 Task: Add an event with the title Second Team Building Retreat: Leadership Training, date '2024/03/17', time 8:00 AM to 10:00 AMand add a description: A lunch and learn session is a unique professional development opportunity where employees gather during their lunch break to learn and engage in educational activities. It combines the convenience of a mealtime with valuable learning experiences, creating a relaxed and interactive environment for knowledge sharing and skill enhancement._x000D_
_x000D_
Select event color  Sage . Add location for the event as: 654 Marais District, Paris, France, logged in from the account softage.7@softage.netand send the event invitation to softage.5@softage.net and softage.1@softage.net. Set a reminder for the event Daily
Action: Mouse moved to (48, 117)
Screenshot: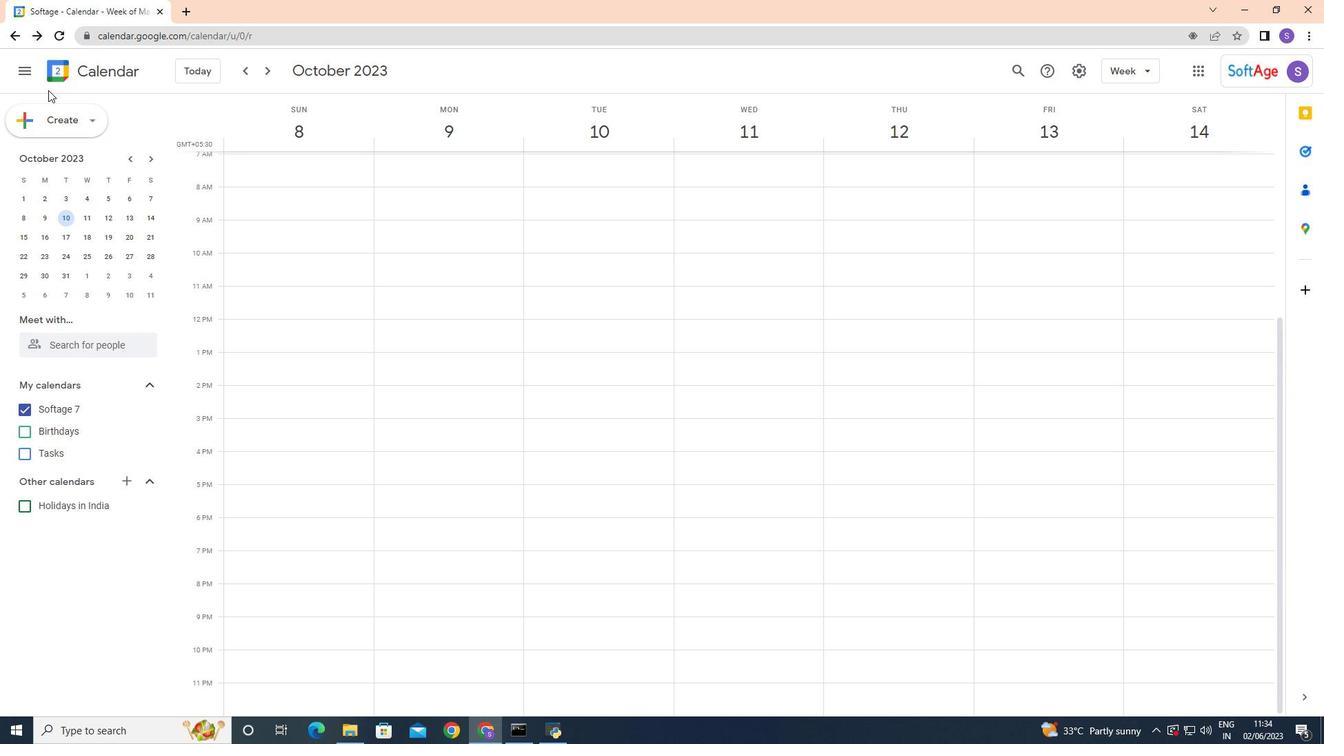 
Action: Mouse pressed left at (48, 117)
Screenshot: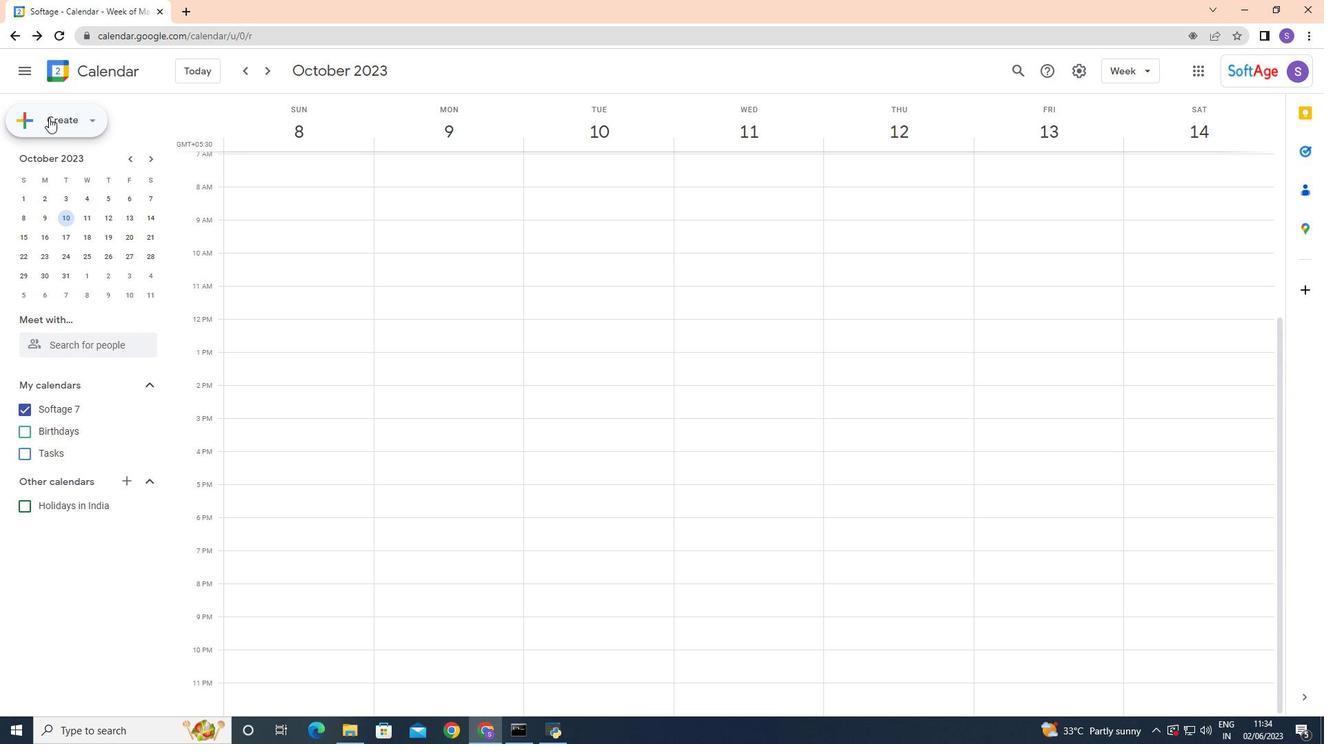 
Action: Mouse moved to (59, 160)
Screenshot: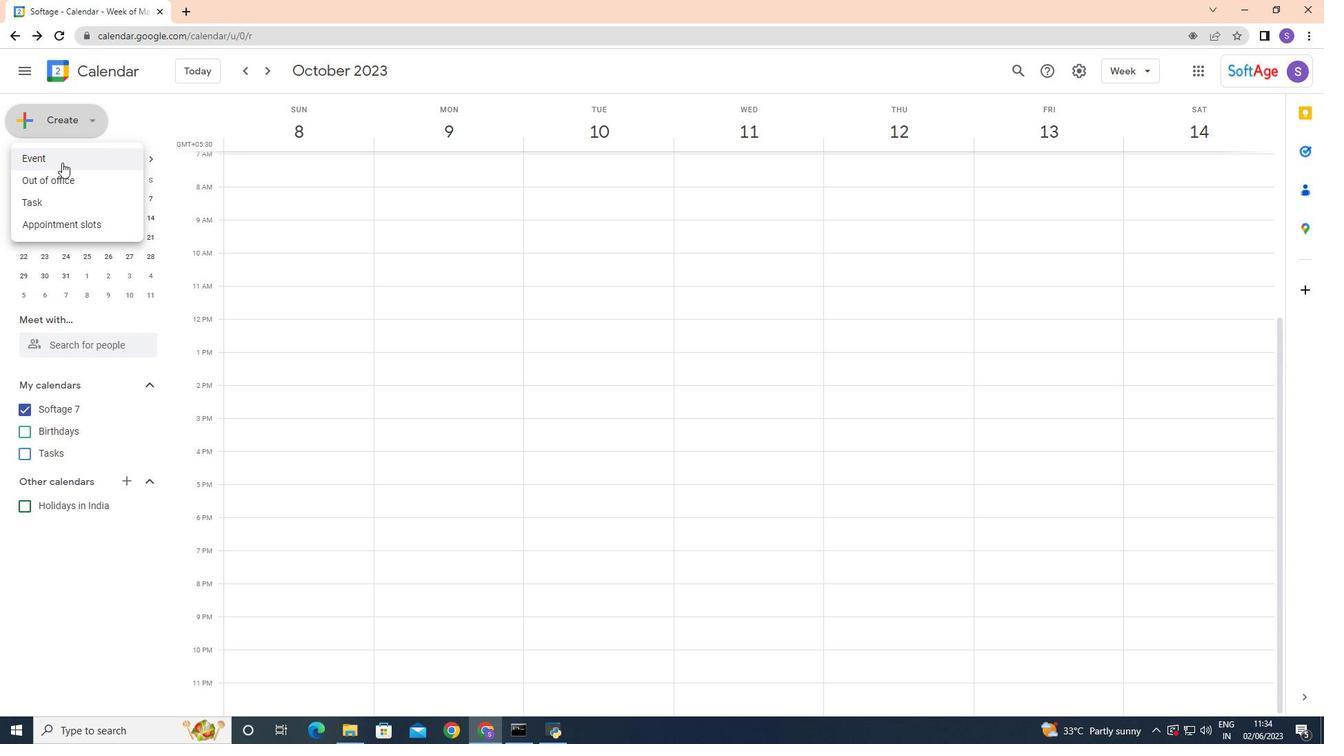 
Action: Mouse pressed left at (59, 160)
Screenshot: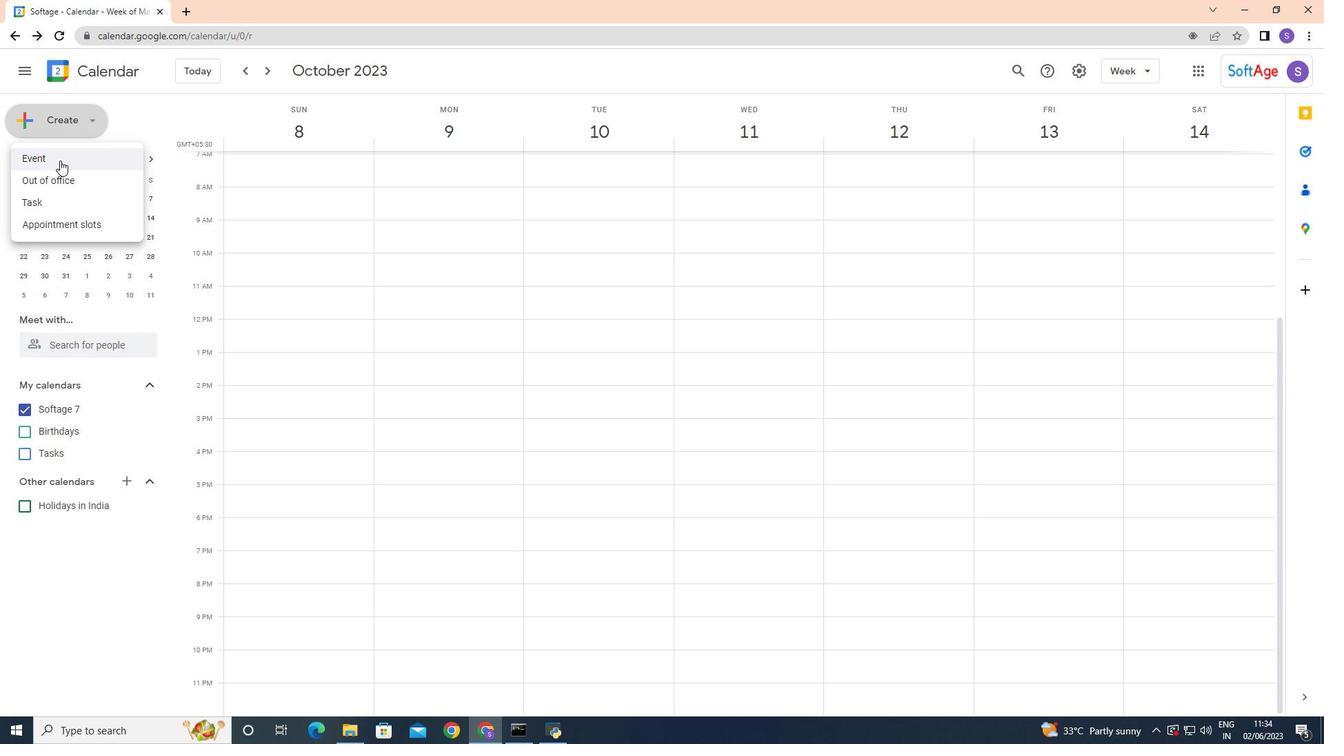 
Action: Mouse moved to (305, 248)
Screenshot: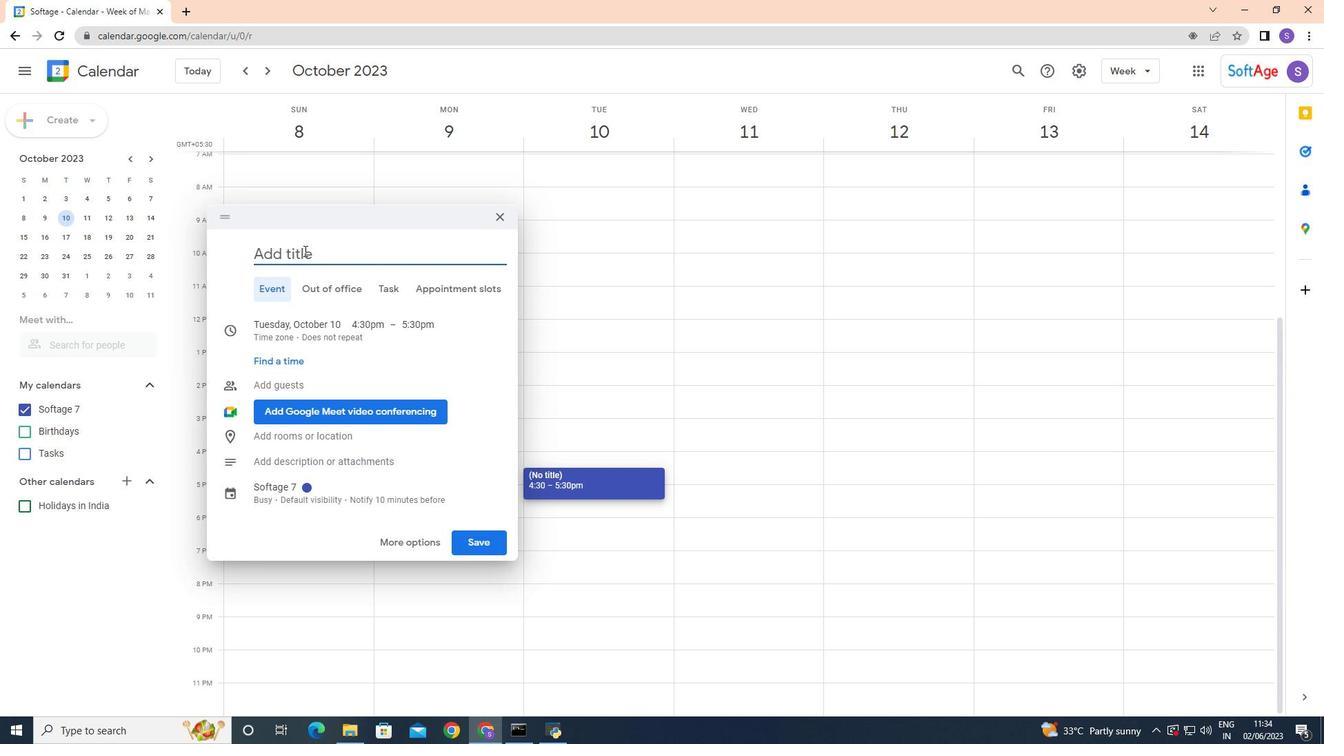 
Action: Mouse pressed left at (305, 248)
Screenshot: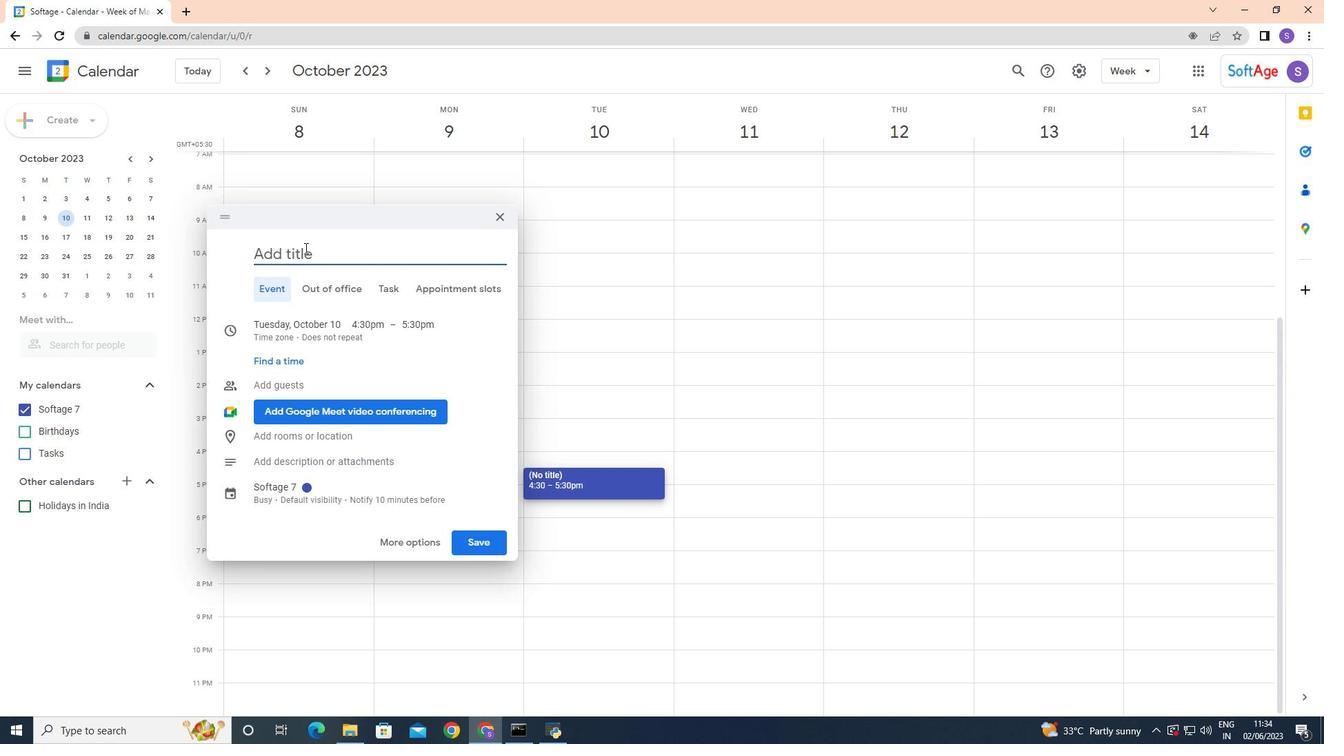 
Action: Key pressed <Key.shift><Key.shift><Key.shift><Key.shift><Key.shift><Key.shift><Key.shift><Key.shift><Key.shift><Key.shift><Key.shift><Key.shift><Key.shift><Key.shift><Key.shift><Key.shift><Key.shift><Key.shift><Key.shift><Key.shift><Key.shift><Key.shift><Key.shift><Key.shift><Key.shift><Key.shift><Key.shift><Key.shift><Key.shift><Key.shift><Key.shift><Key.shift><Key.shift><Key.shift><Key.shift><Key.shift><Key.shift><Key.shift><Key.shift><Key.shift><Key.shift><Key.shift><Key.shift><Key.shift><Key.shift><Key.shift><Key.shift><Key.shift><Key.shift><Key.shift><Key.shift>Second<Key.space><Key.shift><Key.shift><Key.shift><Key.shift><Key.shift>Team<Key.space><Key.shift>Building<Key.space><Key.shift>Retreat<Key.shift_r>:<Key.space><Key.shift>Leadership<Key.space><Key.shift><Key.shift>Training
Screenshot: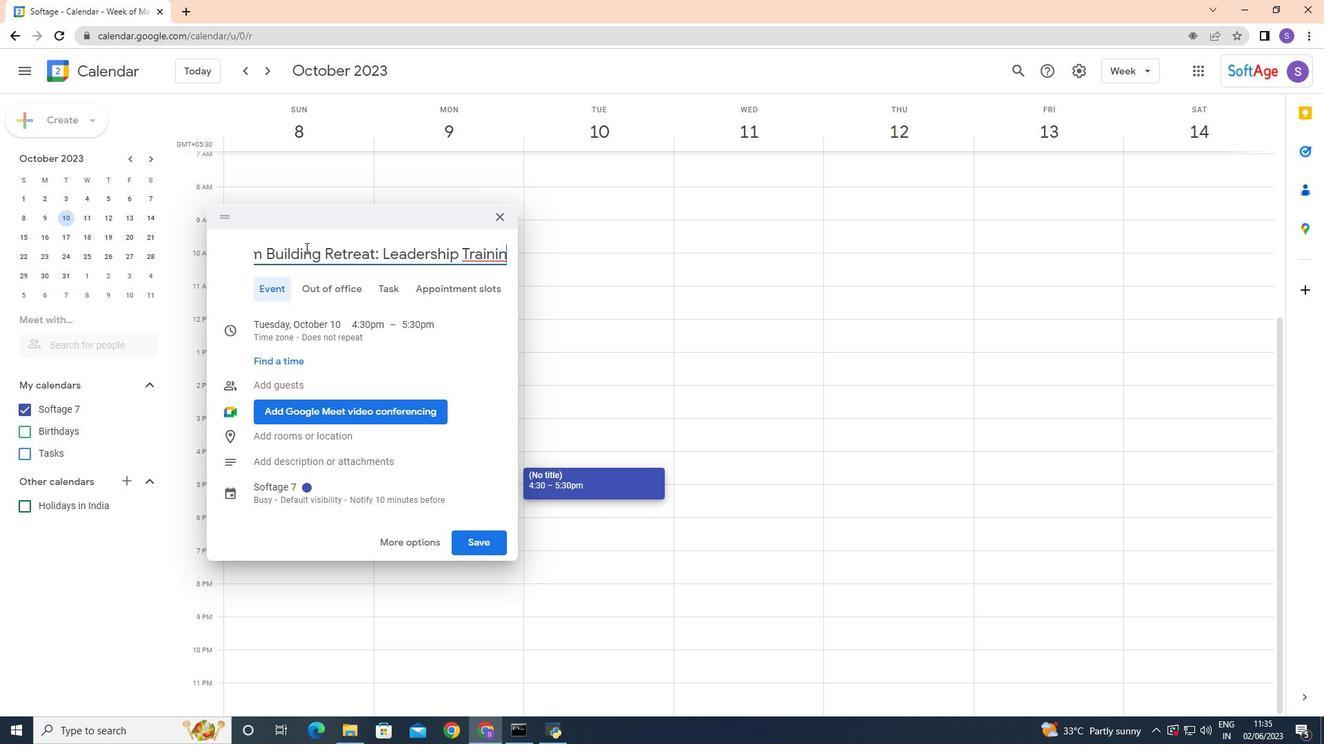 
Action: Mouse moved to (462, 376)
Screenshot: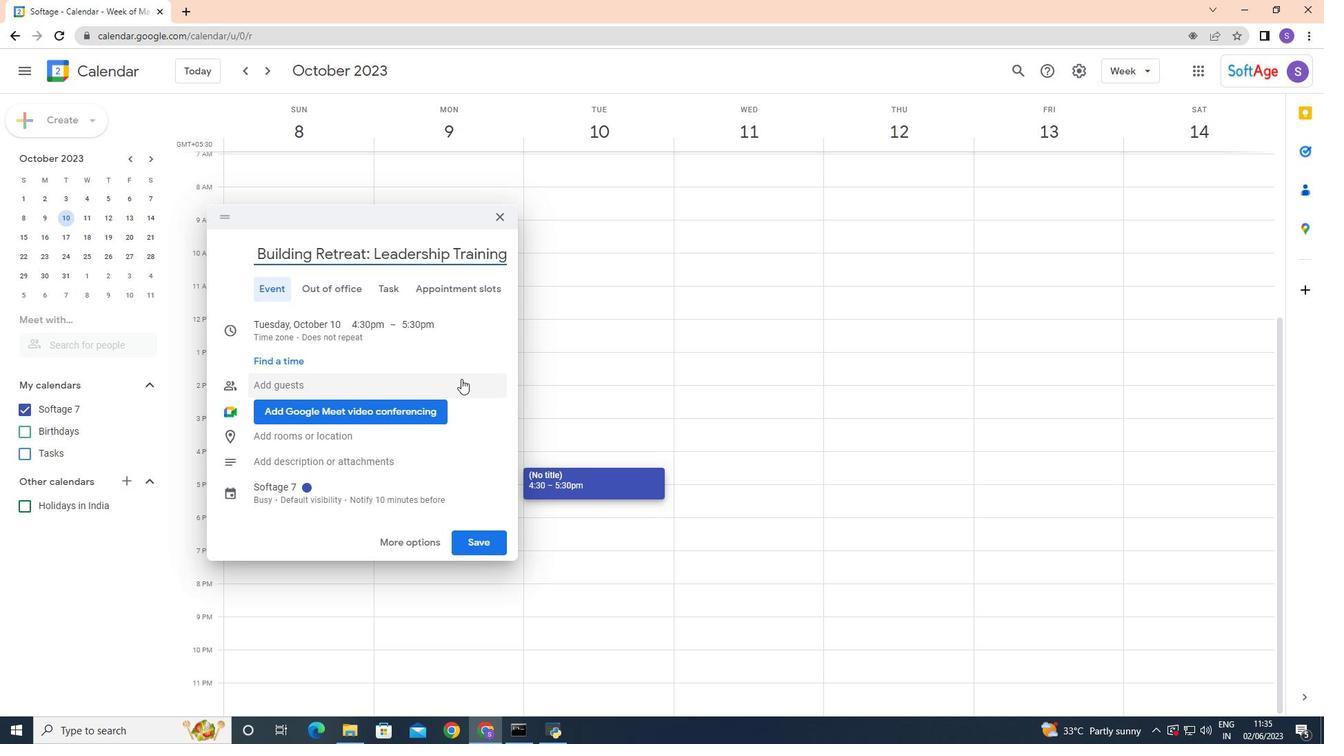 
Action: Mouse pressed left at (462, 376)
Screenshot: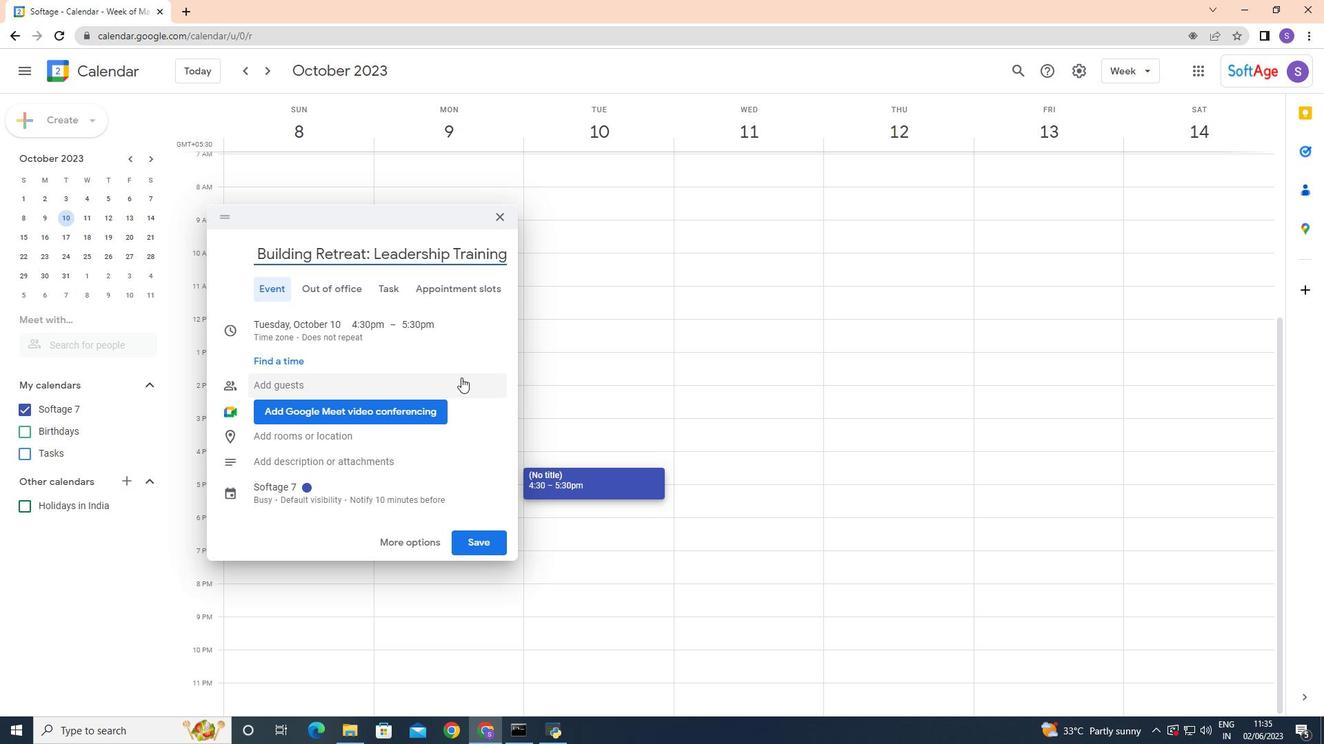 
Action: Mouse moved to (269, 324)
Screenshot: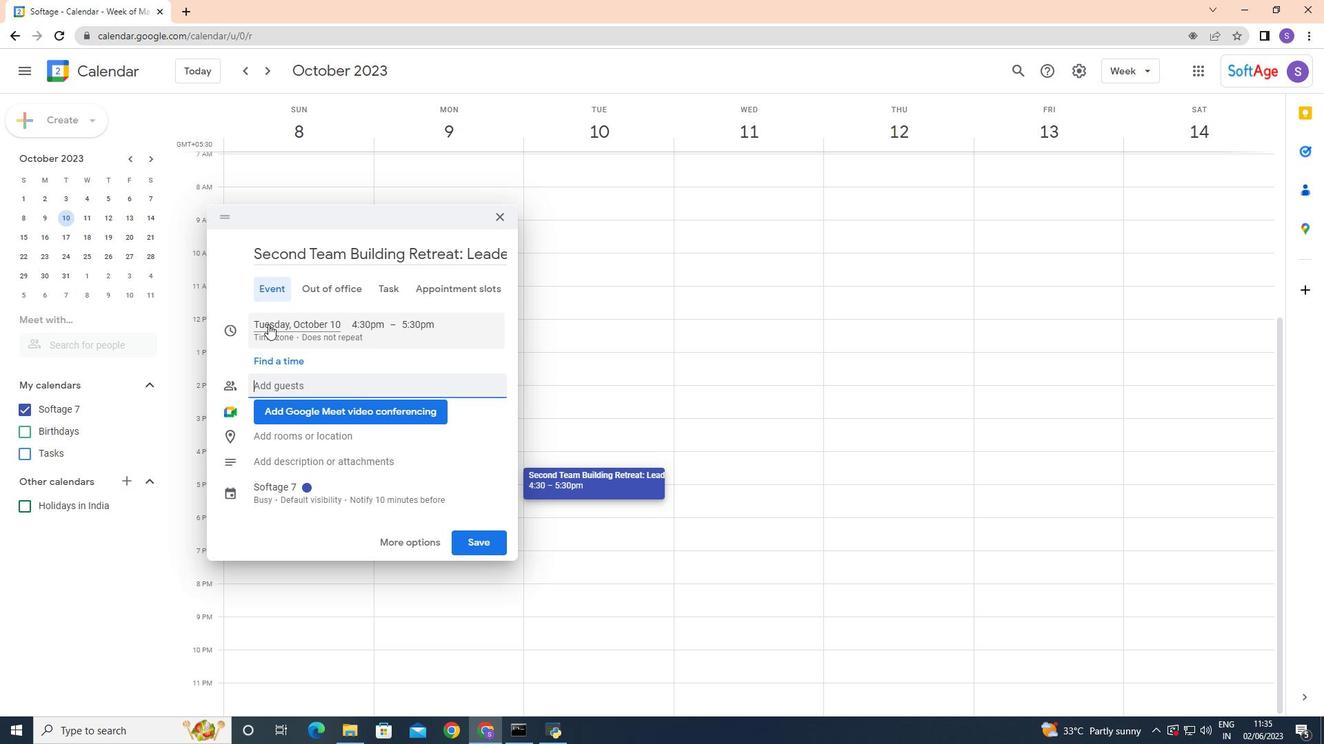 
Action: Mouse pressed left at (269, 324)
Screenshot: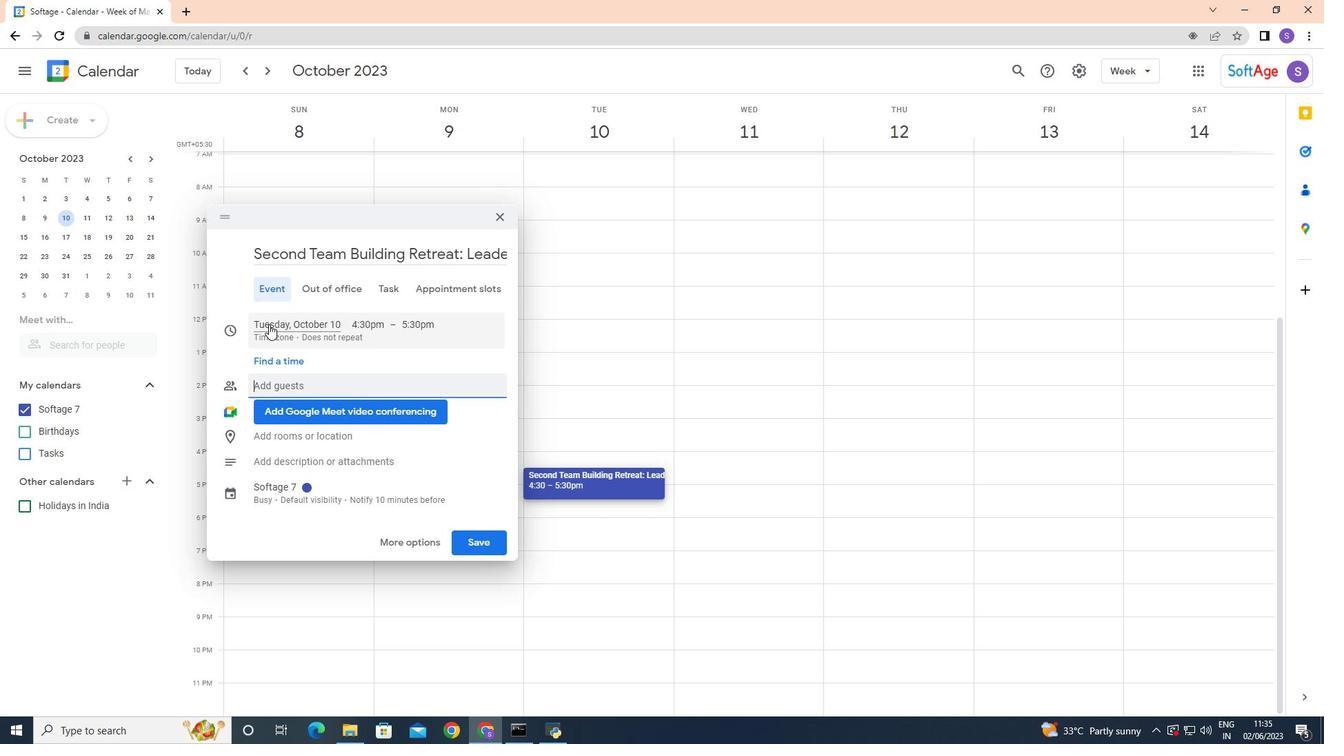 
Action: Mouse moved to (429, 355)
Screenshot: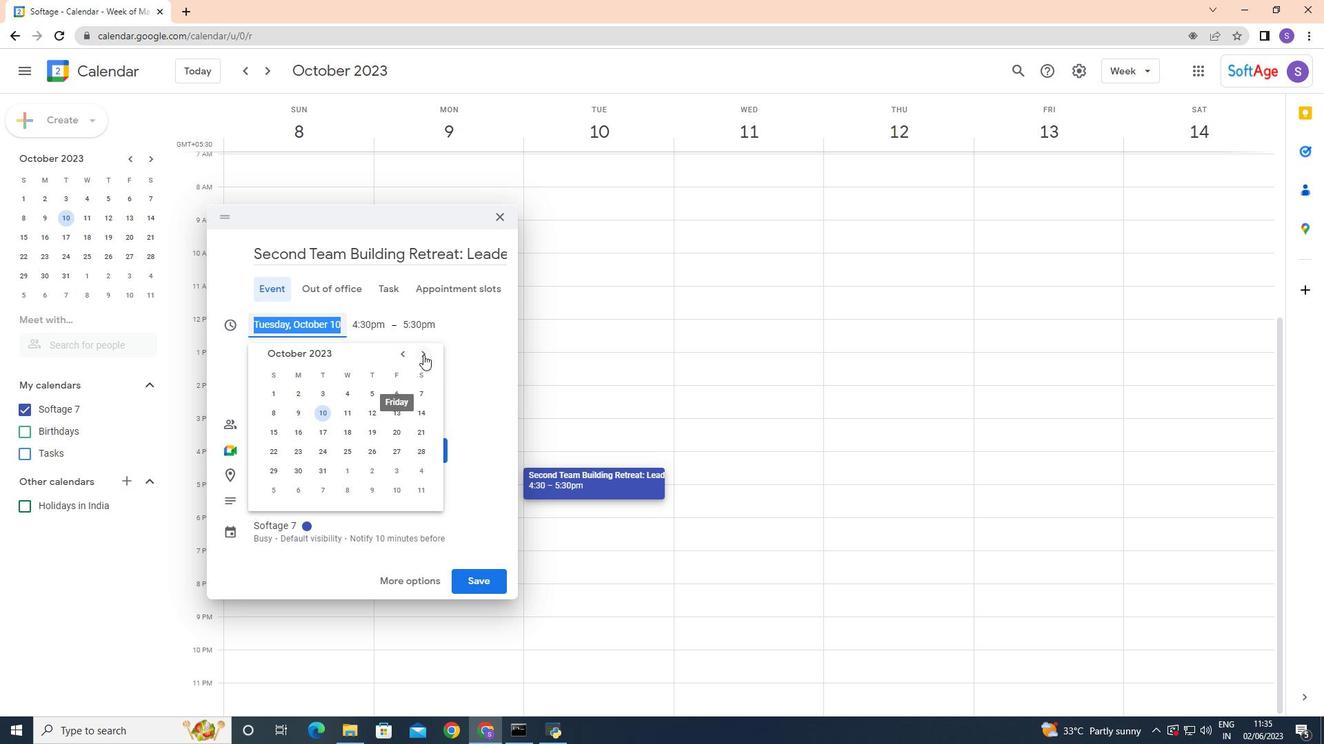 
Action: Mouse pressed left at (429, 355)
Screenshot: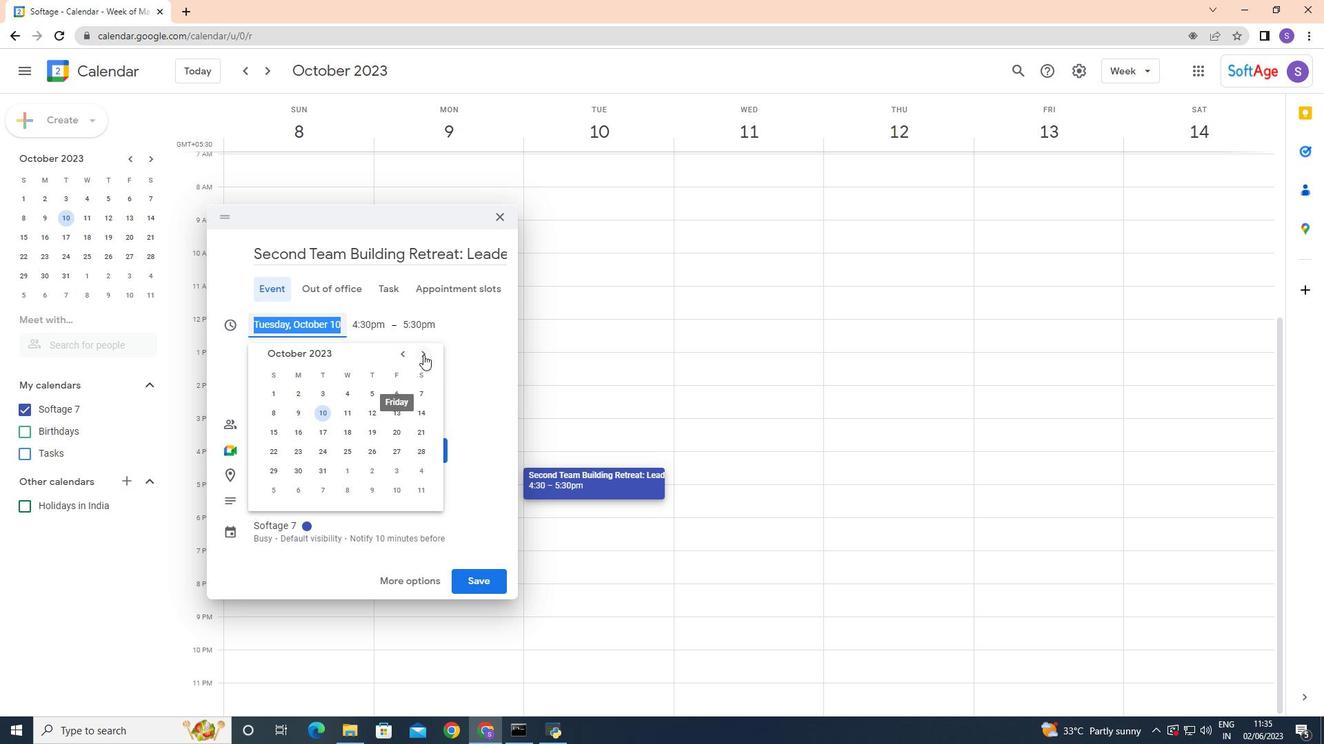 
Action: Mouse pressed left at (429, 355)
Screenshot: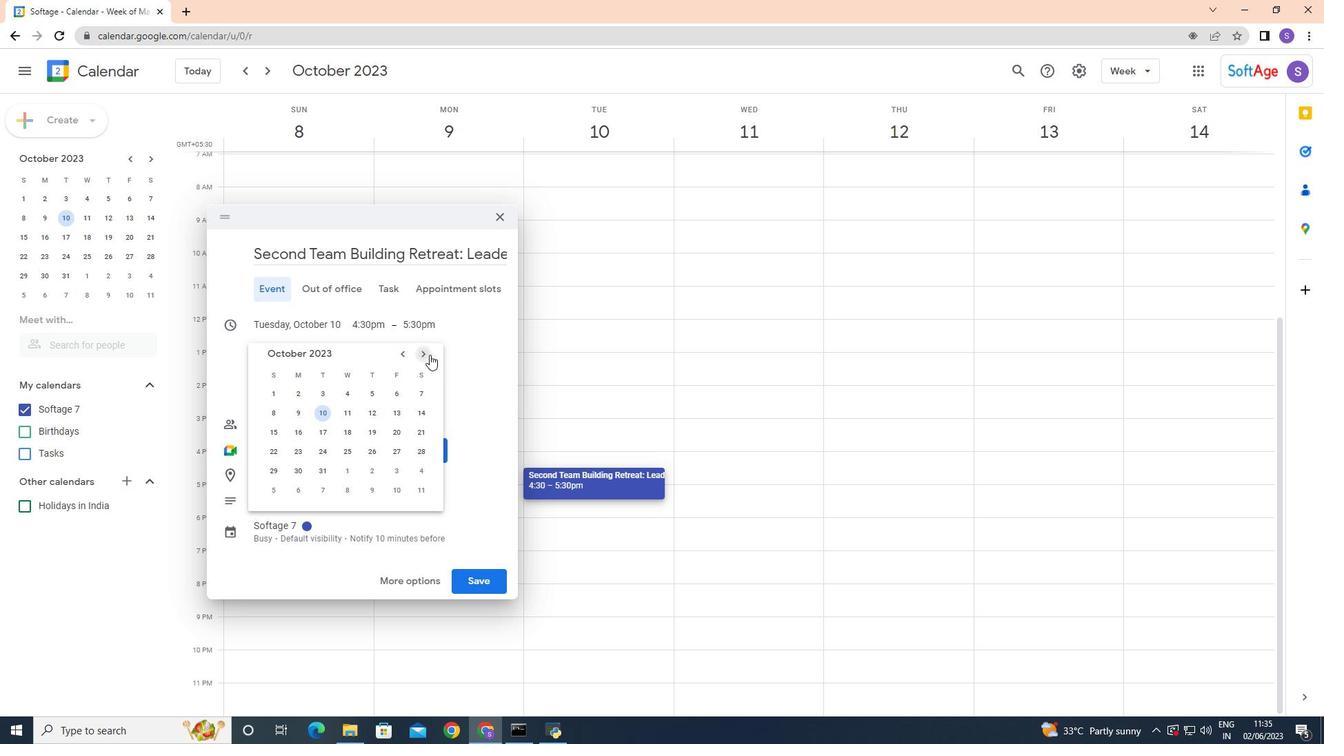 
Action: Mouse pressed left at (429, 355)
Screenshot: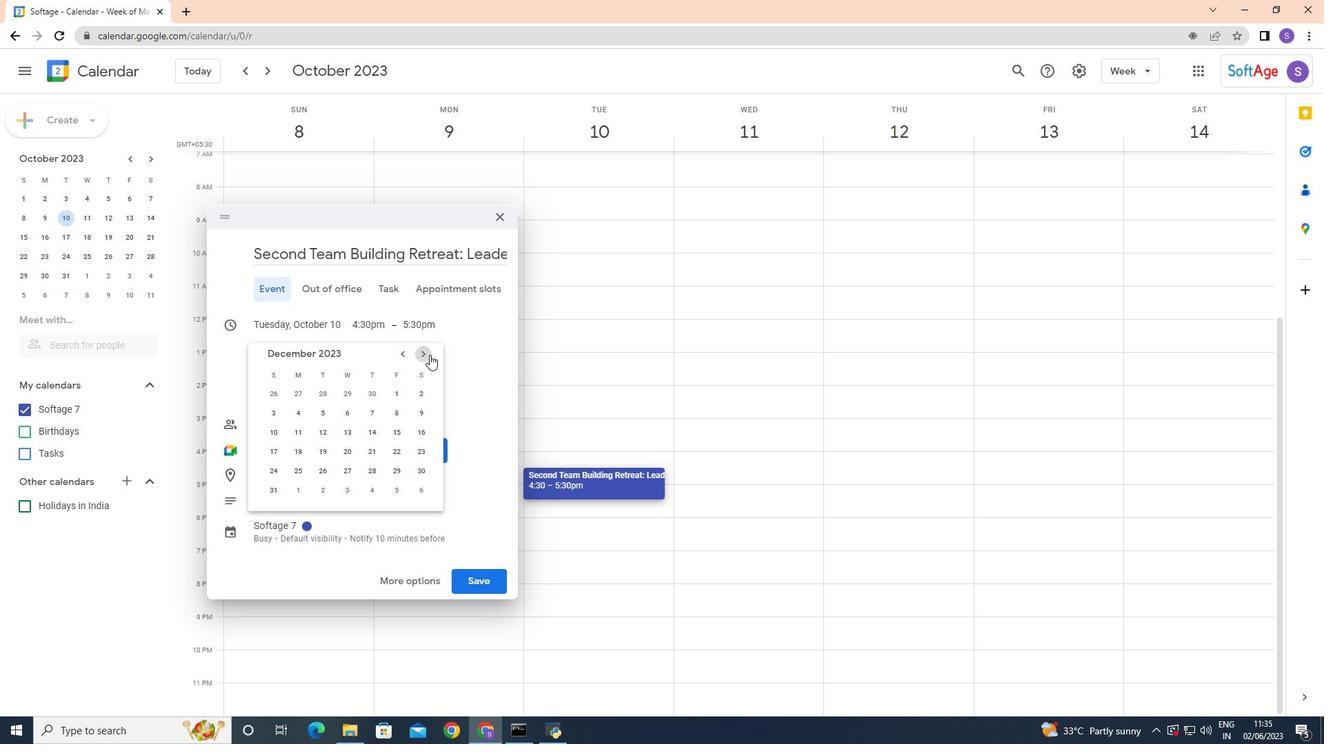 
Action: Mouse pressed left at (429, 355)
Screenshot: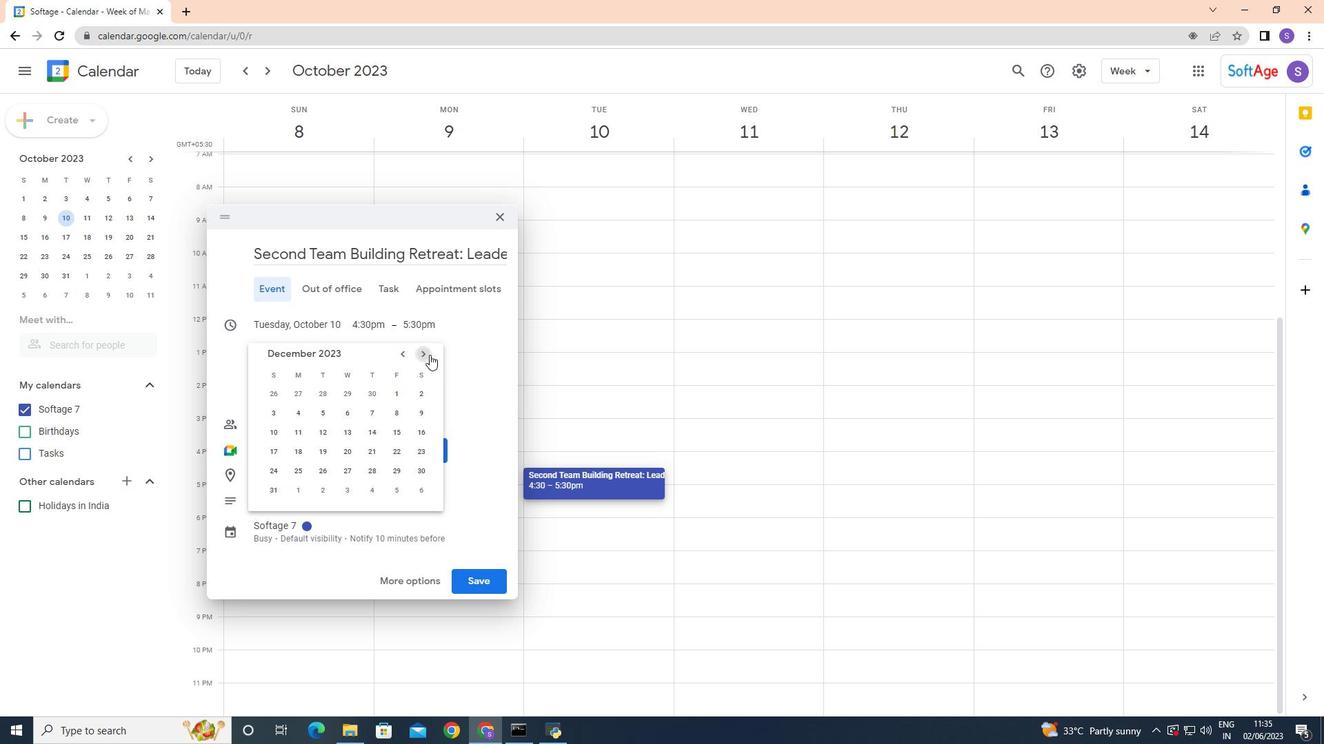 
Action: Mouse pressed left at (429, 355)
Screenshot: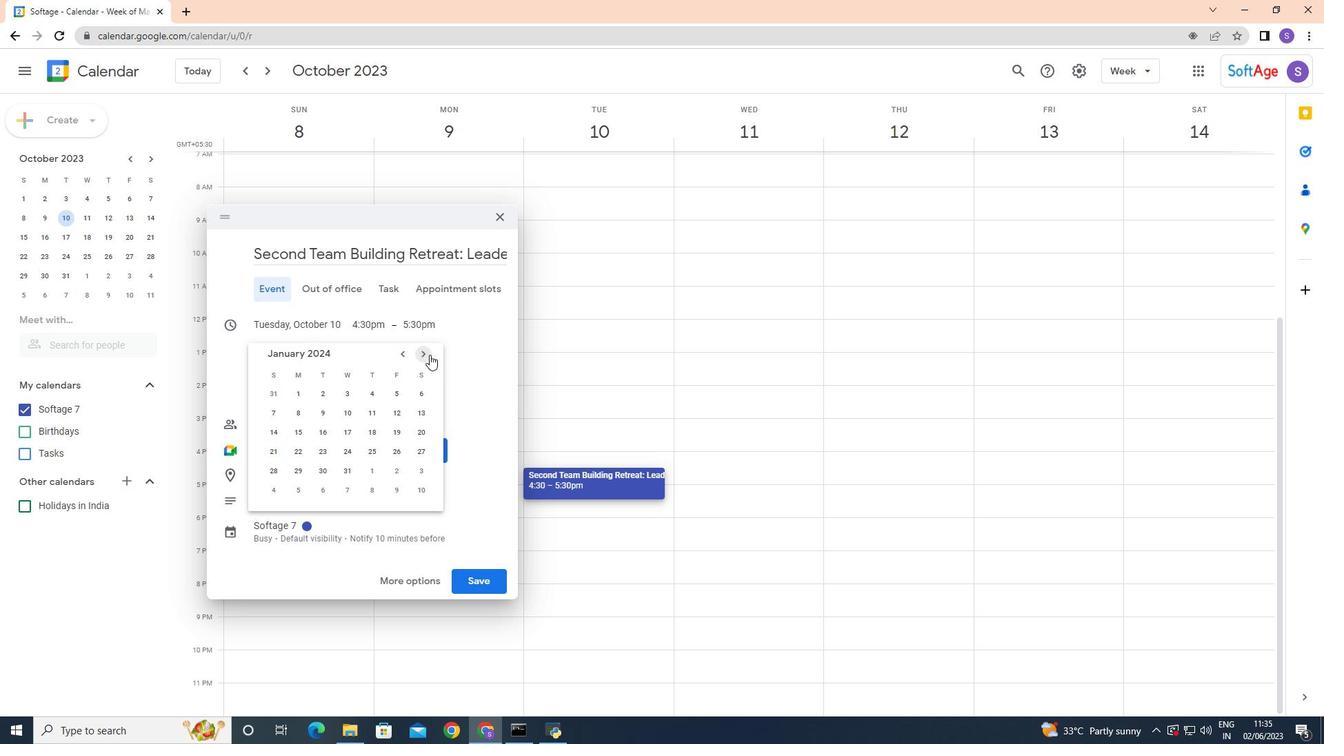 
Action: Mouse moved to (275, 454)
Screenshot: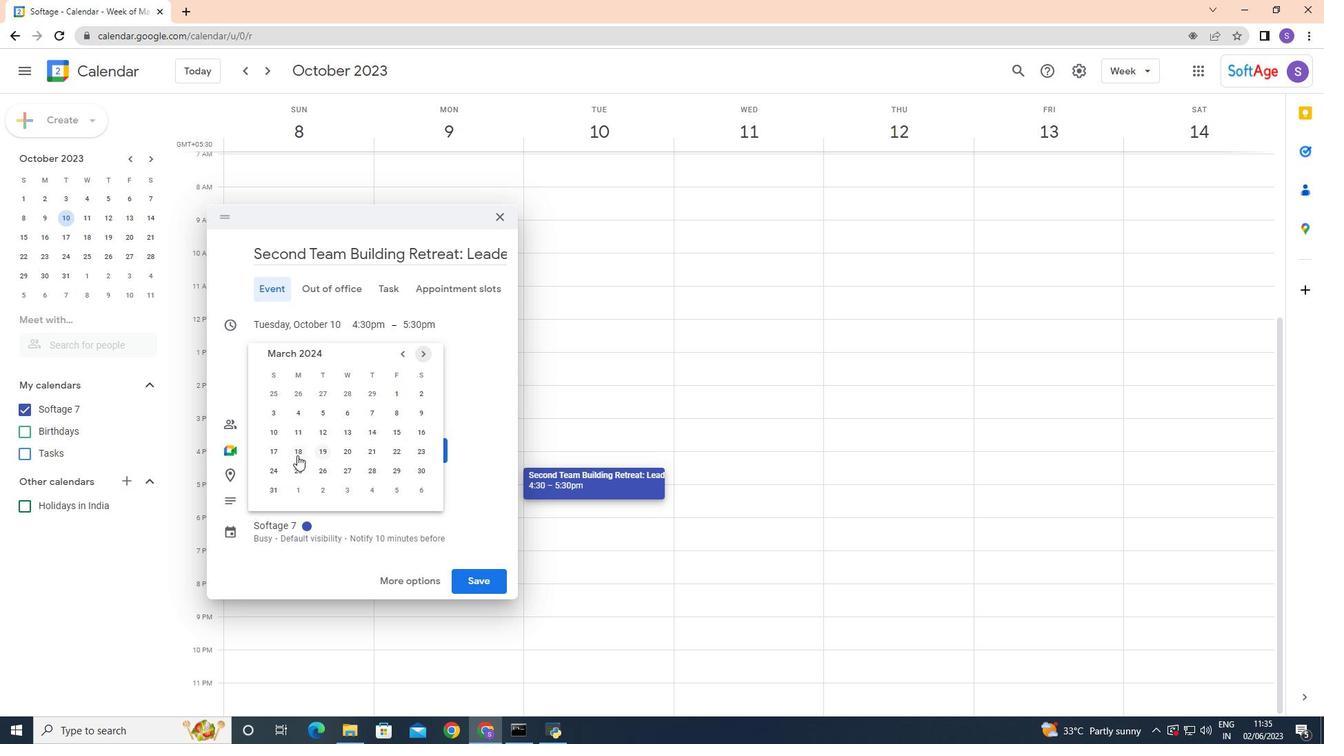 
Action: Mouse pressed left at (275, 454)
Screenshot: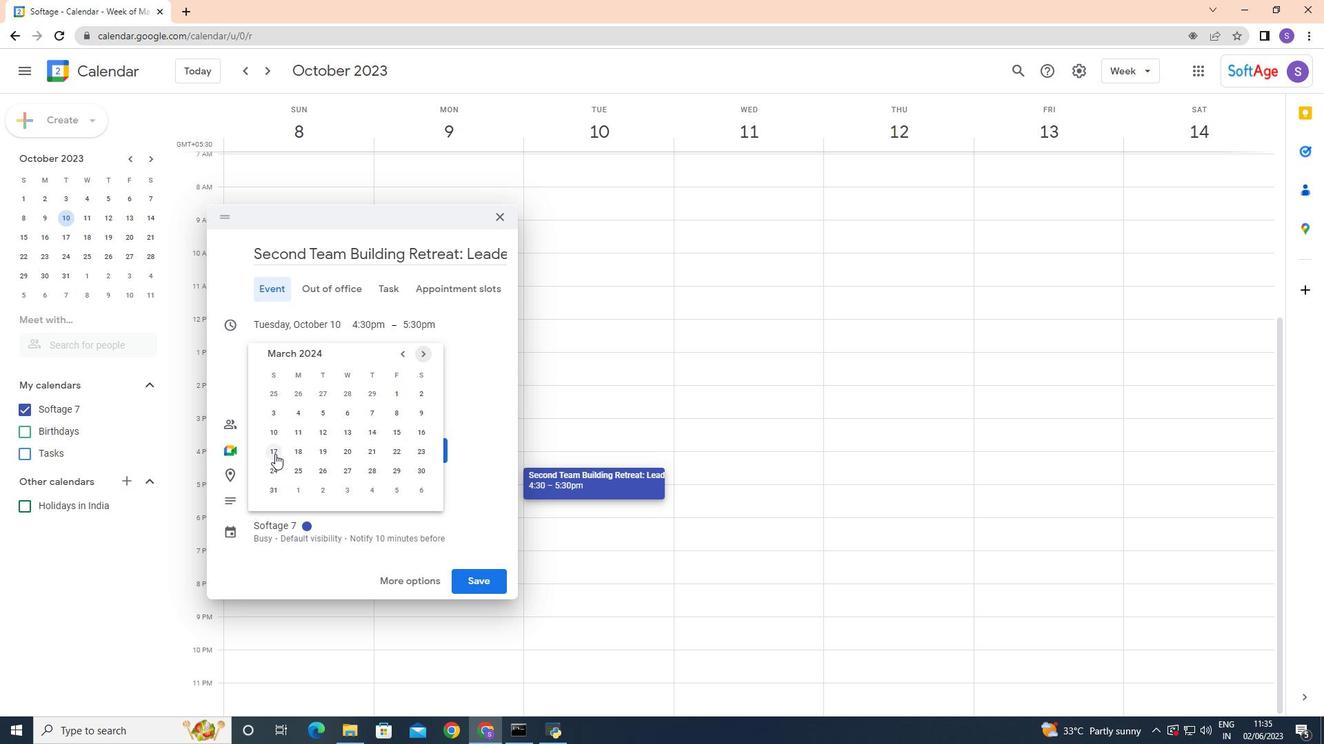 
Action: Mouse moved to (544, 324)
Screenshot: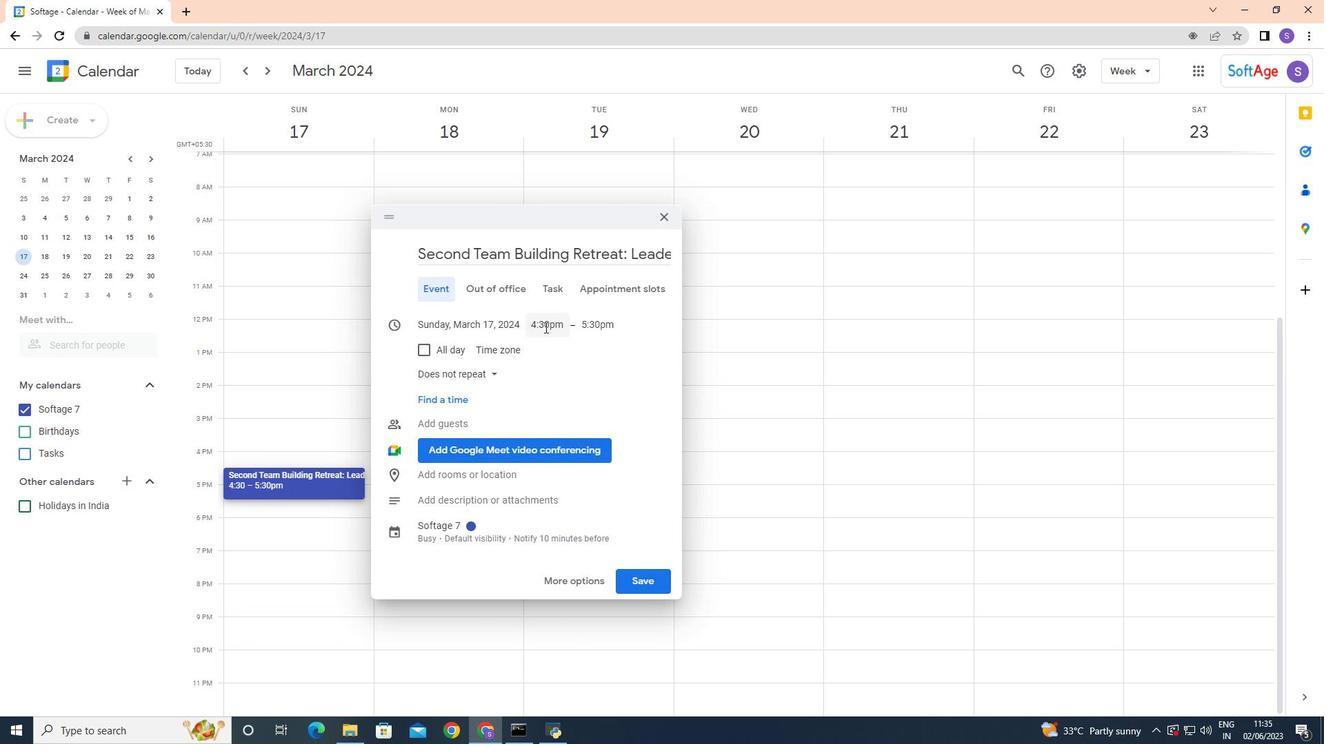 
Action: Mouse pressed left at (544, 324)
Screenshot: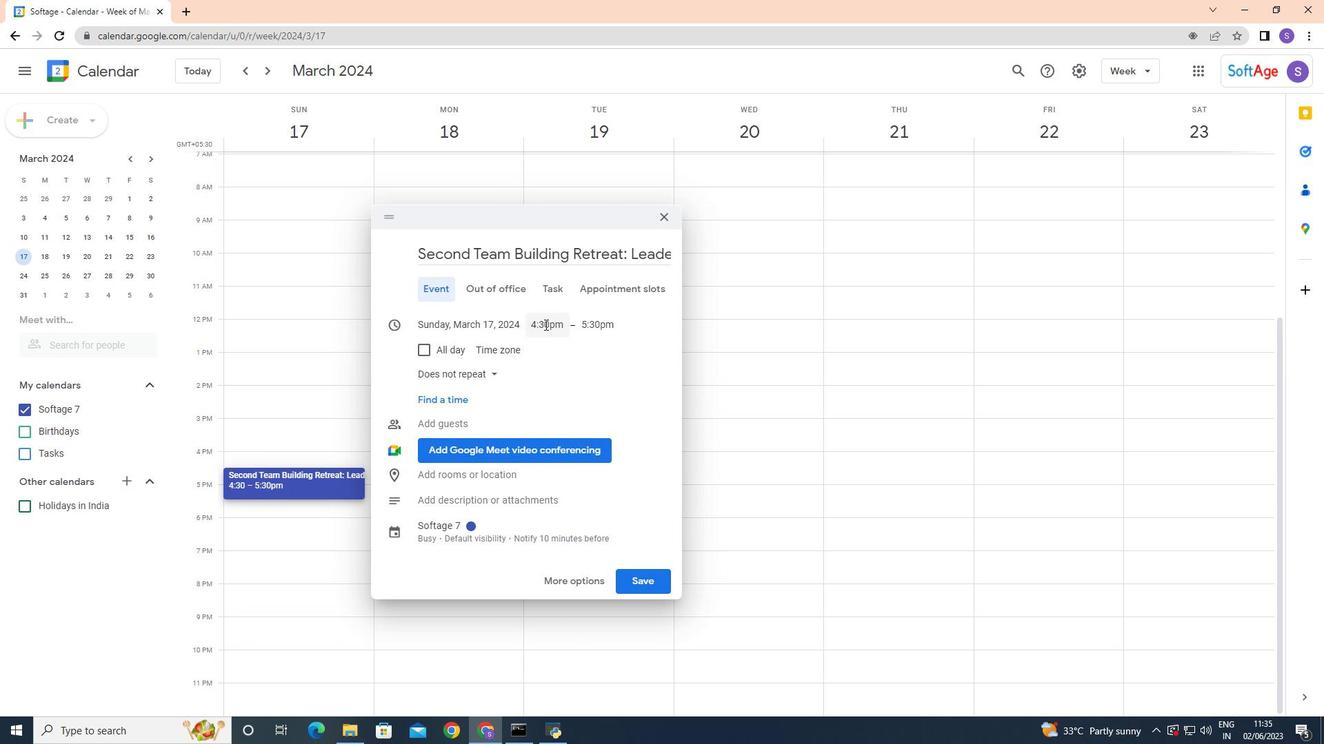 
Action: Mouse moved to (550, 442)
Screenshot: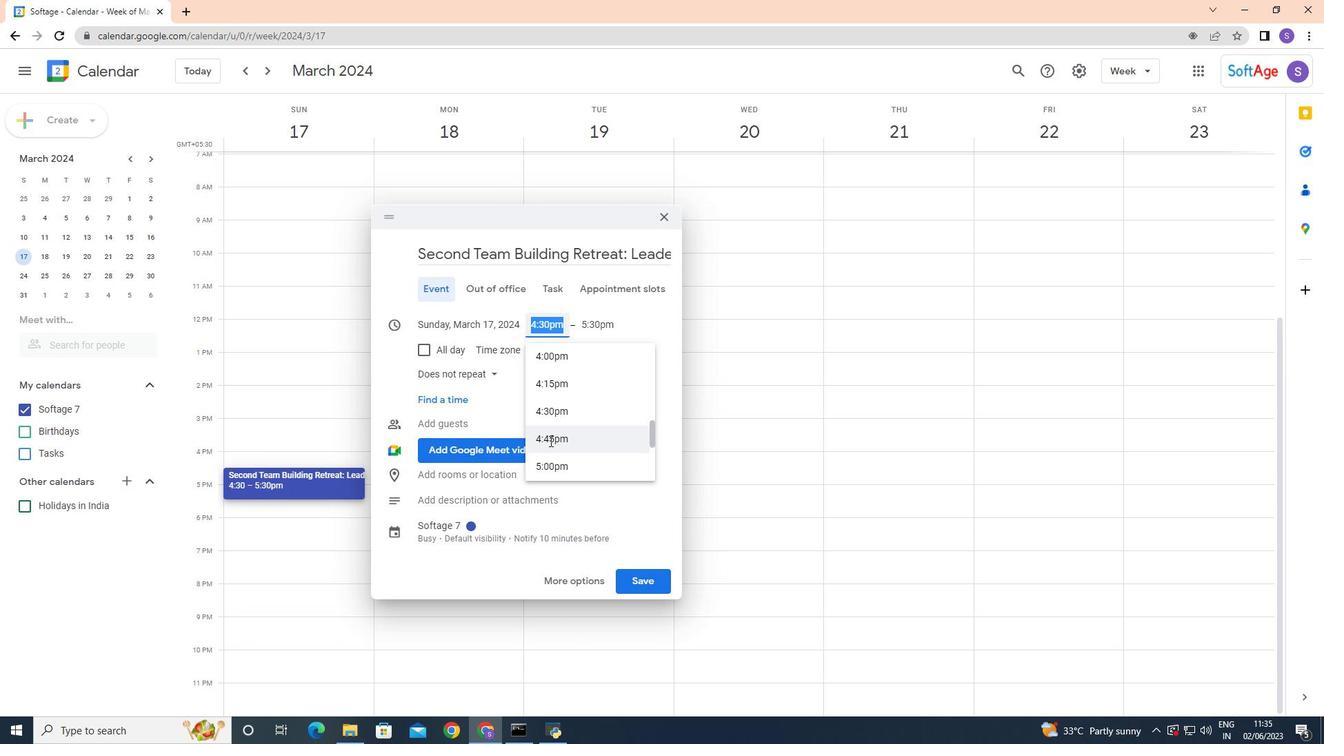
Action: Mouse scrolled (550, 442) with delta (0, 0)
Screenshot: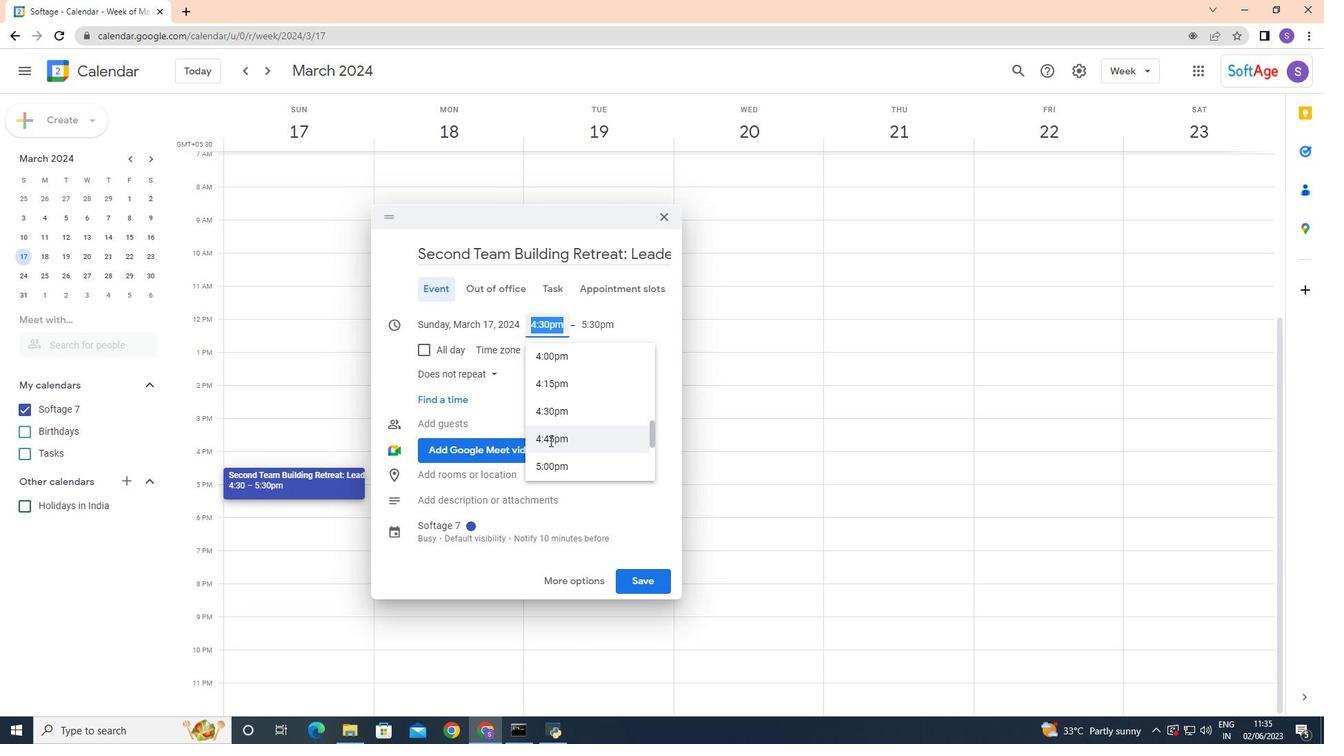 
Action: Mouse scrolled (550, 442) with delta (0, 0)
Screenshot: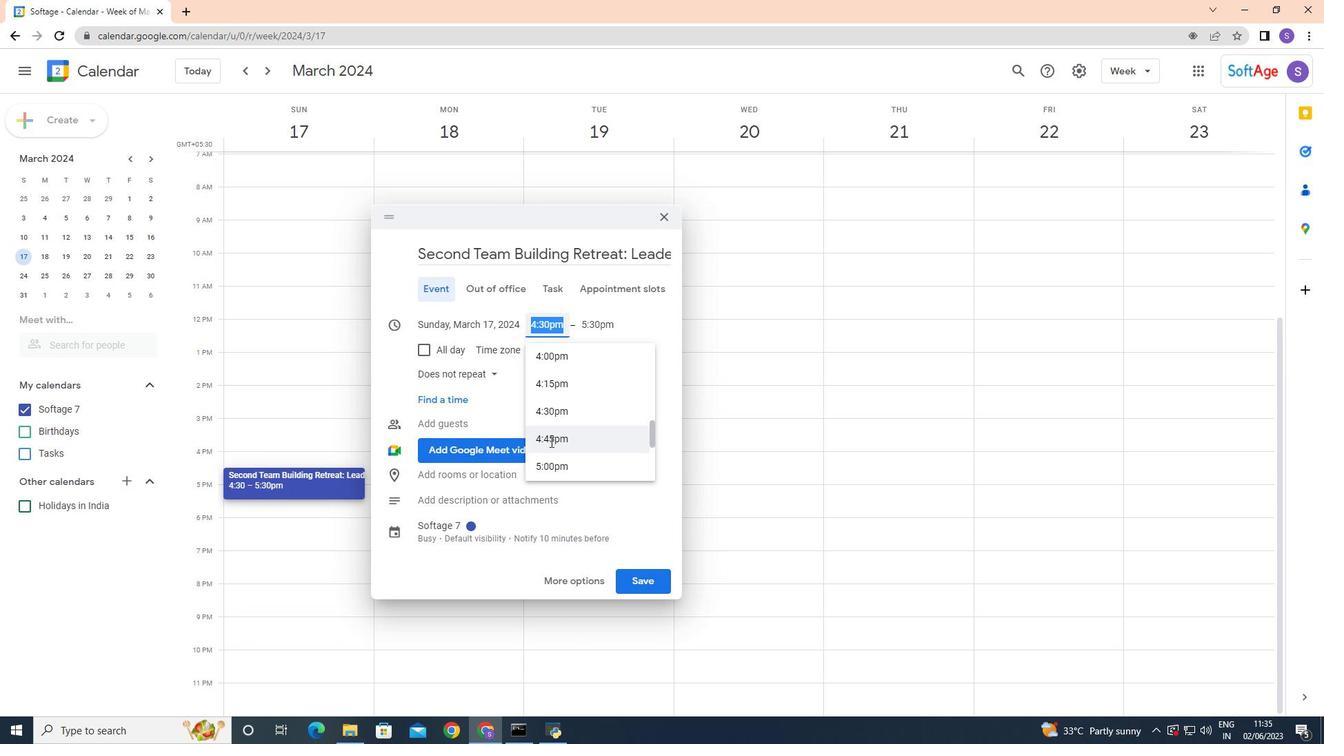 
Action: Mouse moved to (553, 442)
Screenshot: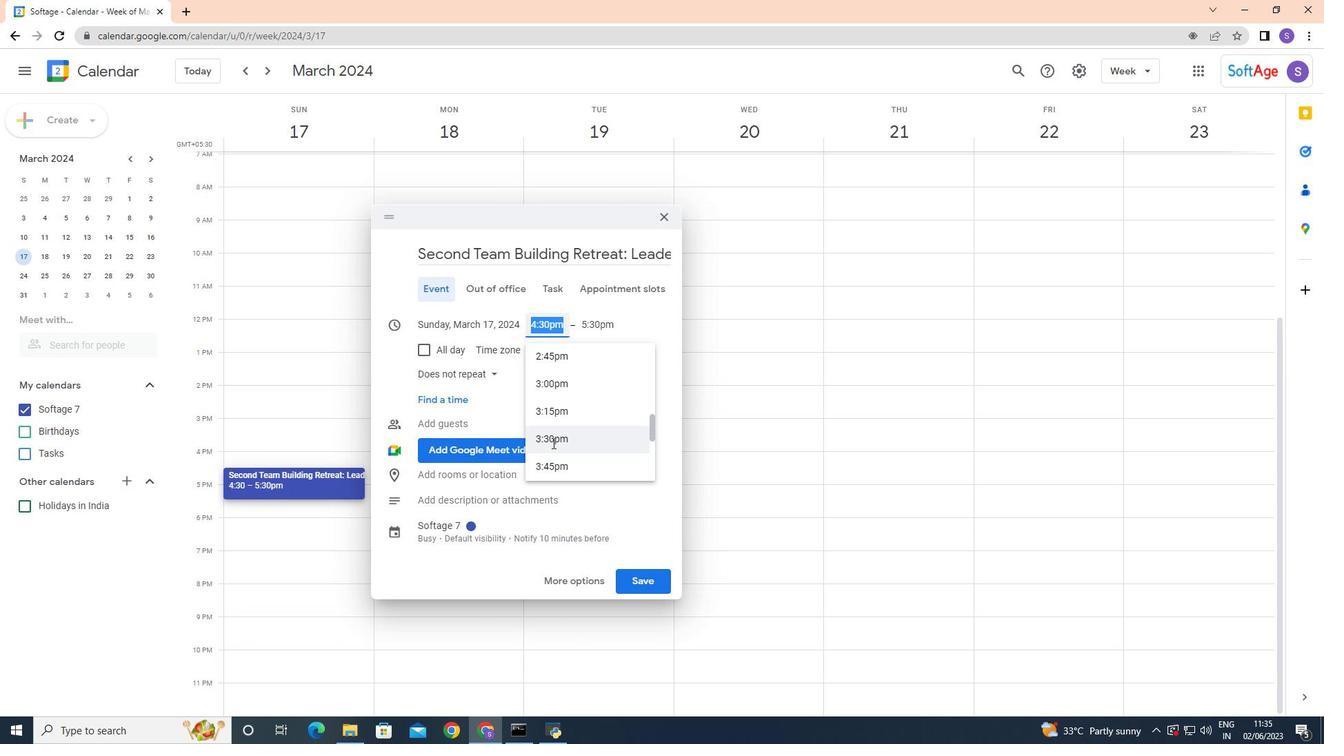 
Action: Mouse scrolled (553, 442) with delta (0, 0)
Screenshot: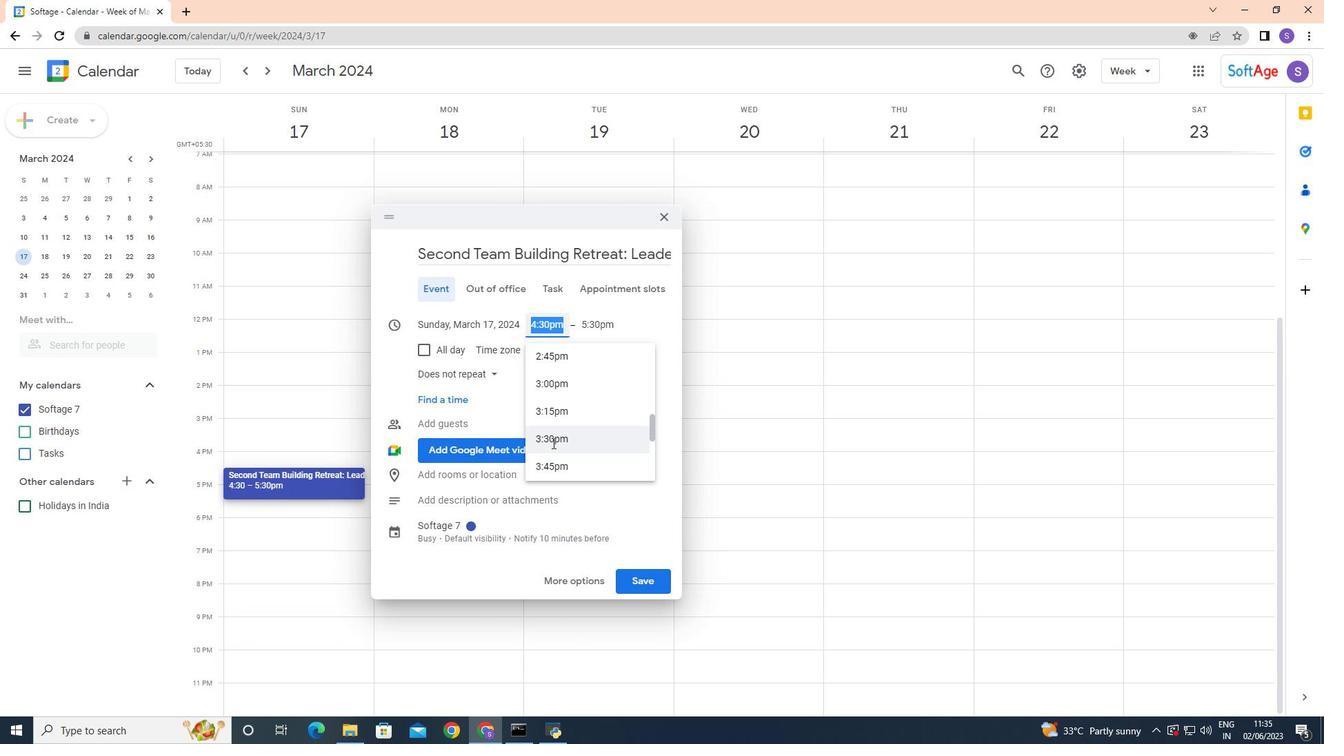
Action: Mouse scrolled (553, 442) with delta (0, 0)
Screenshot: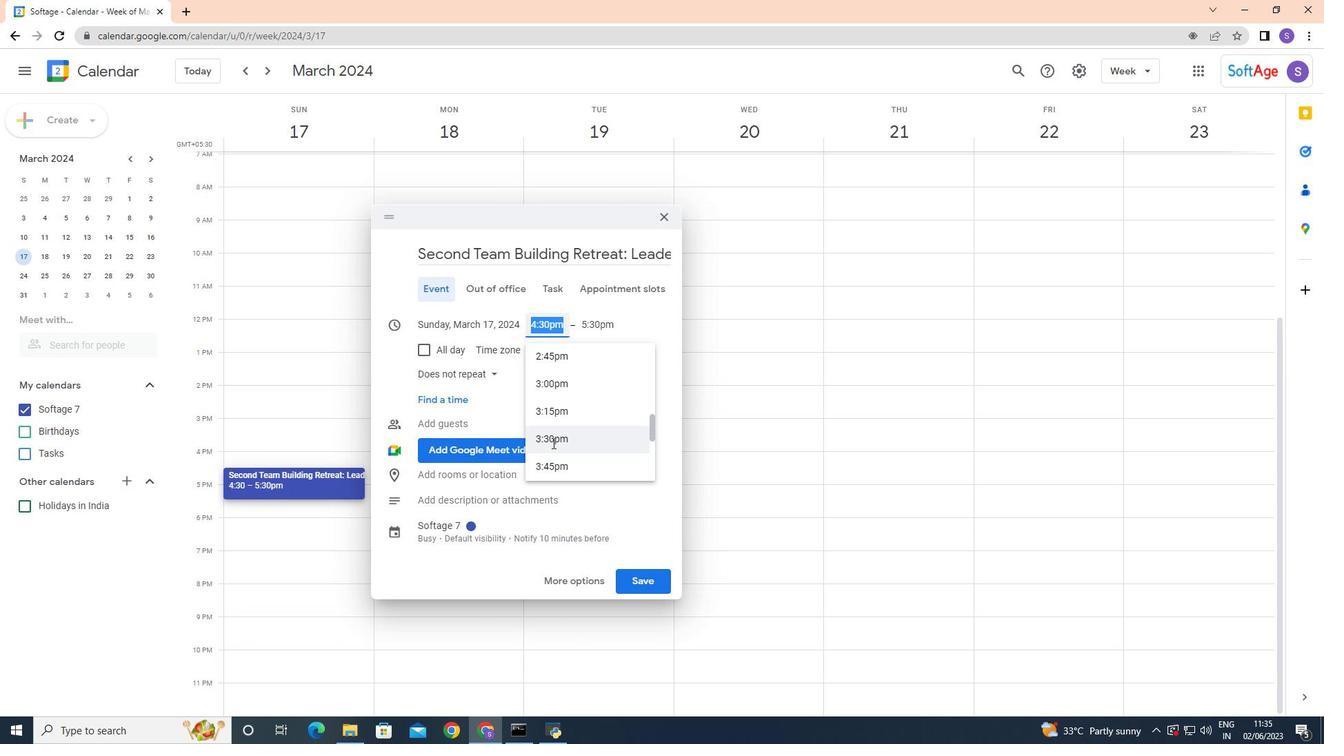 
Action: Mouse scrolled (553, 442) with delta (0, 0)
Screenshot: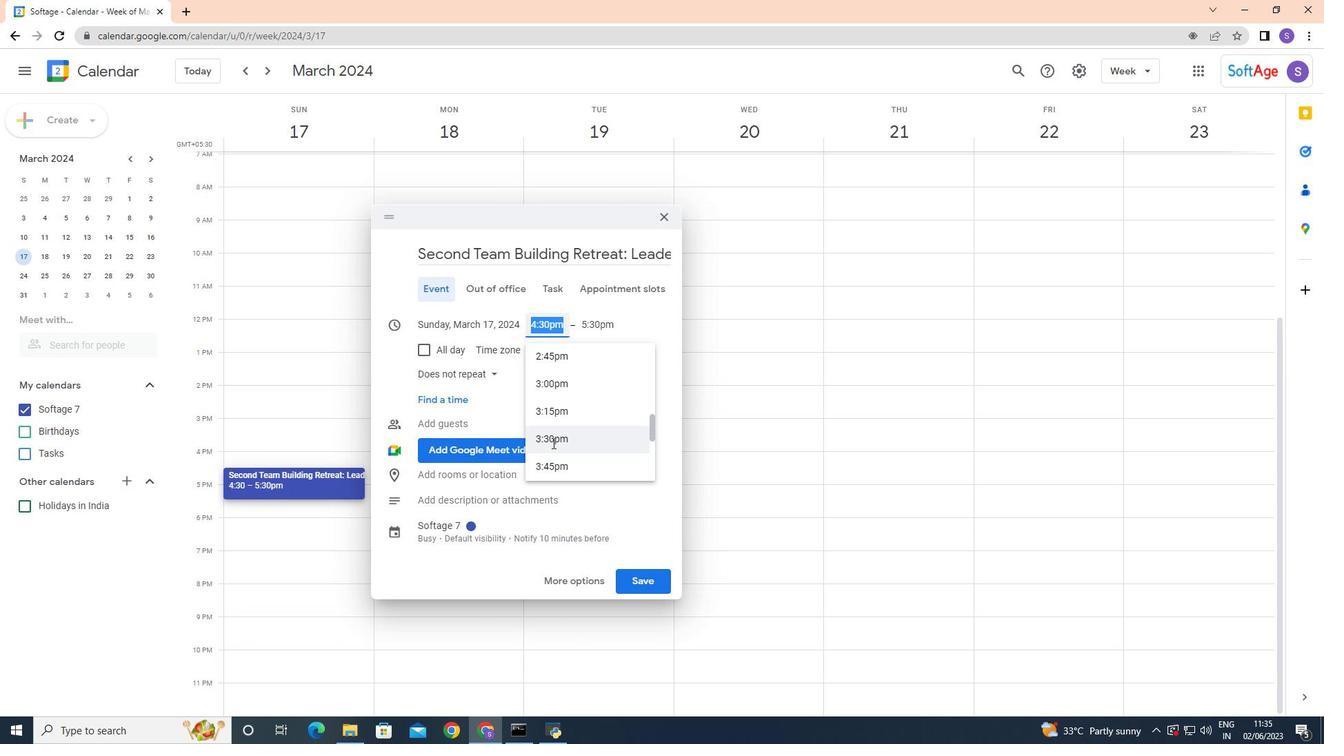 
Action: Mouse scrolled (553, 442) with delta (0, 0)
Screenshot: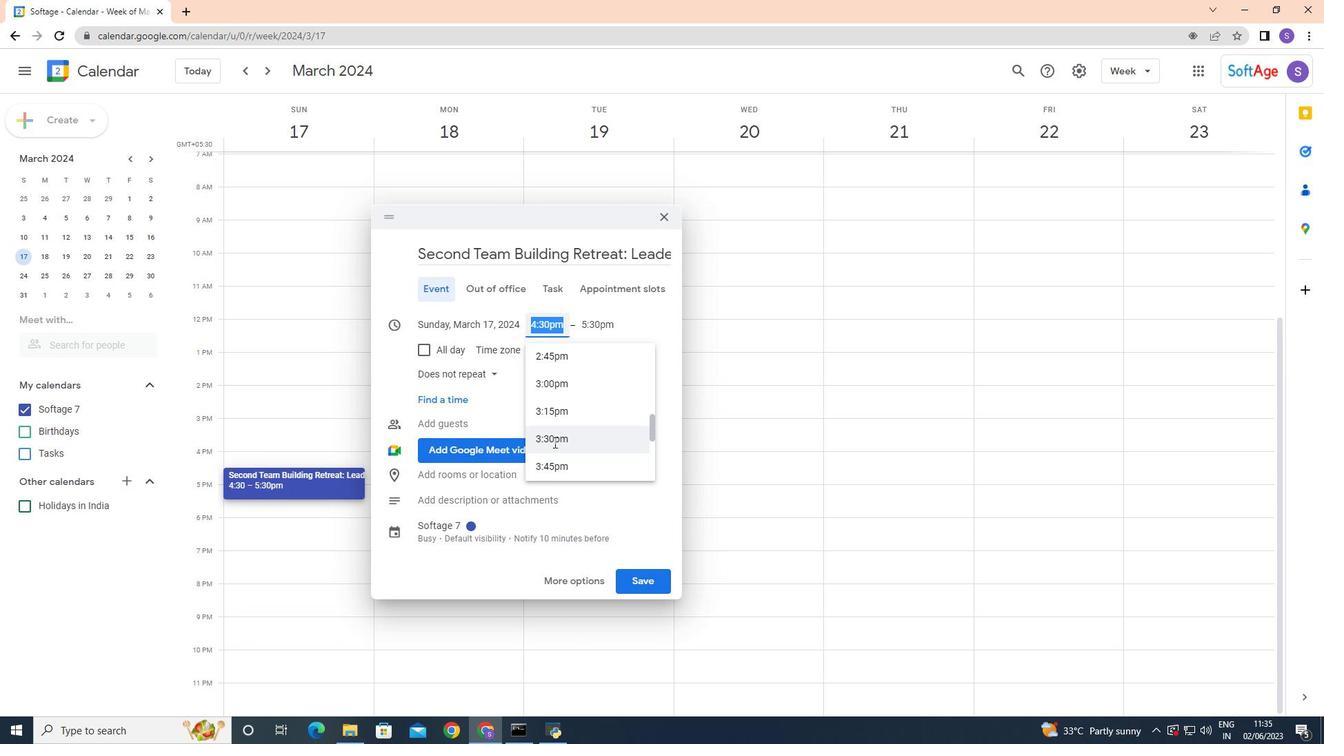
Action: Mouse moved to (554, 442)
Screenshot: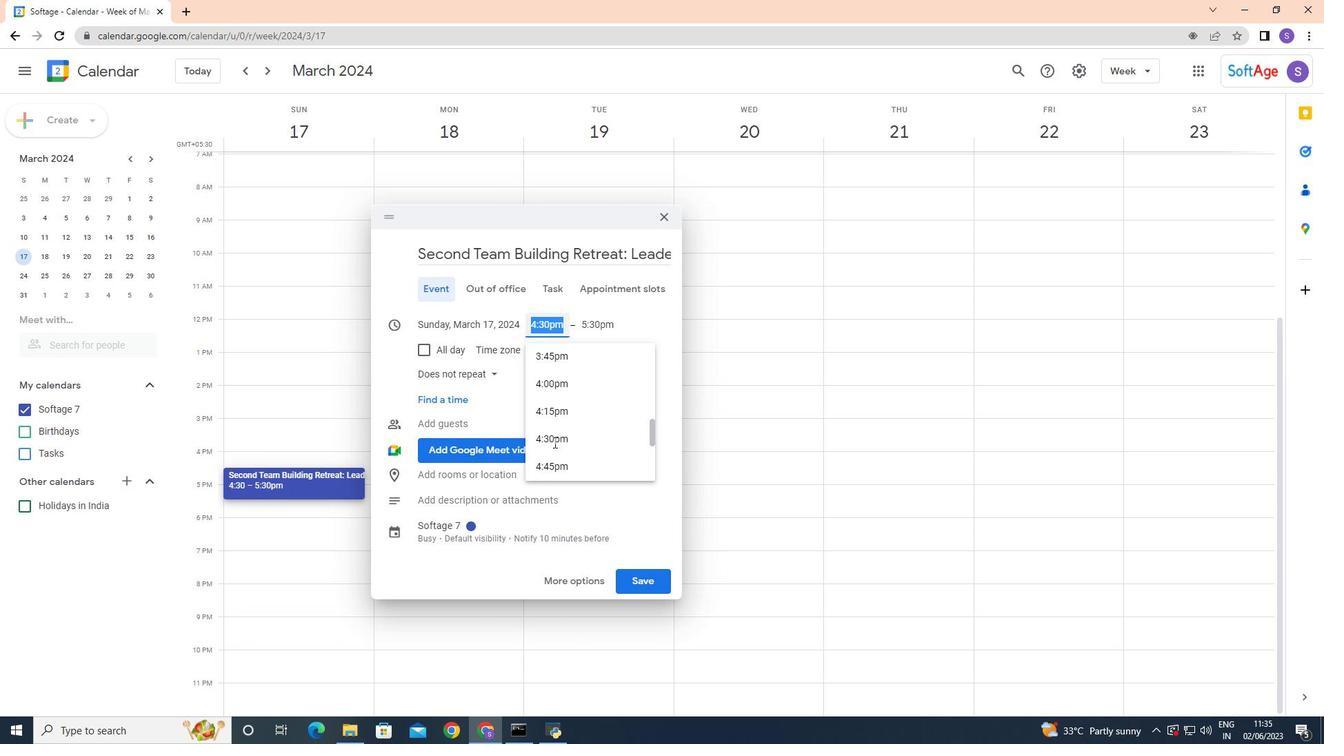 
Action: Mouse scrolled (554, 442) with delta (0, 0)
Screenshot: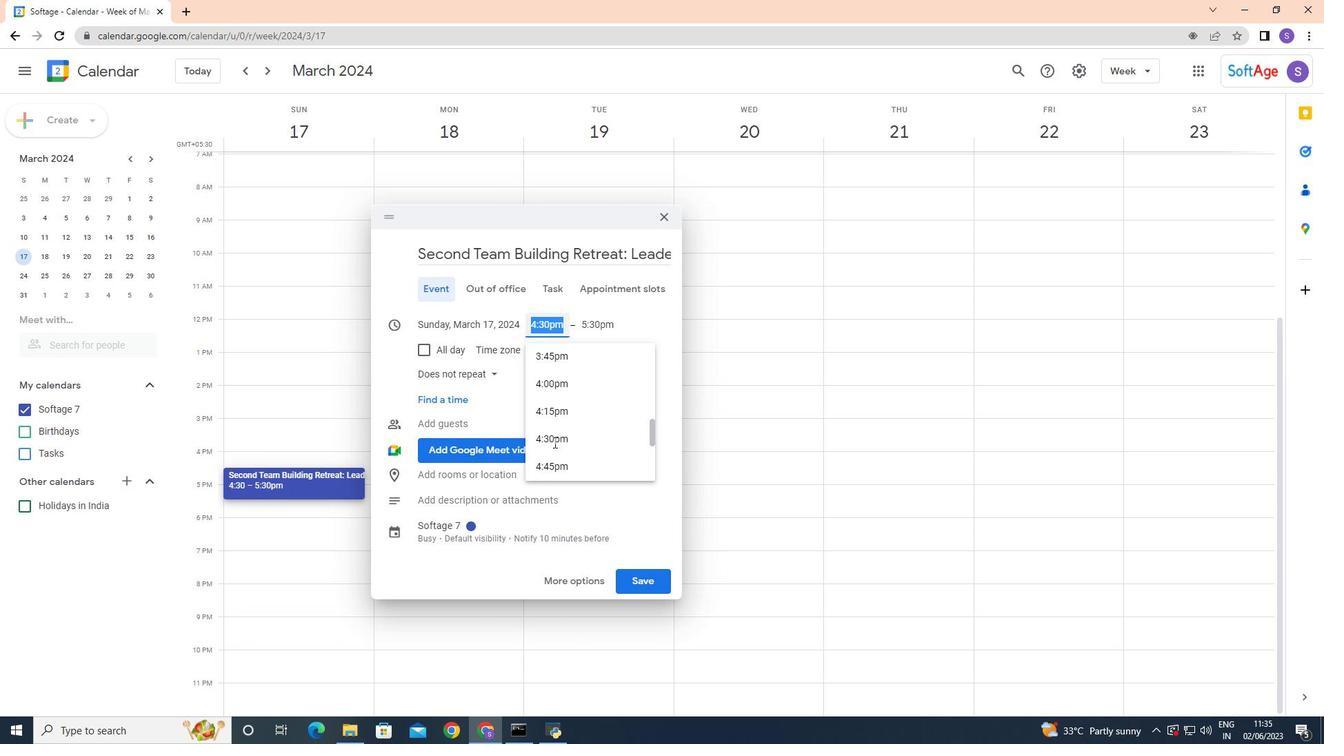 
Action: Mouse scrolled (554, 442) with delta (0, 0)
Screenshot: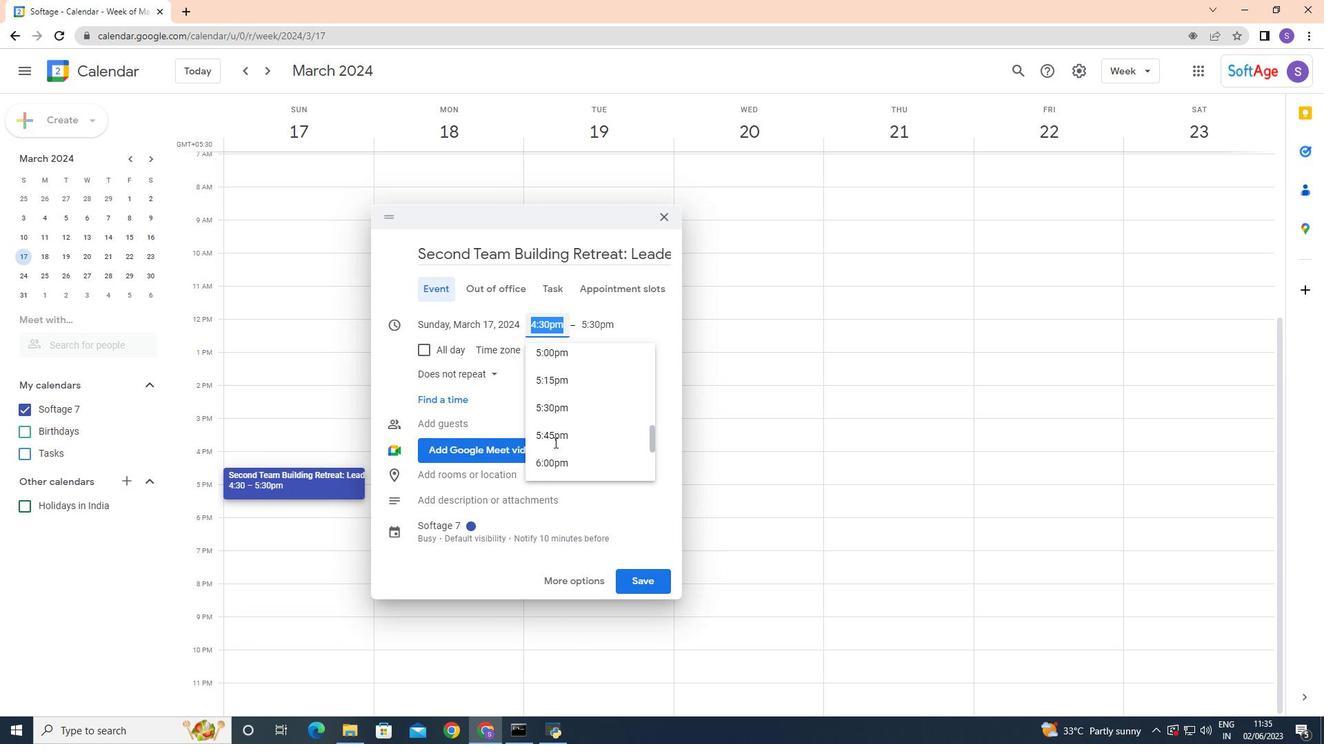 
Action: Mouse scrolled (554, 442) with delta (0, 0)
Screenshot: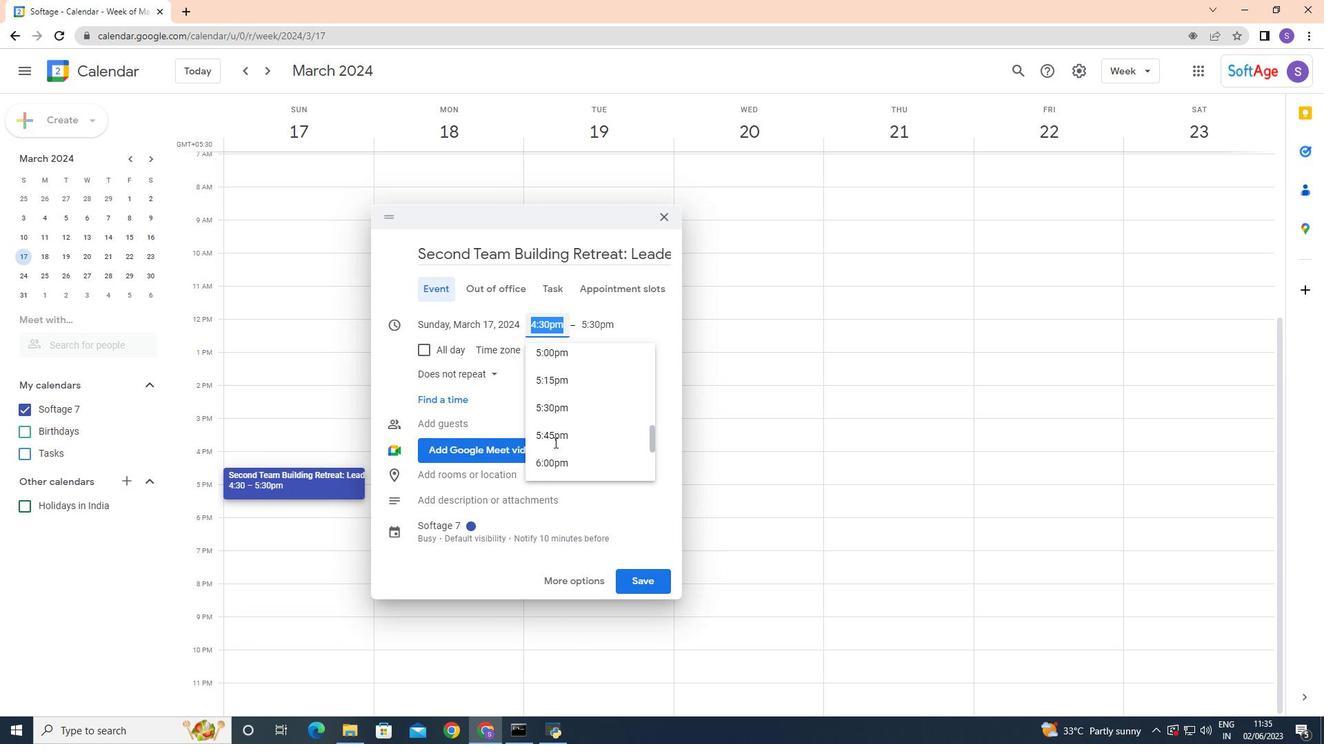 
Action: Mouse moved to (569, 434)
Screenshot: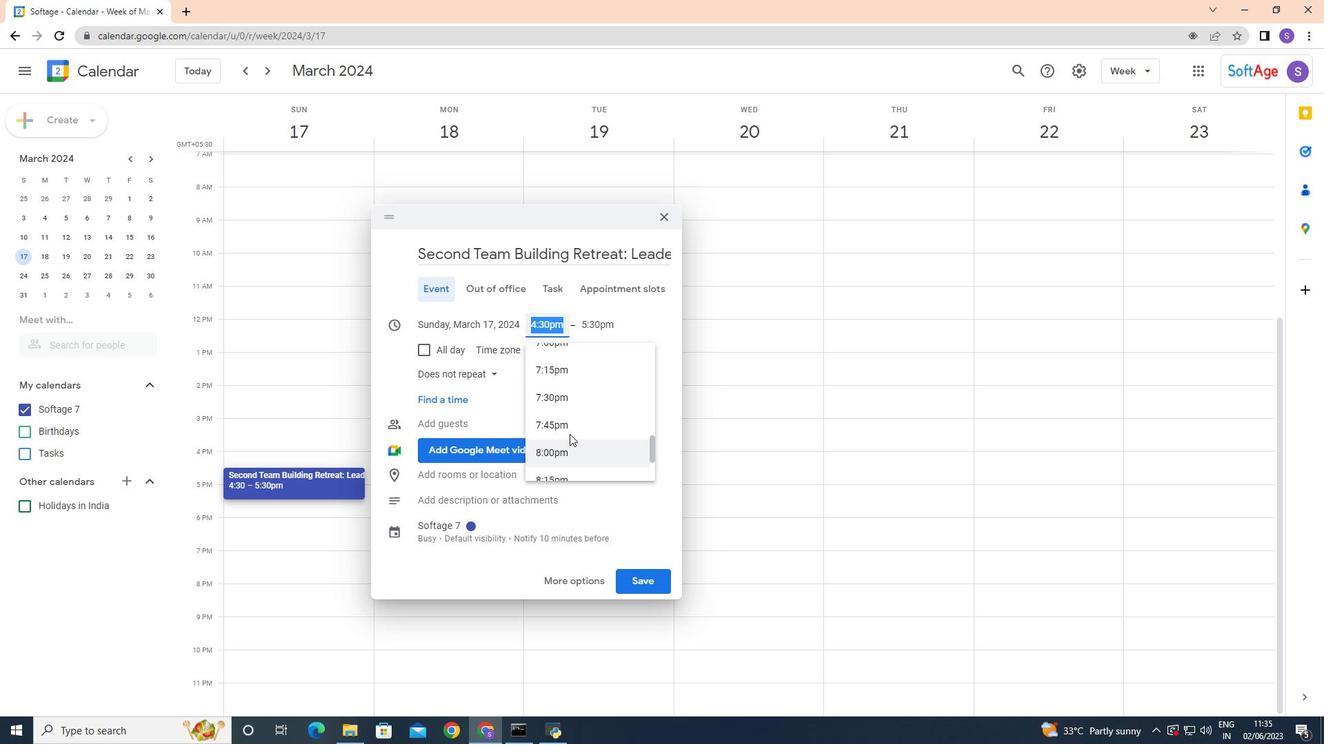 
Action: Mouse scrolled (569, 435) with delta (0, 0)
Screenshot: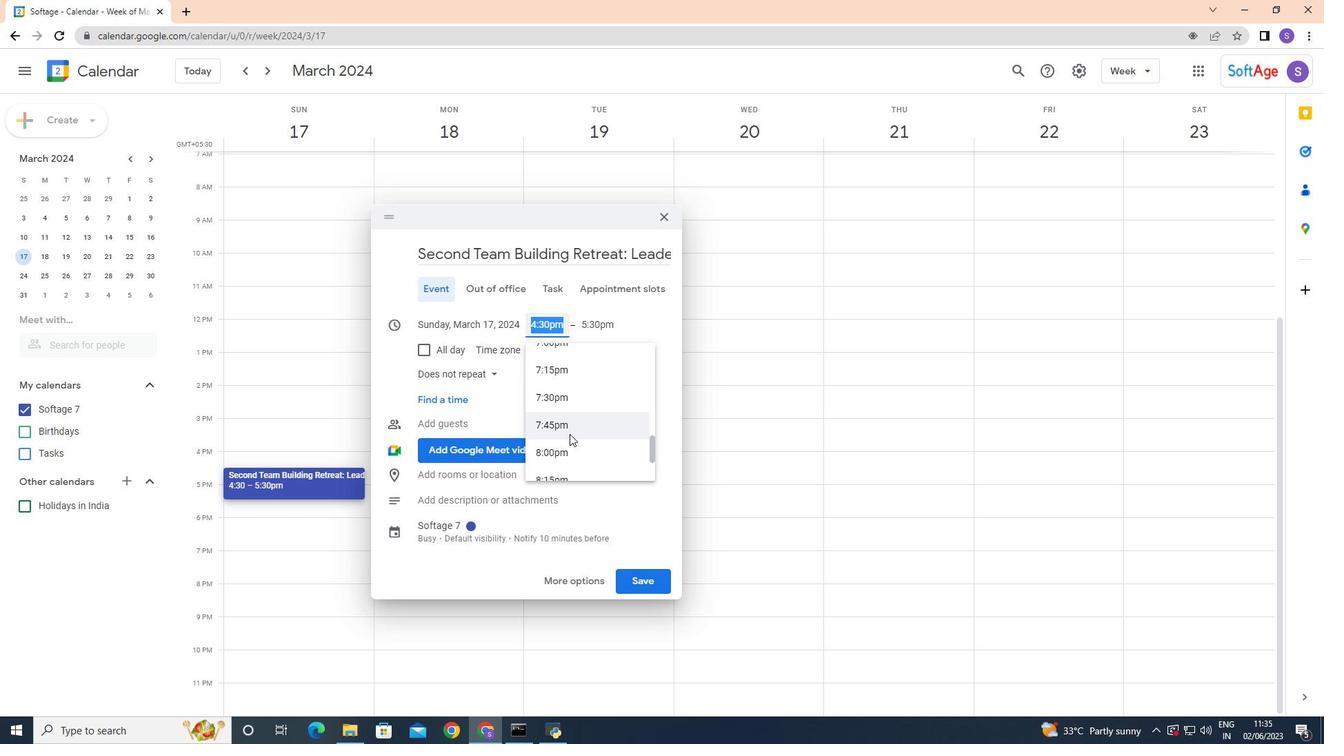 
Action: Mouse scrolled (569, 435) with delta (0, 0)
Screenshot: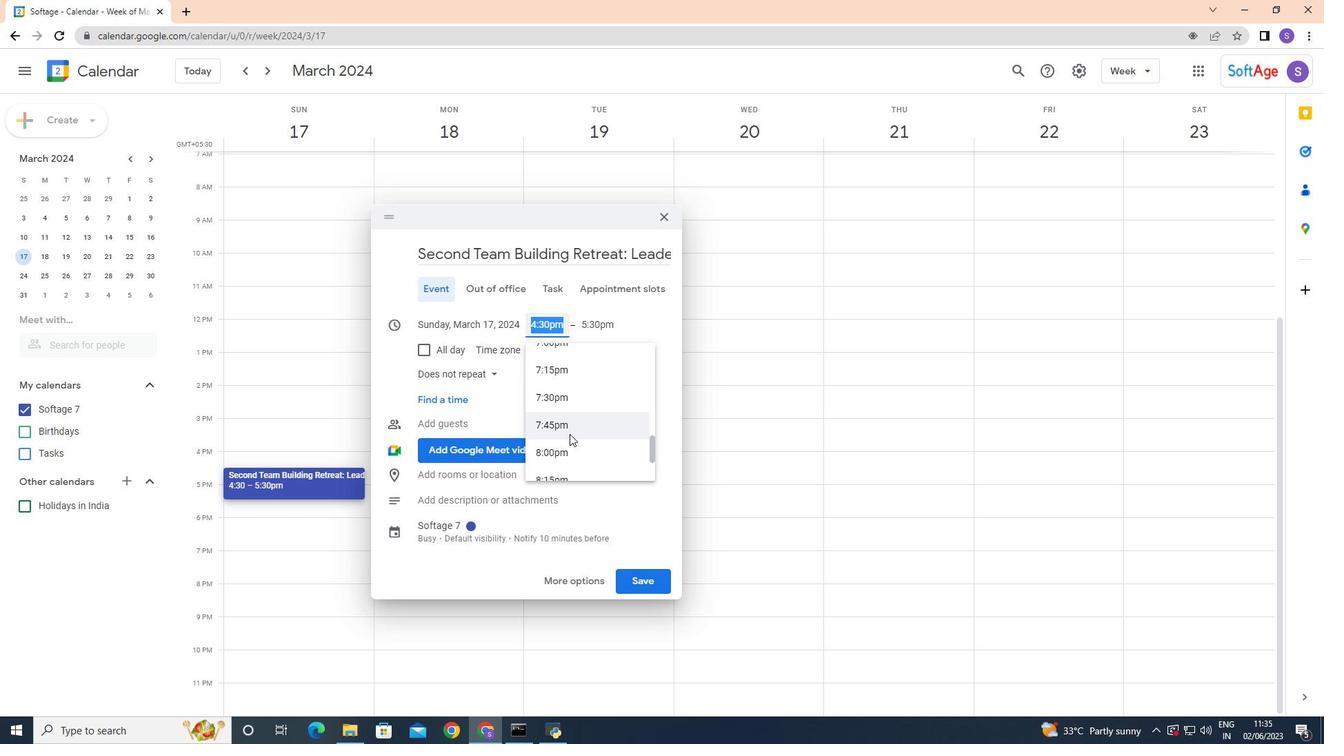 
Action: Mouse scrolled (569, 435) with delta (0, 0)
Screenshot: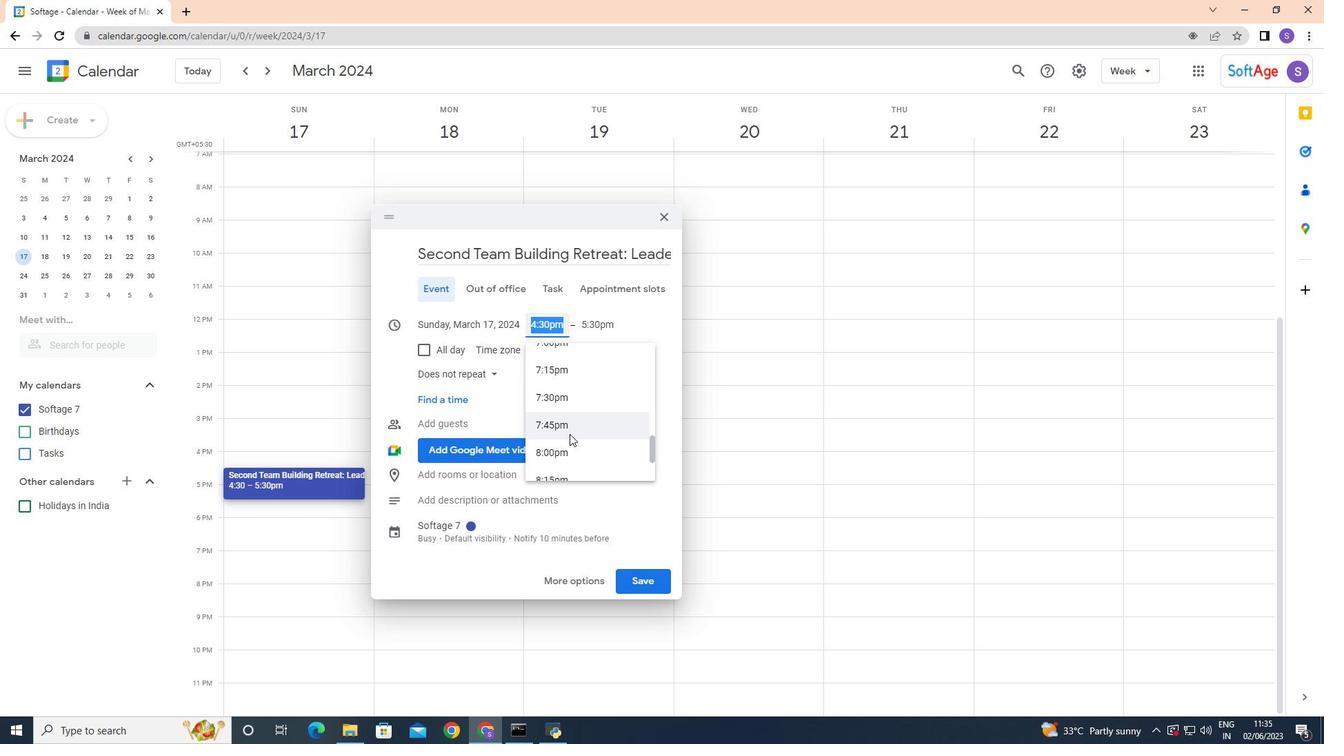 
Action: Mouse scrolled (569, 435) with delta (0, 0)
Screenshot: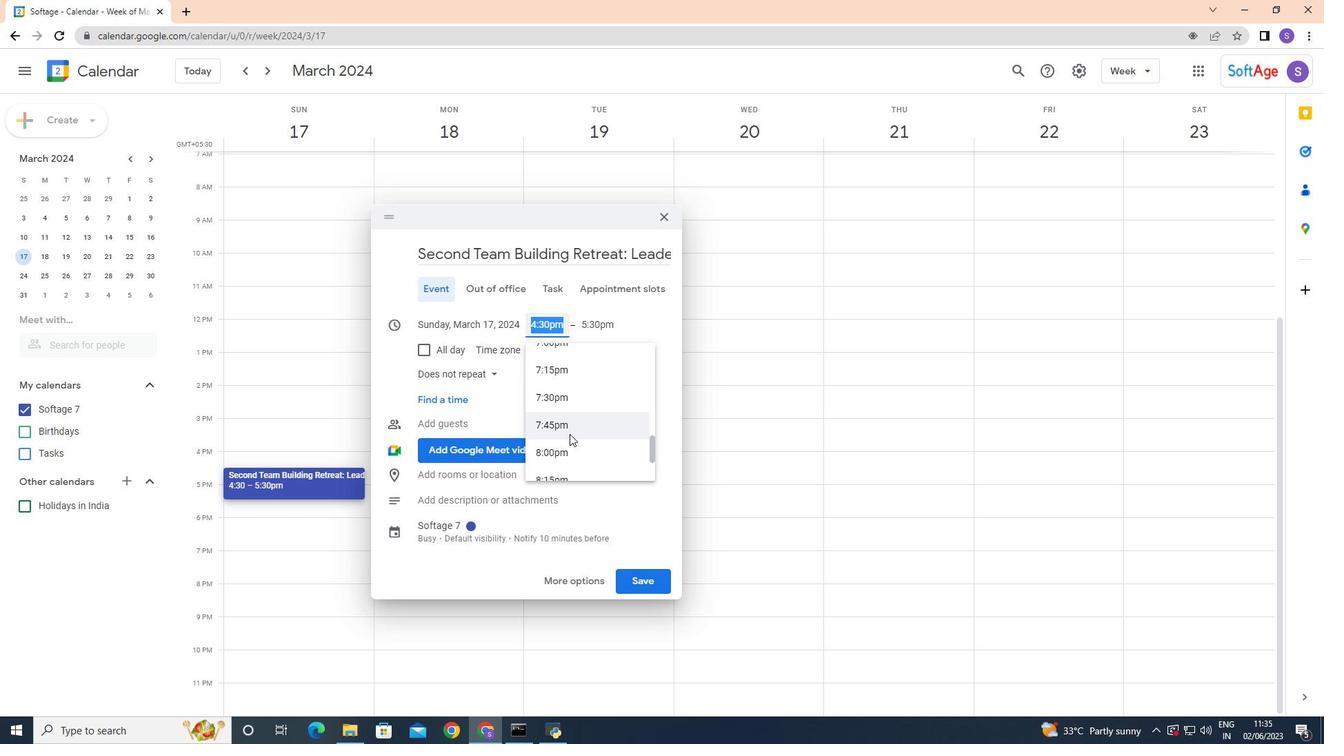 
Action: Mouse moved to (573, 440)
Screenshot: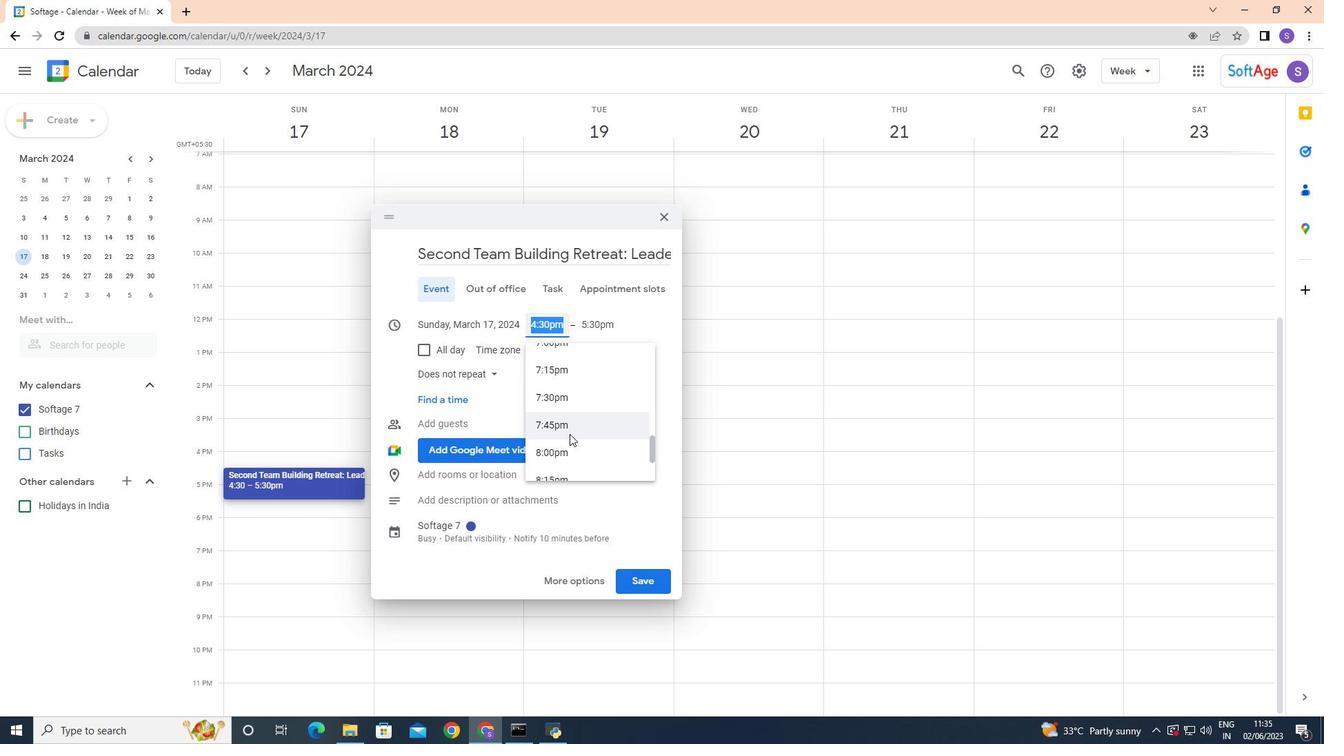 
Action: Mouse scrolled (573, 441) with delta (0, 0)
Screenshot: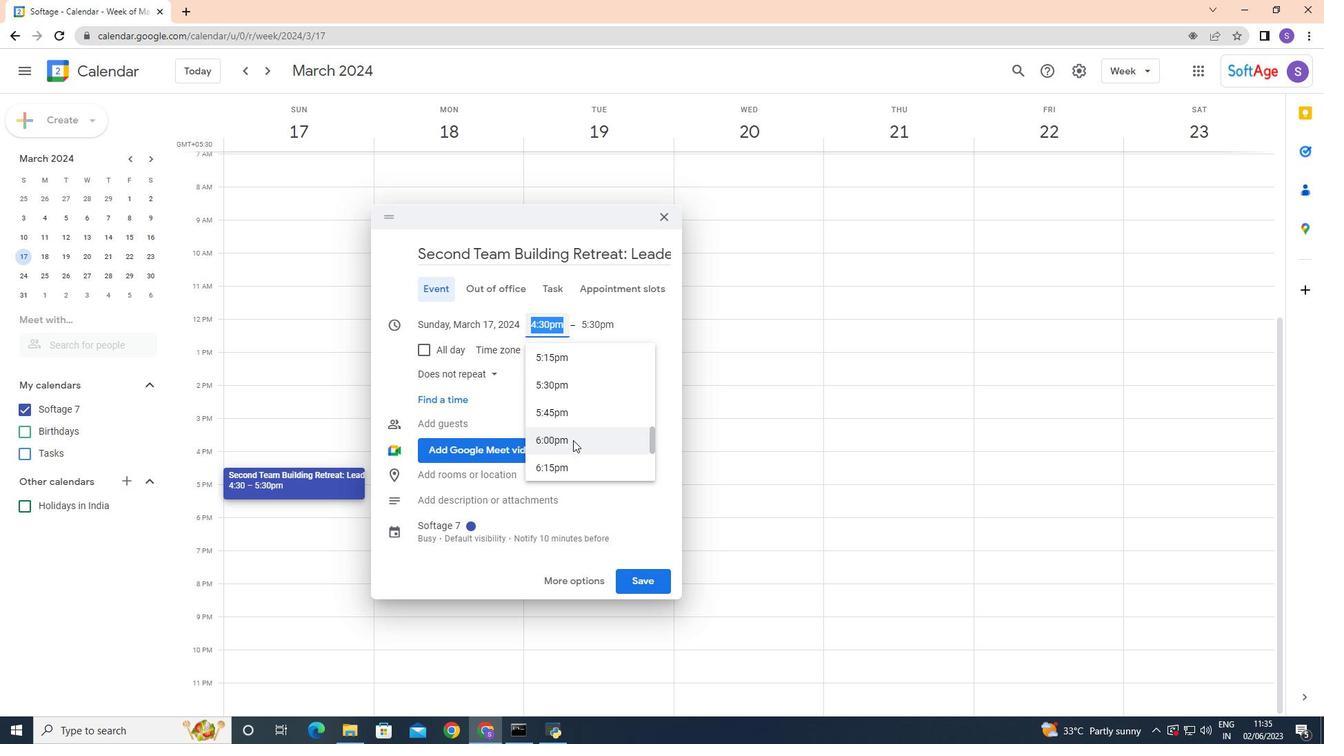 
Action: Mouse moved to (573, 440)
Screenshot: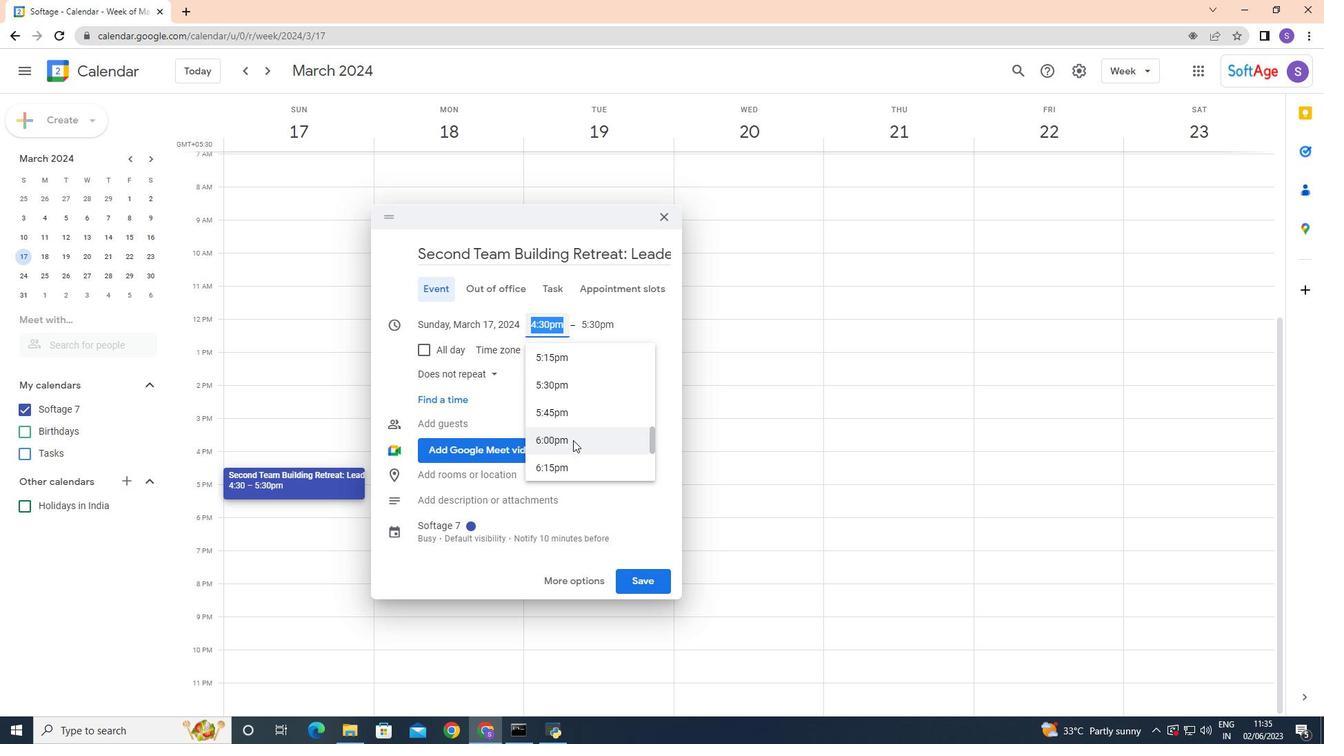 
Action: Mouse scrolled (573, 441) with delta (0, 0)
Screenshot: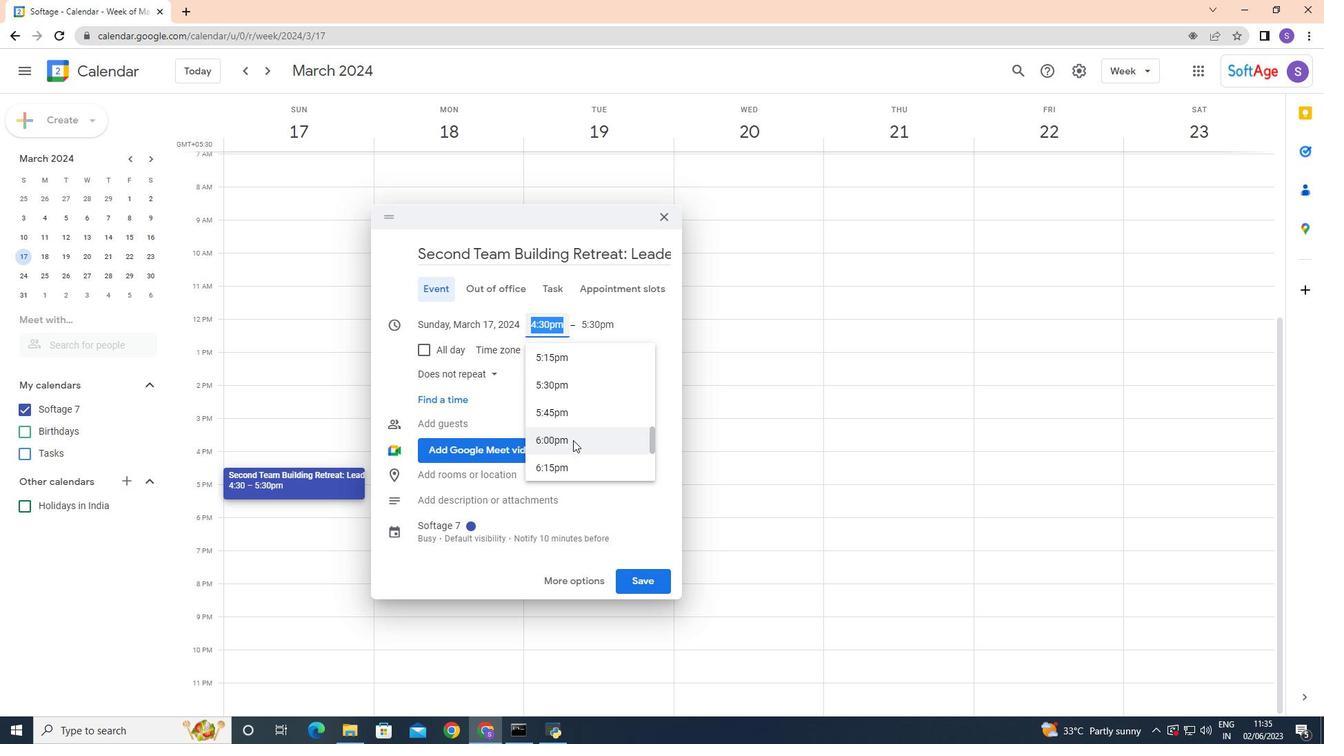 
Action: Mouse scrolled (573, 441) with delta (0, 0)
Screenshot: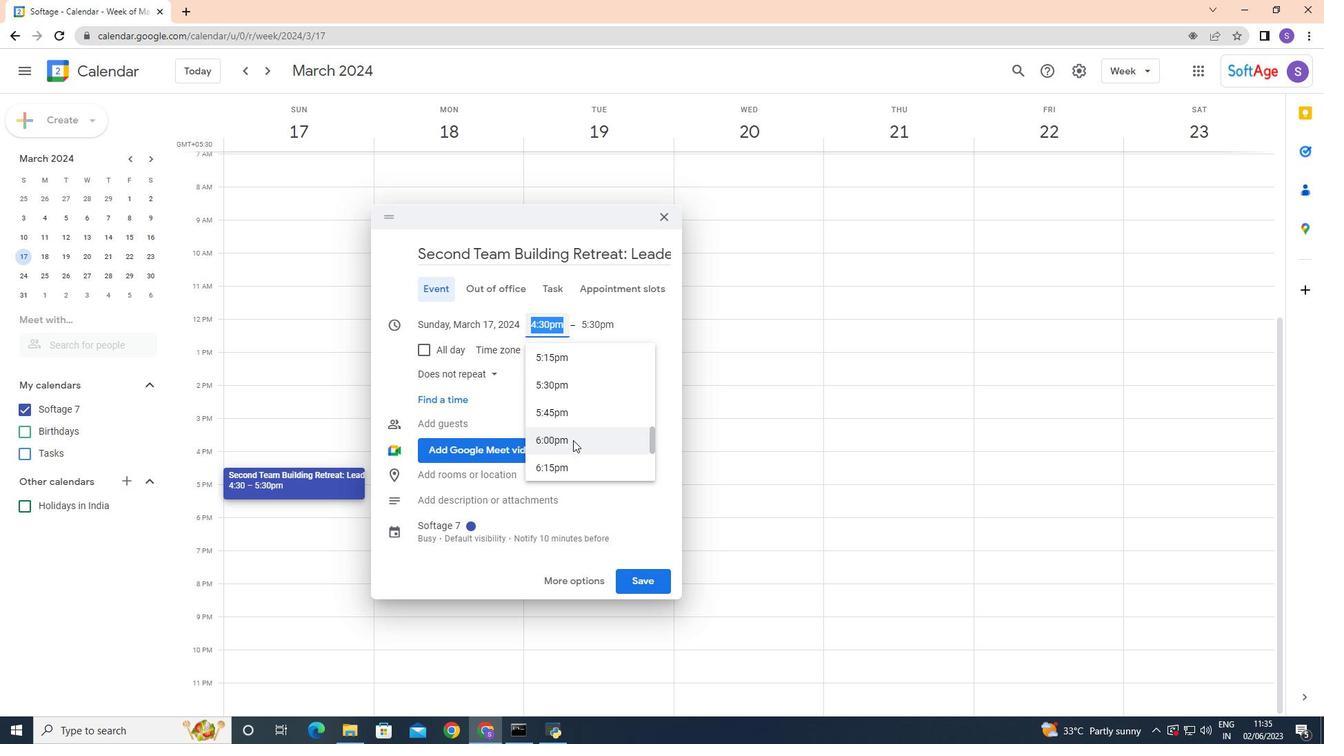 
Action: Mouse scrolled (573, 441) with delta (0, 0)
Screenshot: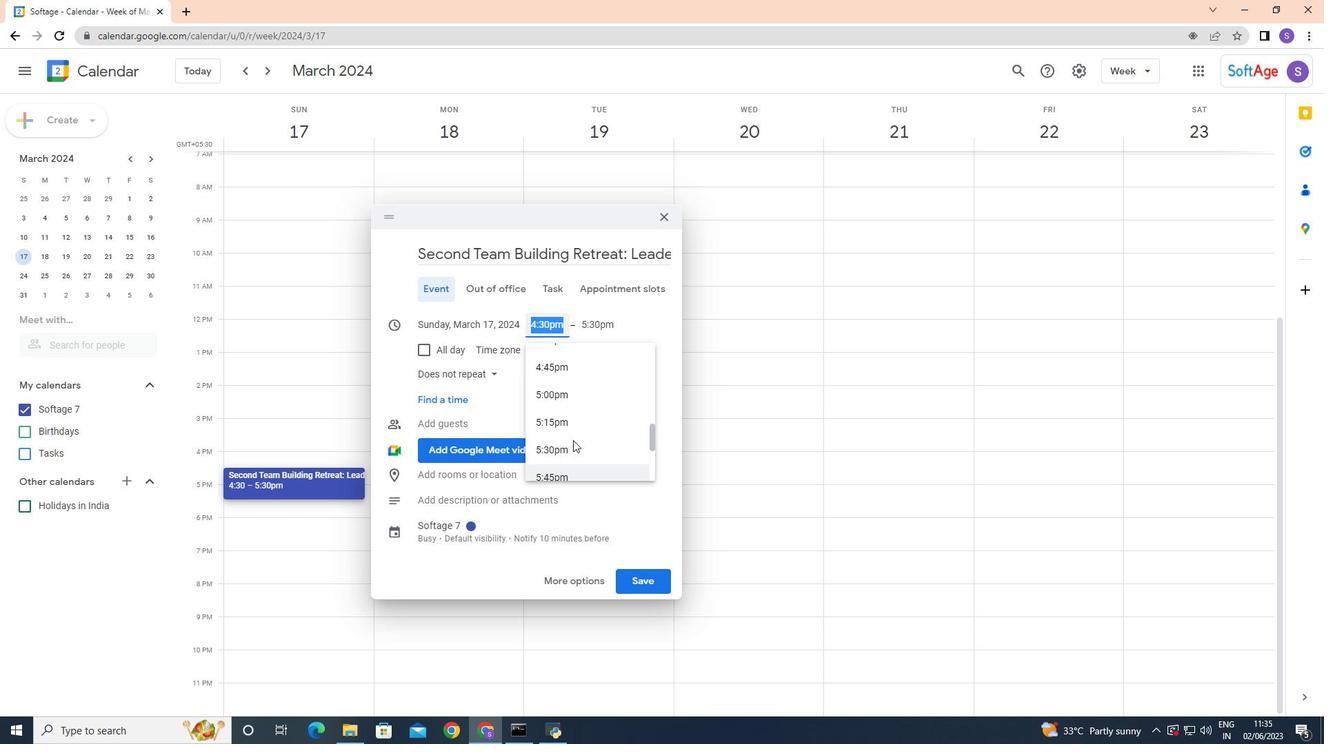
Action: Mouse moved to (574, 439)
Screenshot: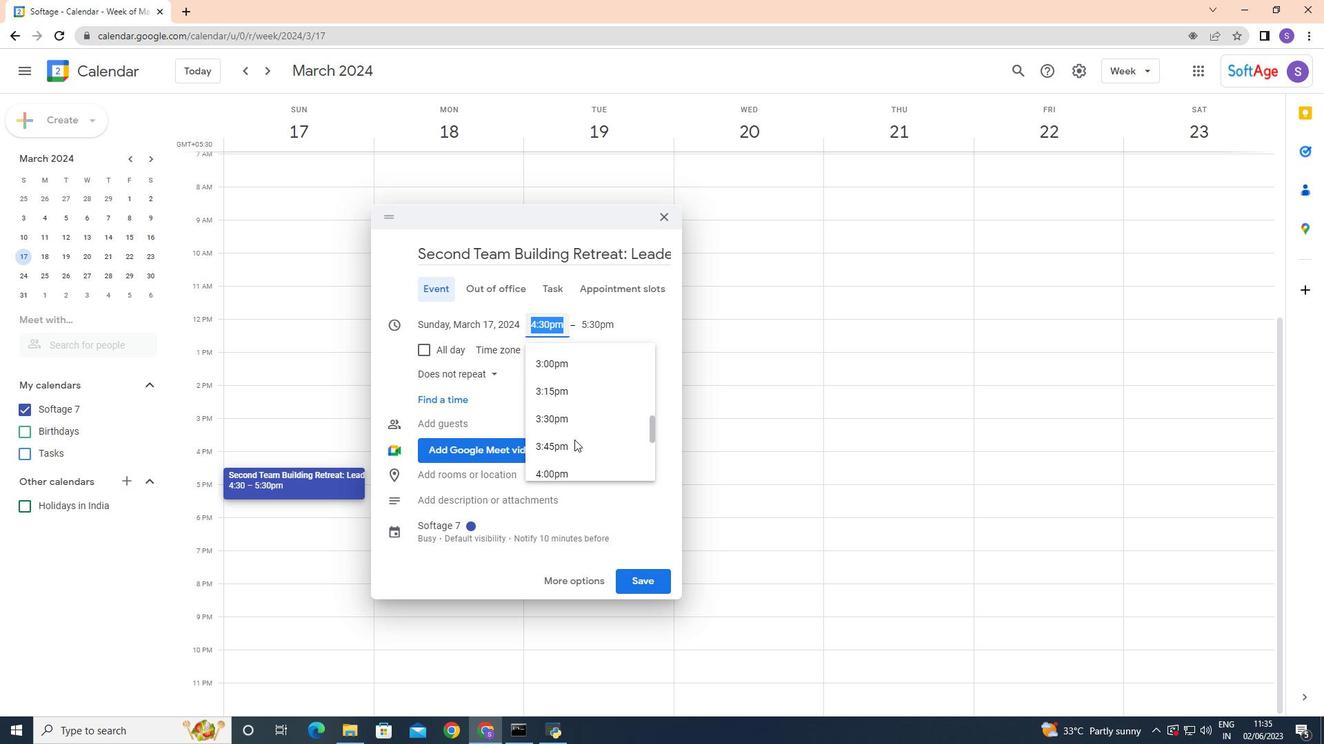 
Action: Mouse scrolled (574, 439) with delta (0, 0)
Screenshot: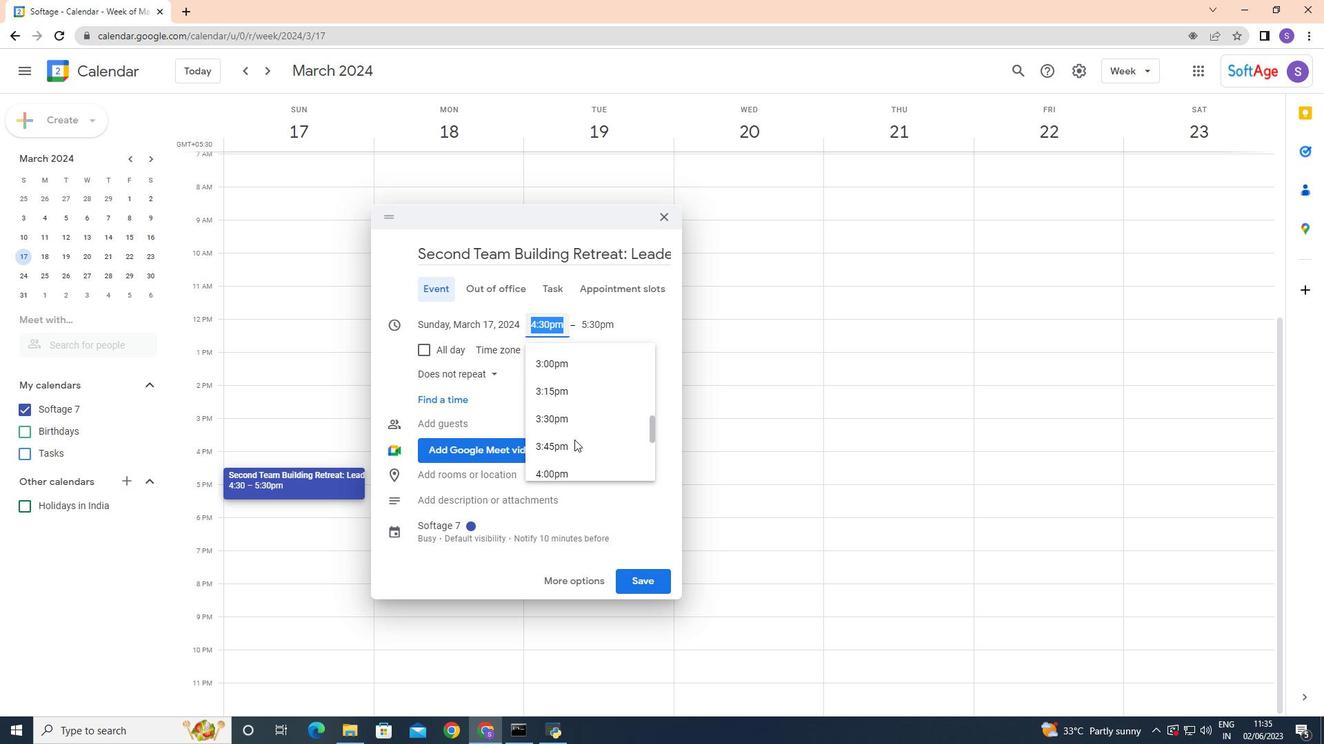 
Action: Mouse moved to (574, 439)
Screenshot: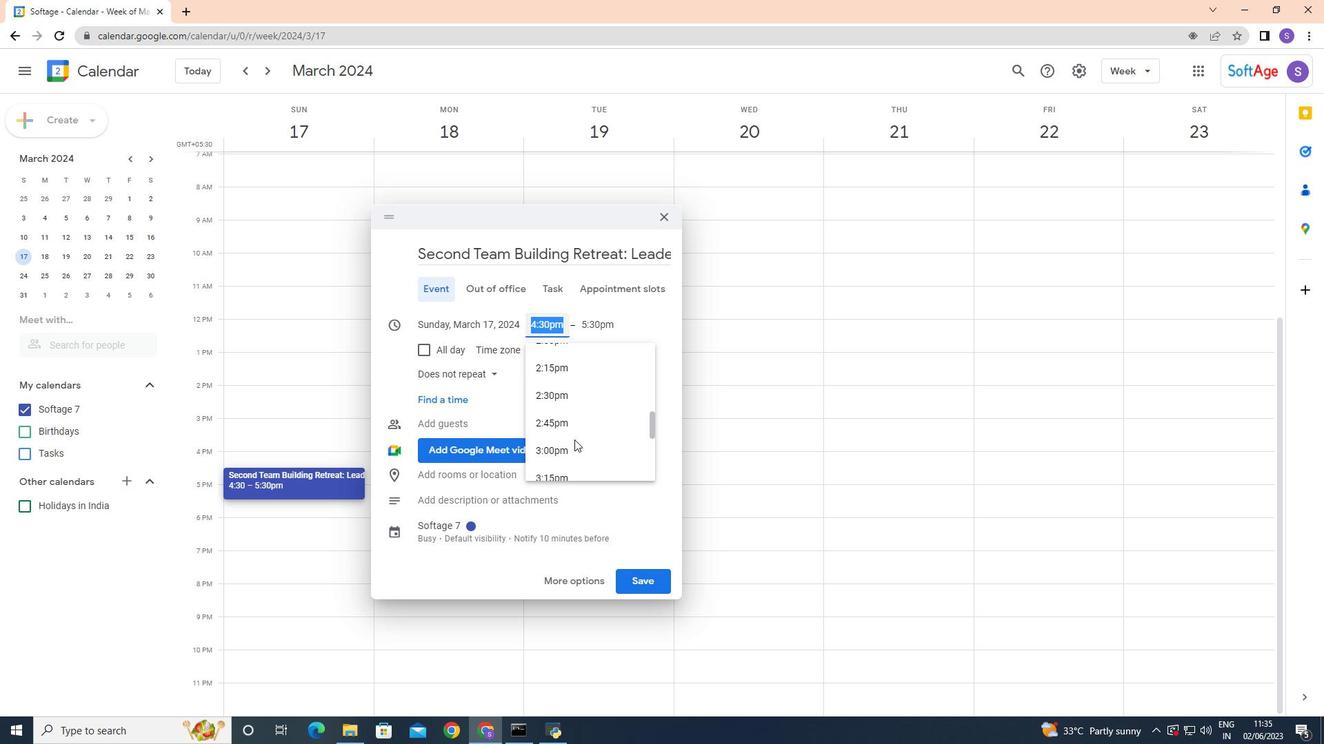 
Action: Mouse scrolled (574, 439) with delta (0, 0)
Screenshot: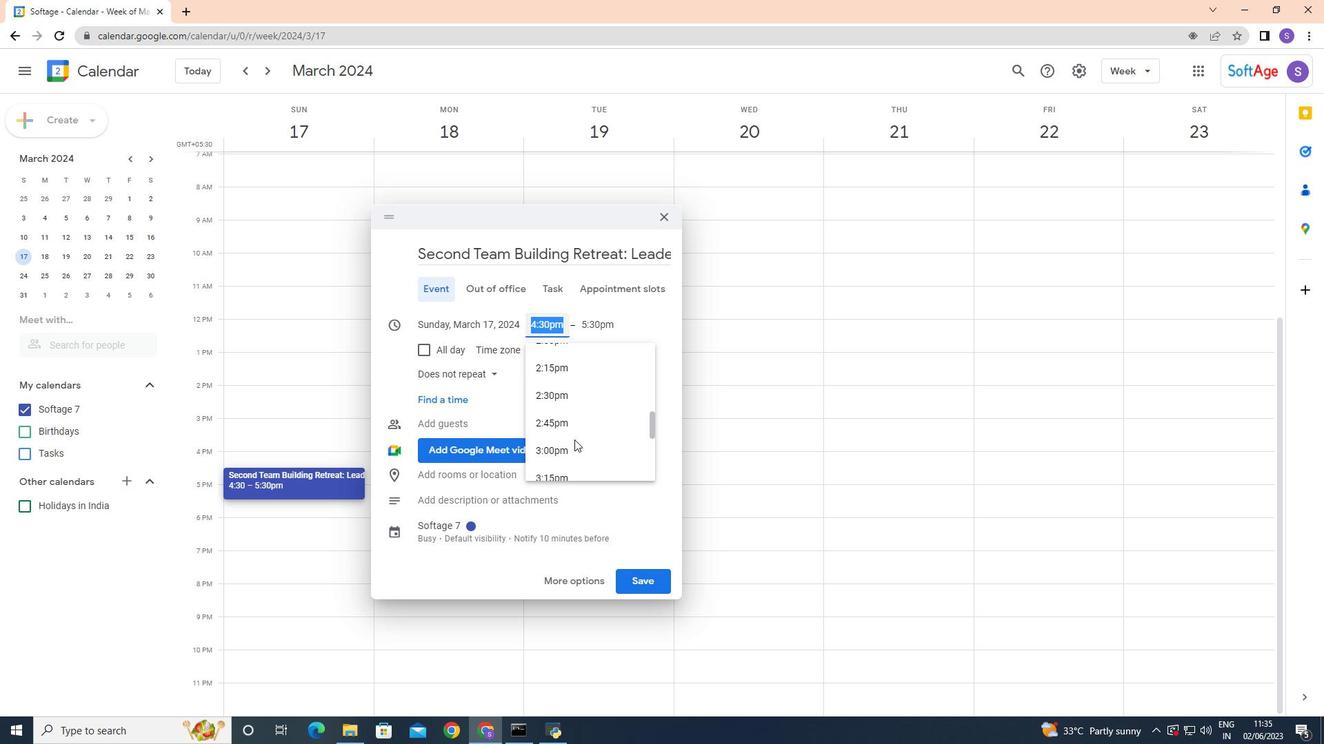 
Action: Mouse scrolled (574, 439) with delta (0, 0)
Screenshot: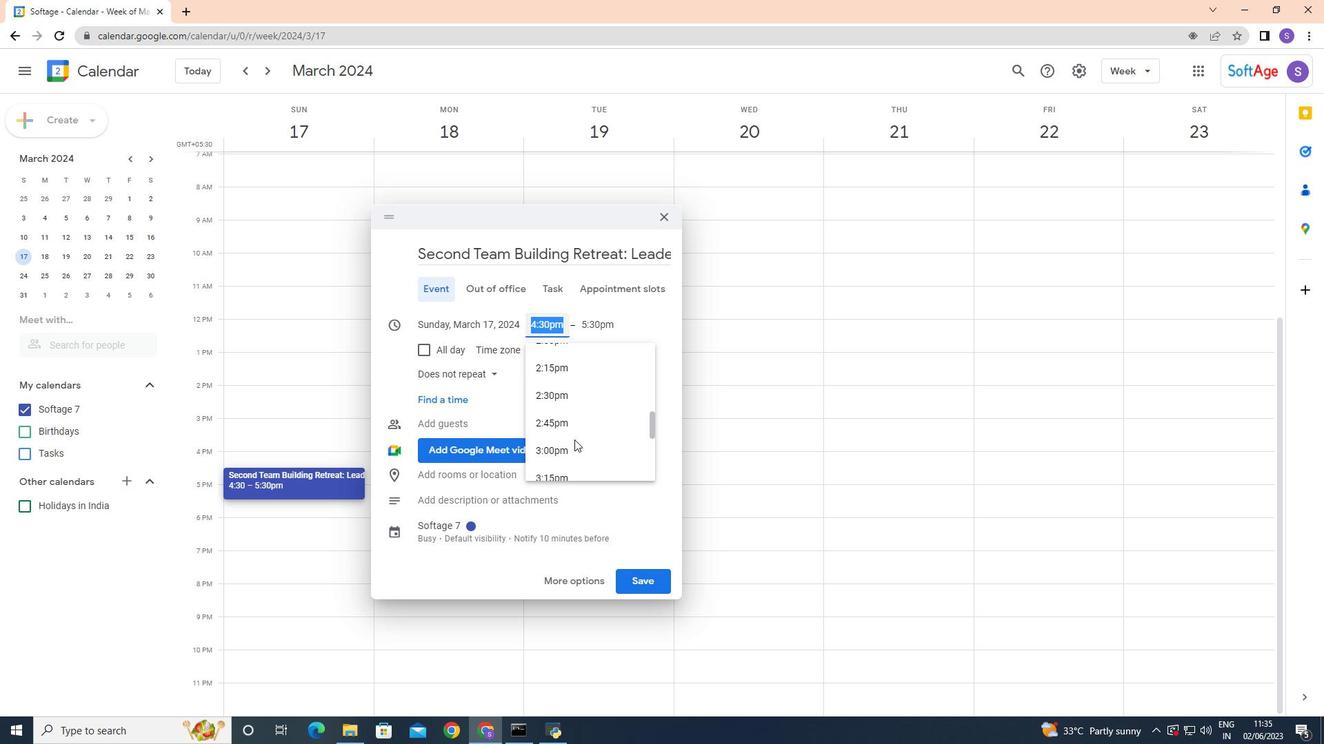 
Action: Mouse moved to (575, 439)
Screenshot: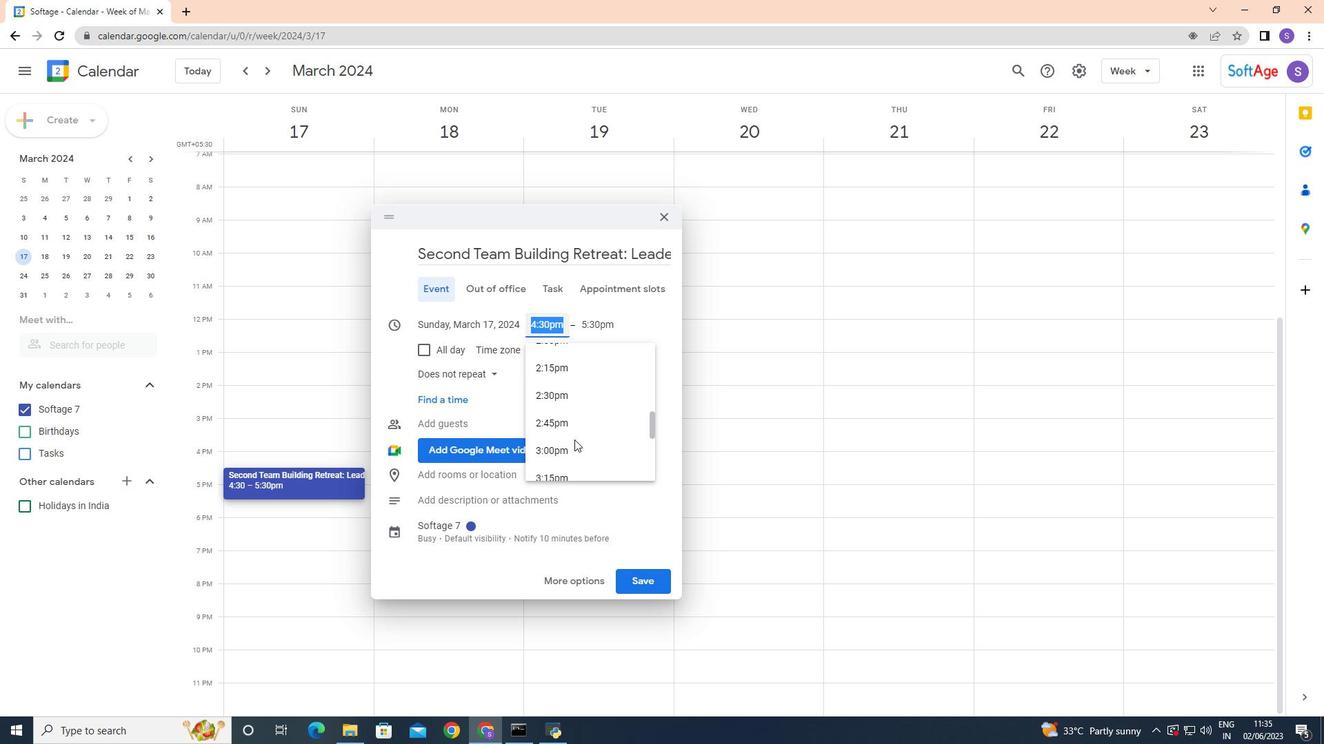 
Action: Mouse scrolled (575, 439) with delta (0, 0)
Screenshot: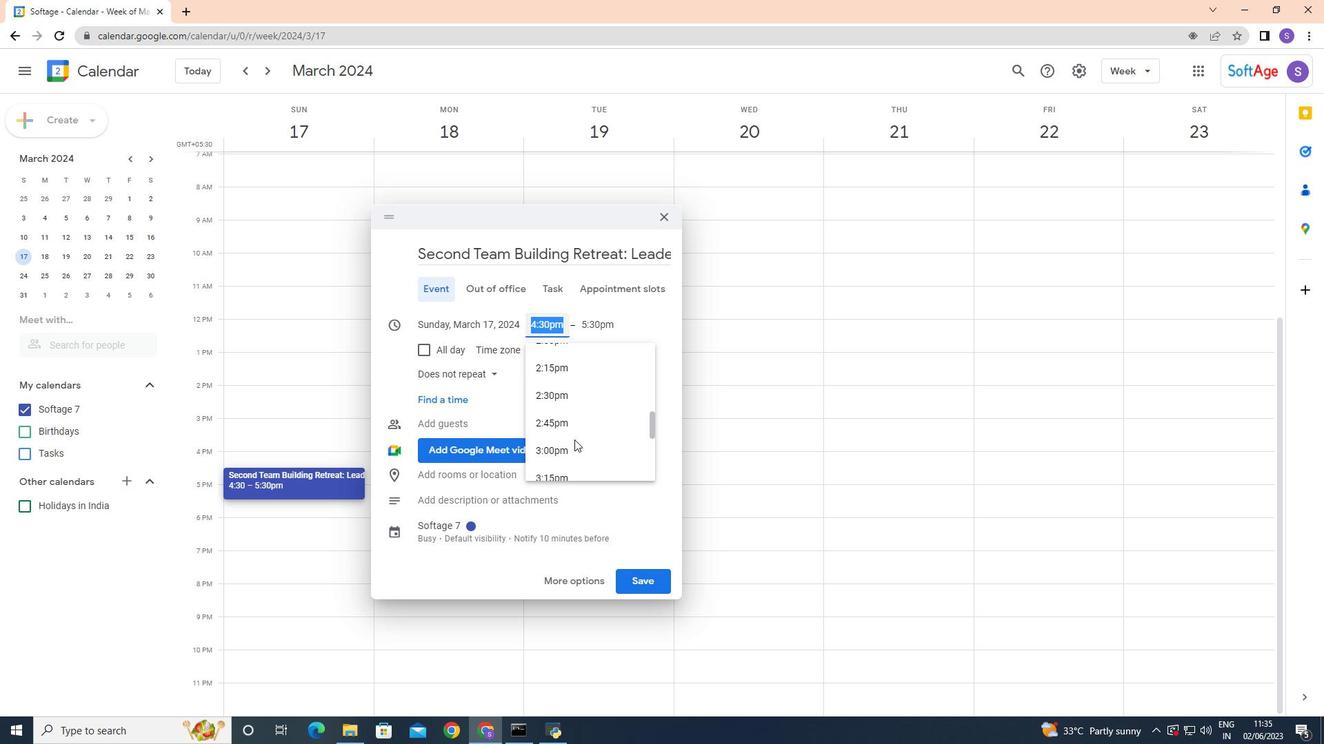 
Action: Mouse moved to (577, 435)
Screenshot: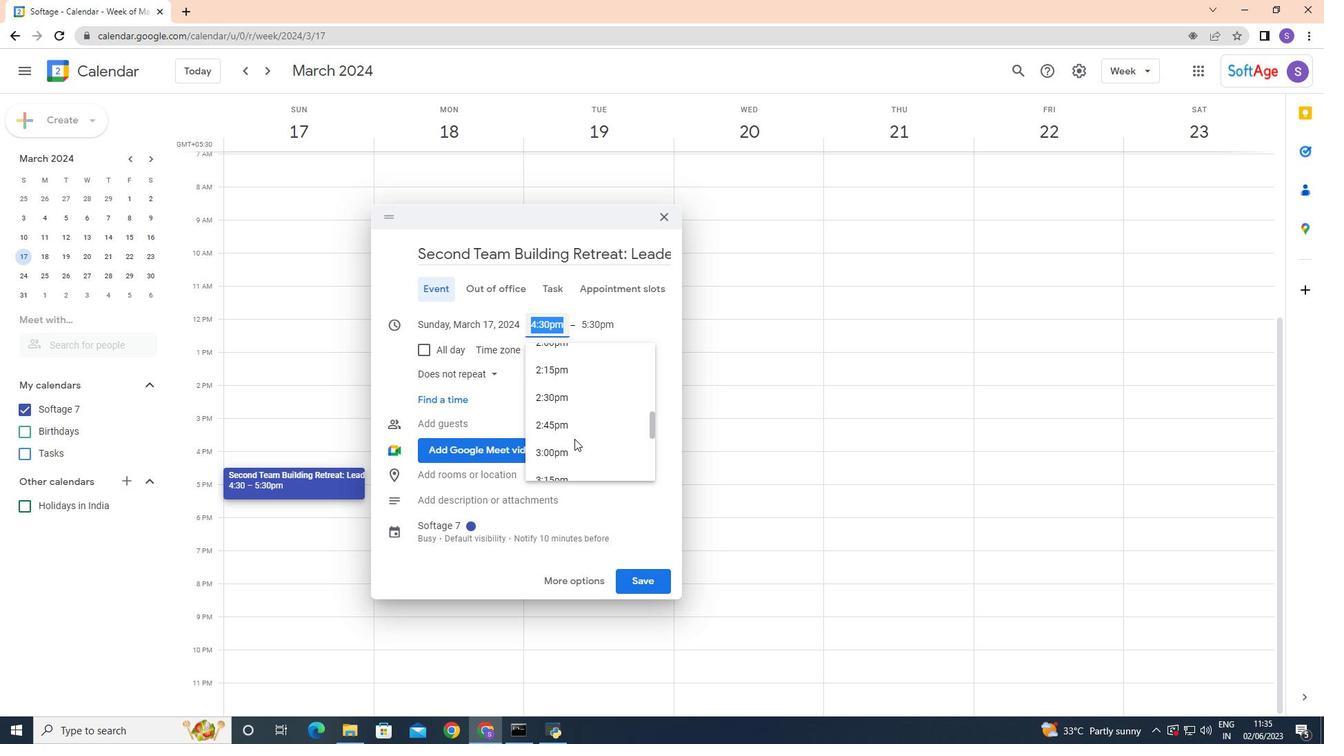 
Action: Mouse scrolled (577, 435) with delta (0, 0)
Screenshot: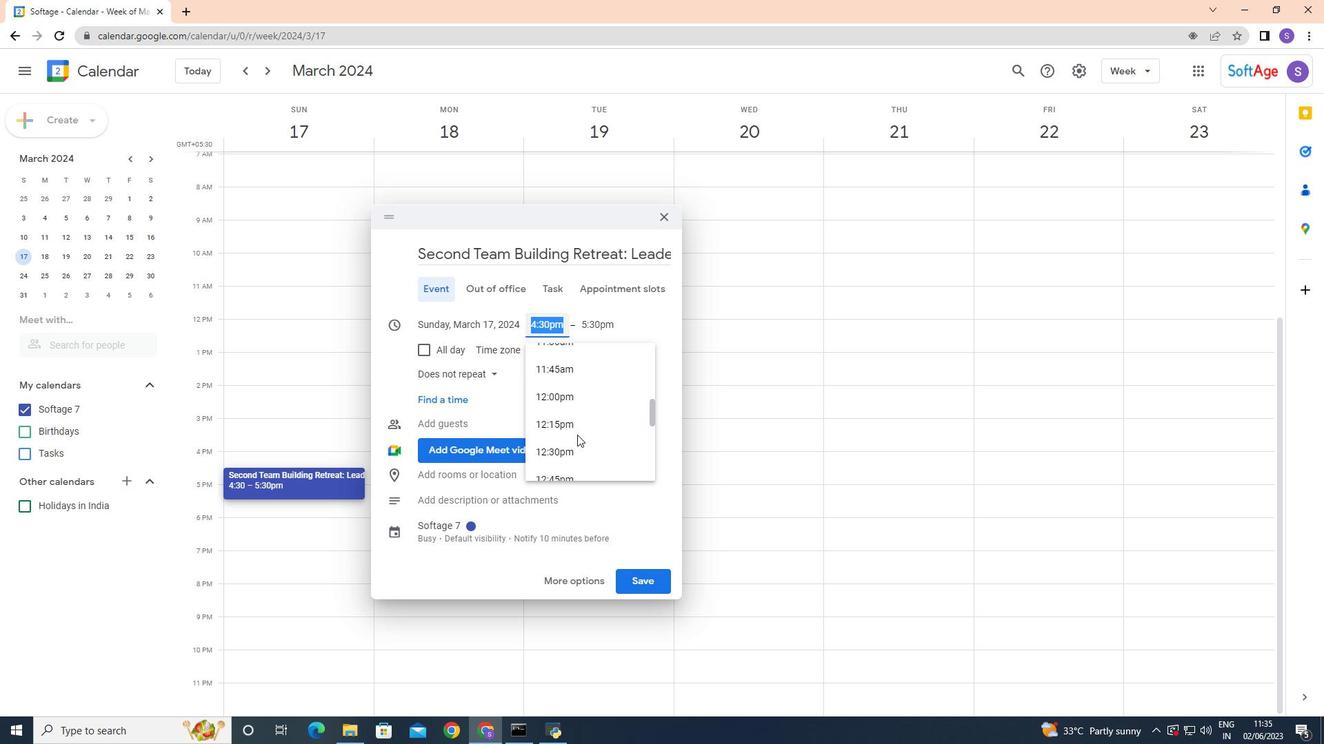 
Action: Mouse scrolled (577, 435) with delta (0, 0)
Screenshot: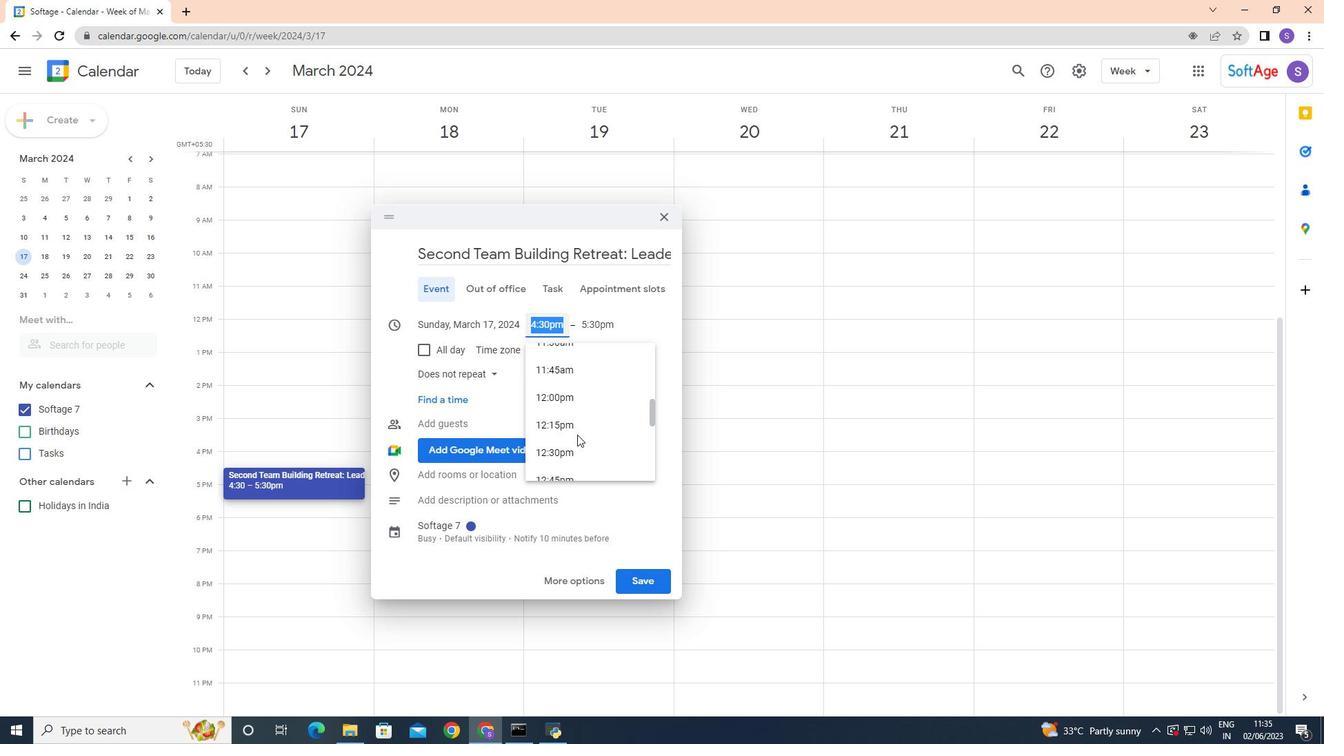 
Action: Mouse scrolled (577, 435) with delta (0, 0)
Screenshot: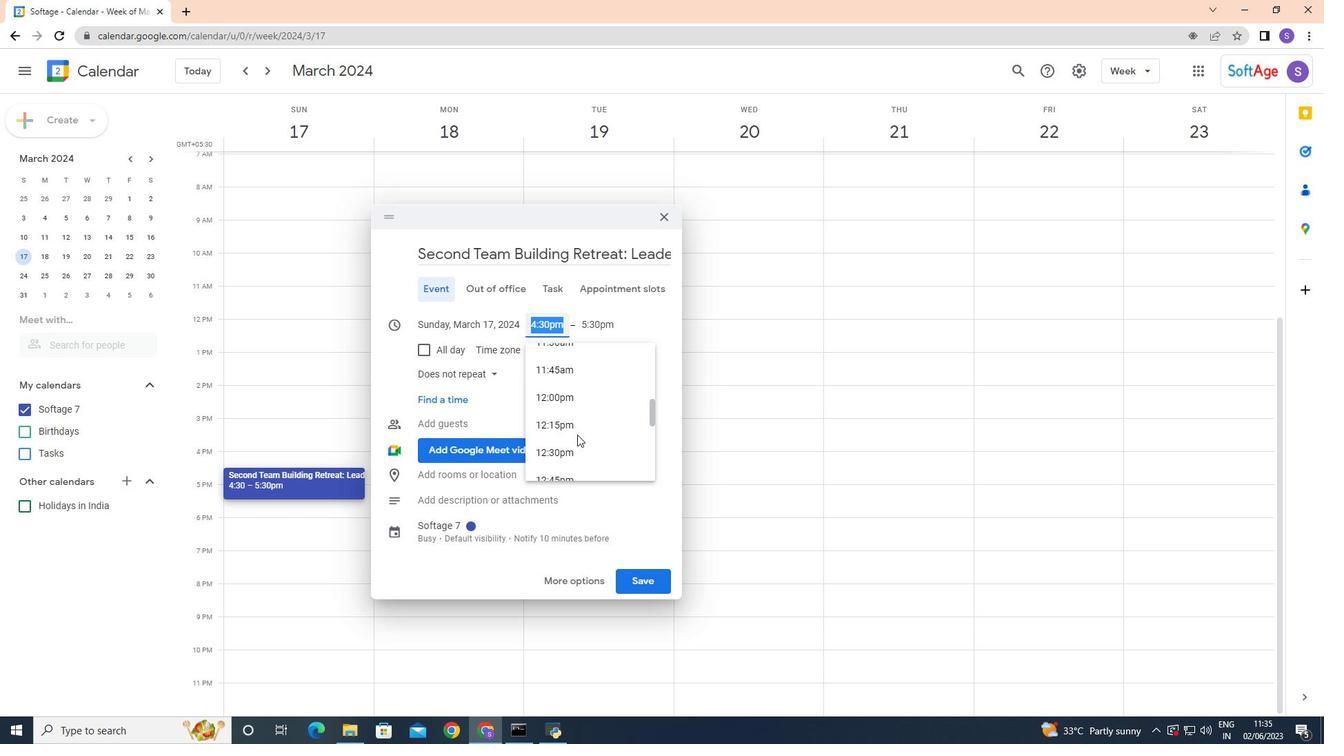 
Action: Mouse scrolled (577, 435) with delta (0, 0)
Screenshot: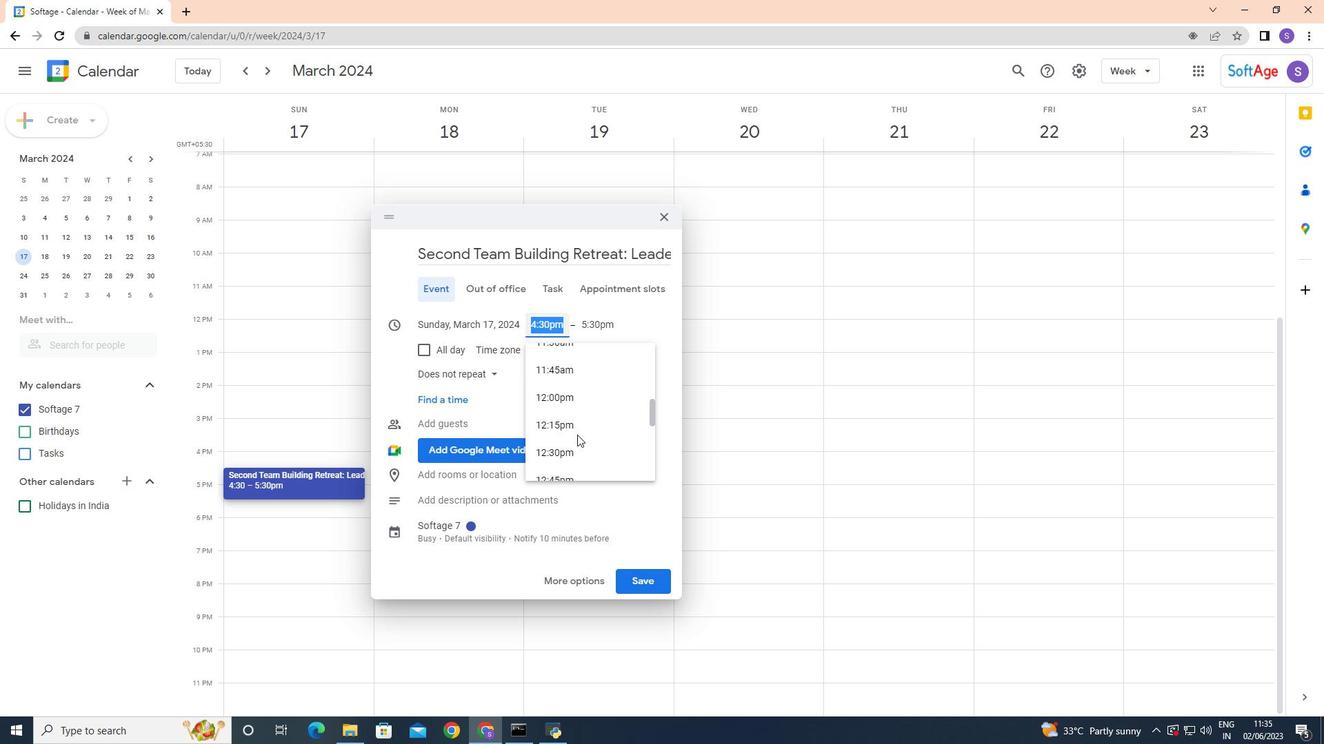 
Action: Mouse scrolled (577, 435) with delta (0, 0)
Screenshot: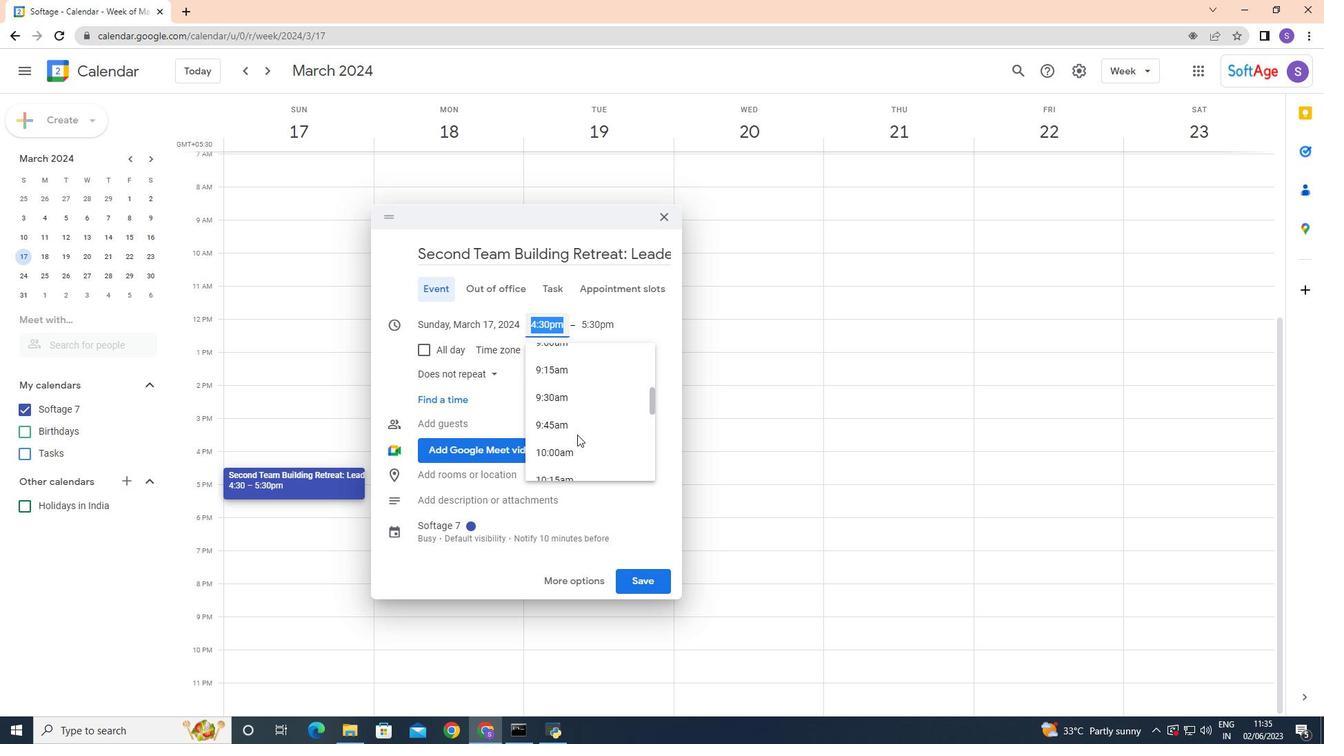 
Action: Mouse scrolled (577, 435) with delta (0, 0)
Screenshot: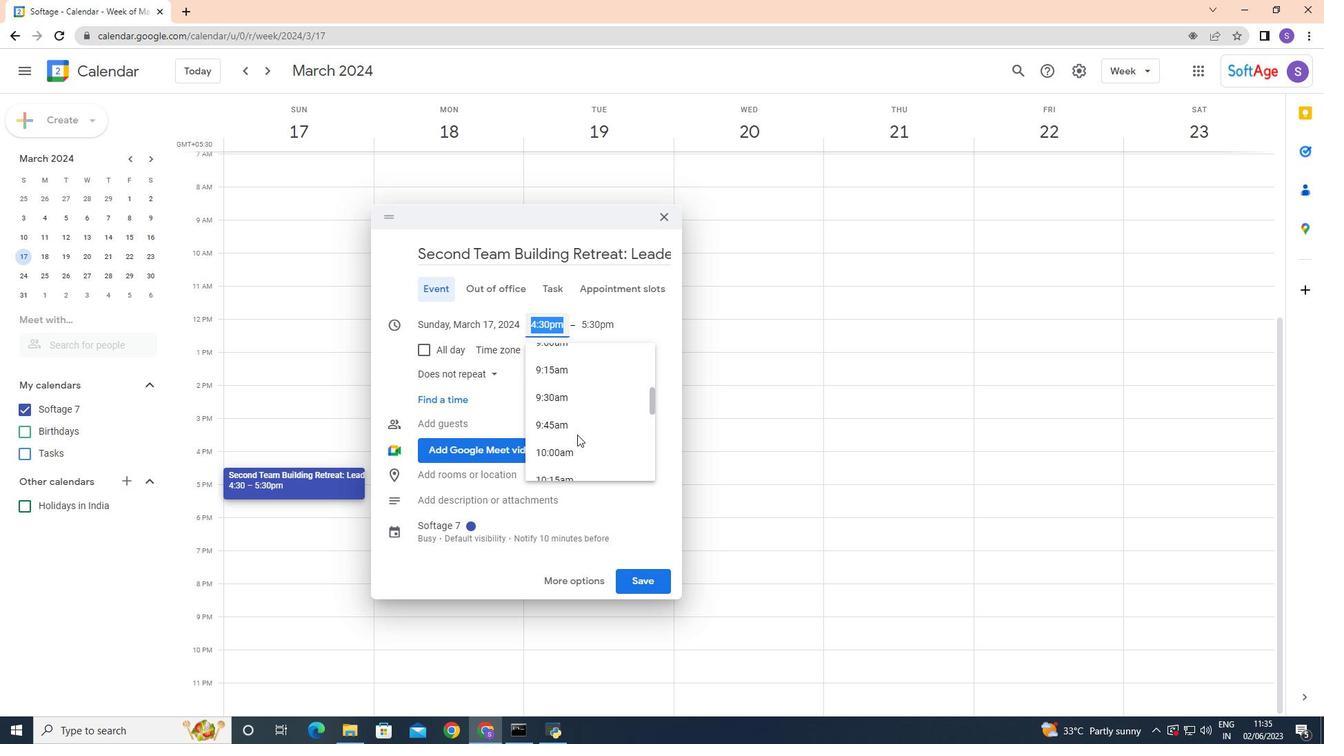 
Action: Mouse scrolled (577, 435) with delta (0, 0)
Screenshot: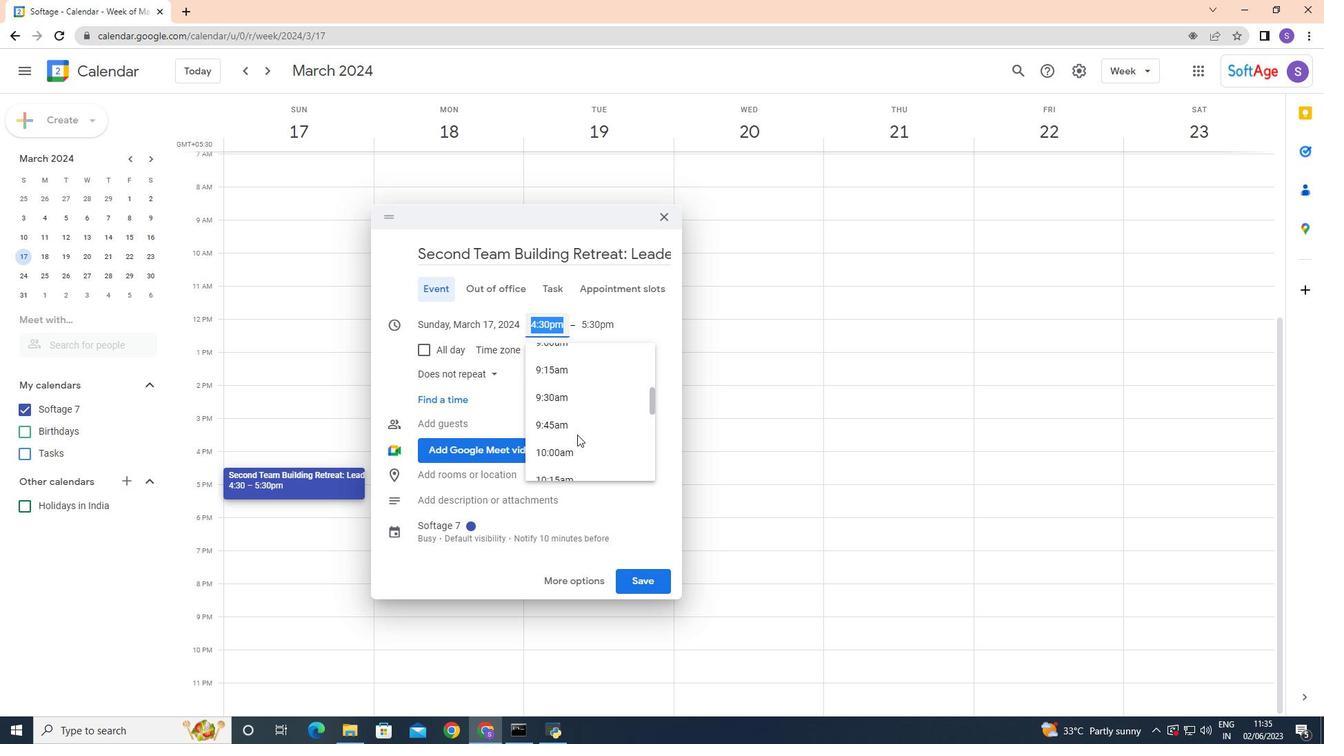 
Action: Mouse moved to (556, 443)
Screenshot: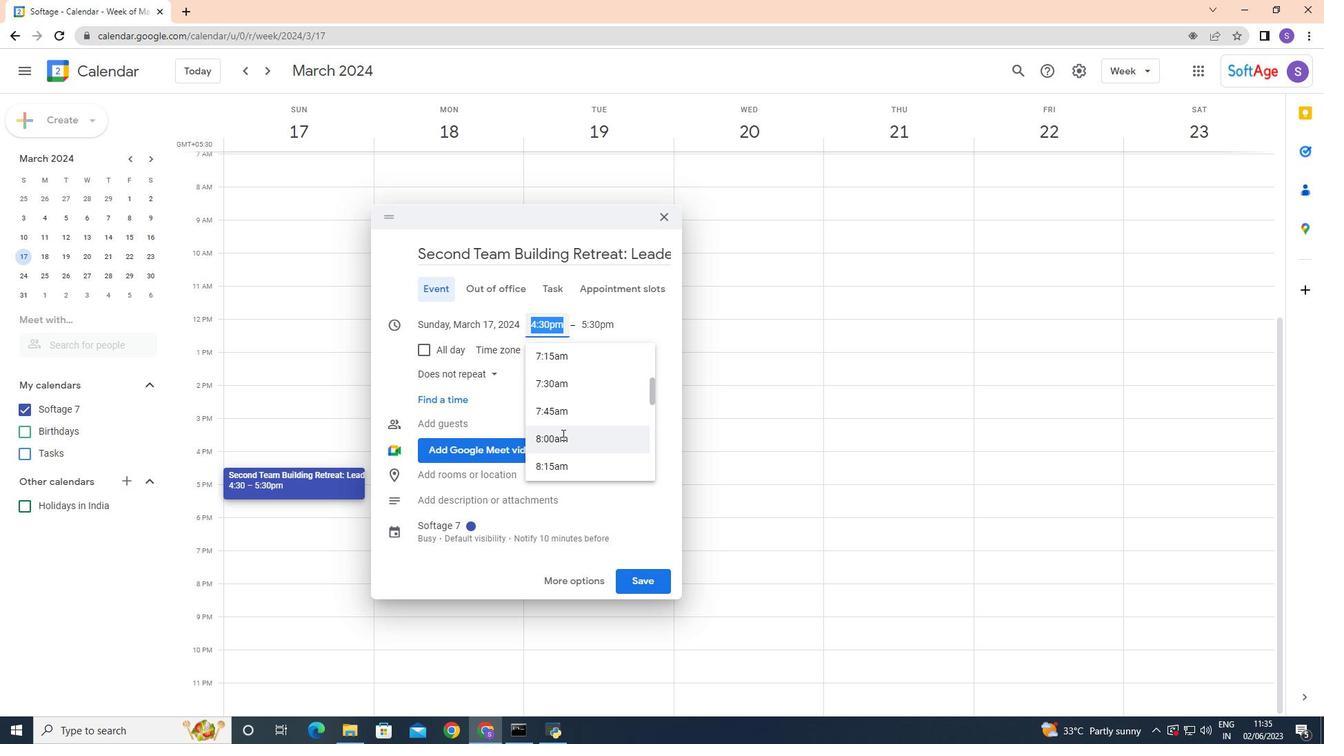 
Action: Mouse pressed left at (556, 443)
Screenshot: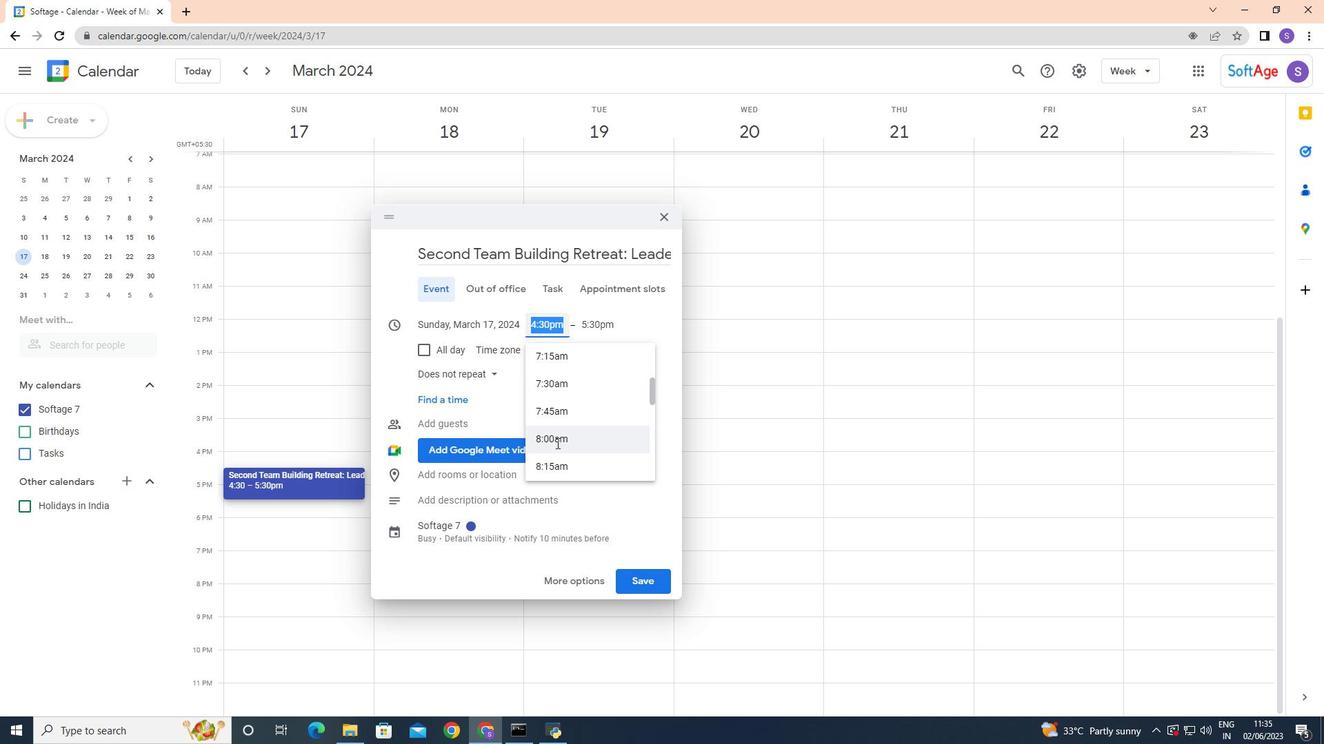 
Action: Mouse moved to (584, 302)
Screenshot: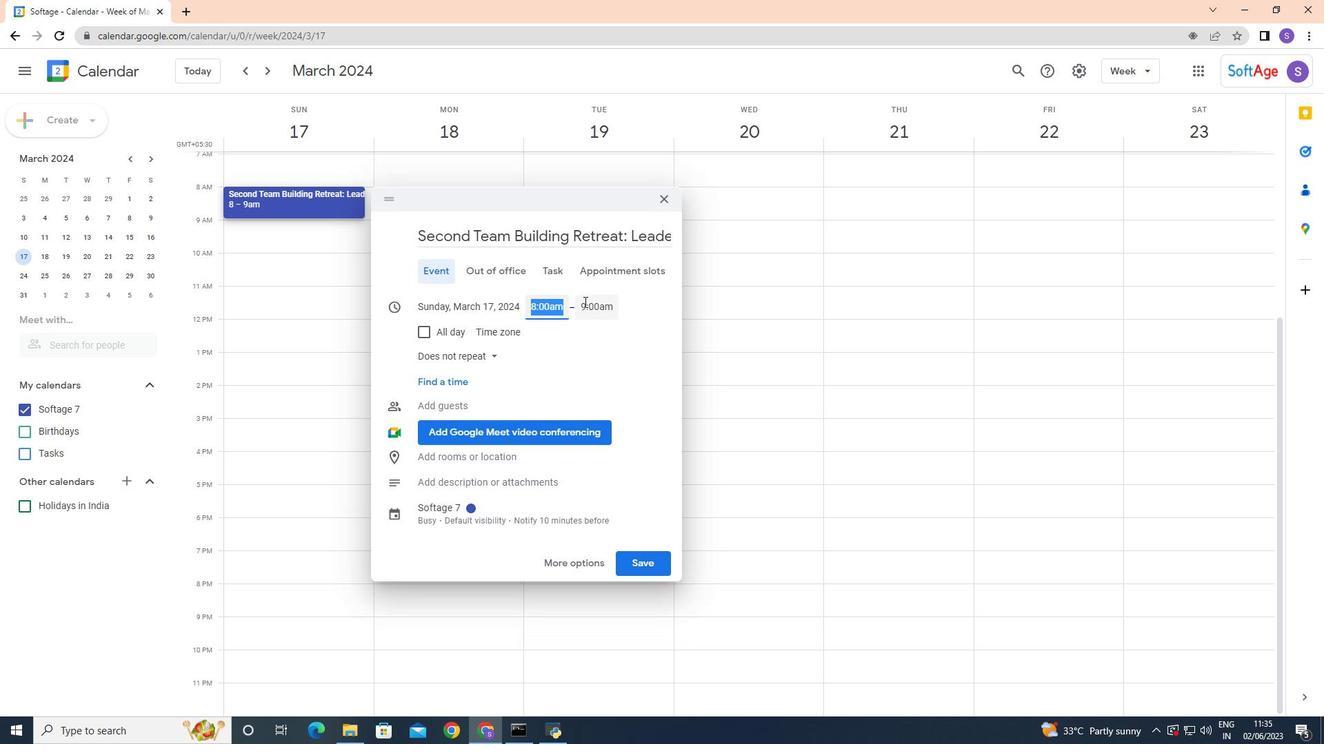 
Action: Mouse pressed left at (584, 302)
Screenshot: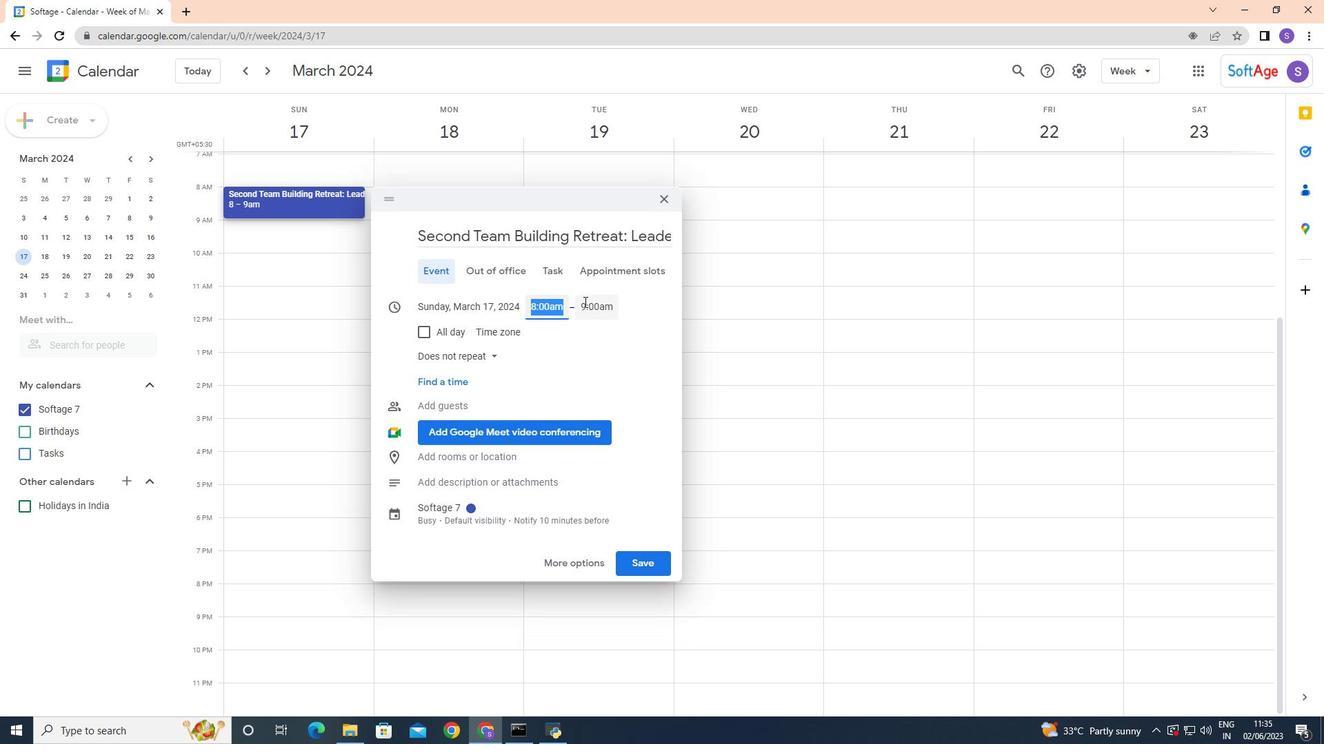 
Action: Mouse moved to (626, 452)
Screenshot: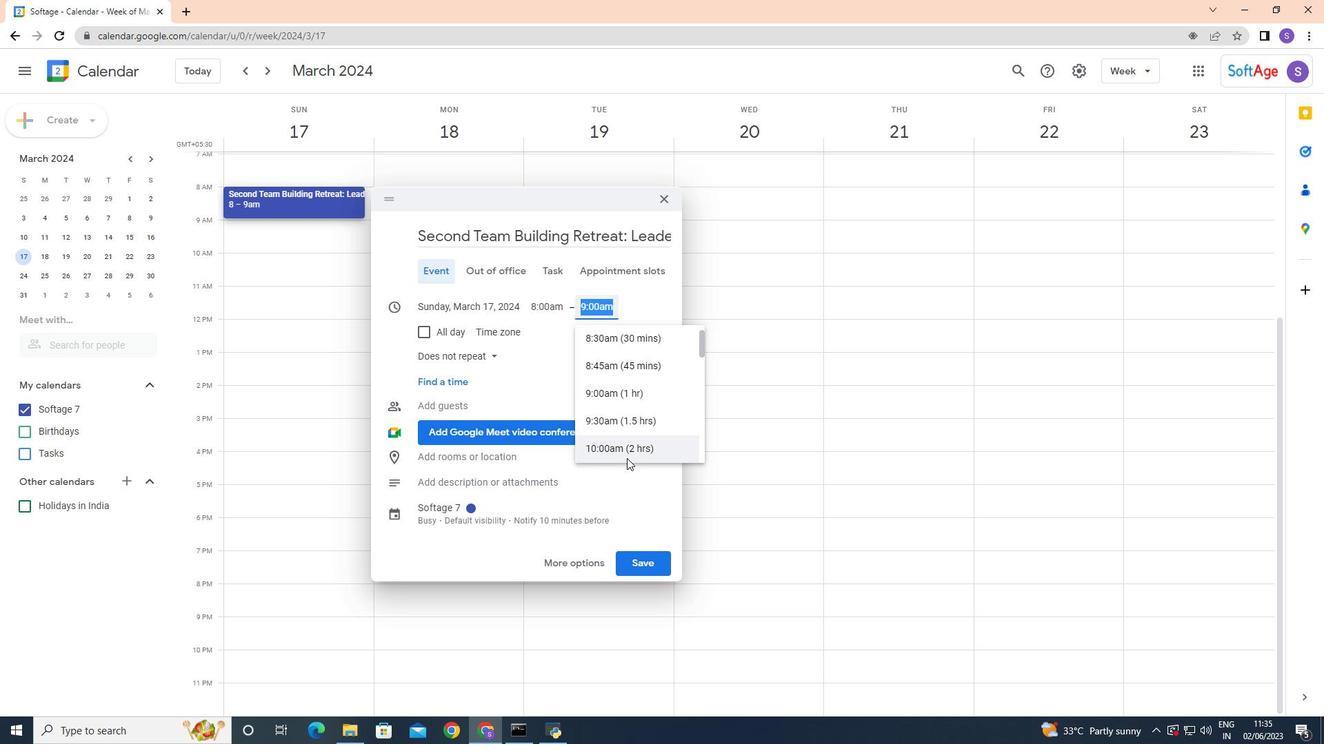 
Action: Mouse pressed left at (626, 452)
Screenshot: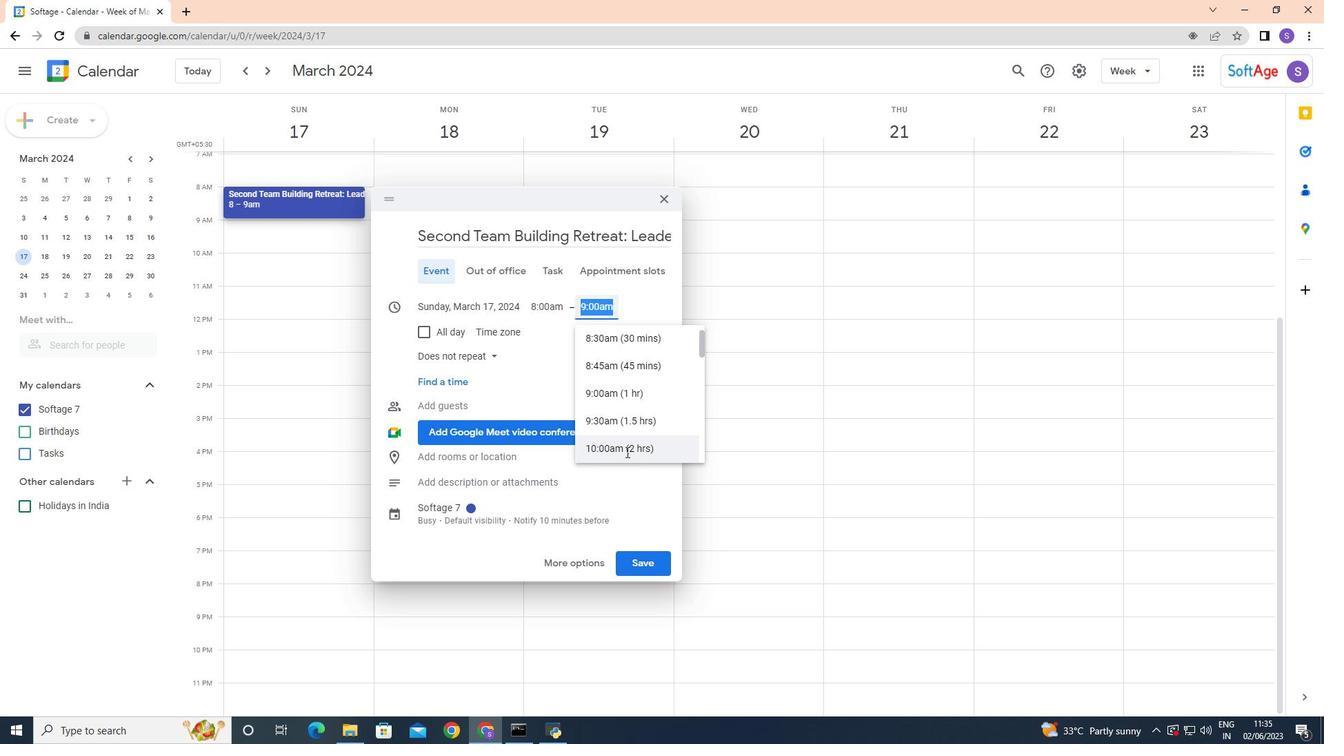 
Action: Mouse moved to (628, 373)
Screenshot: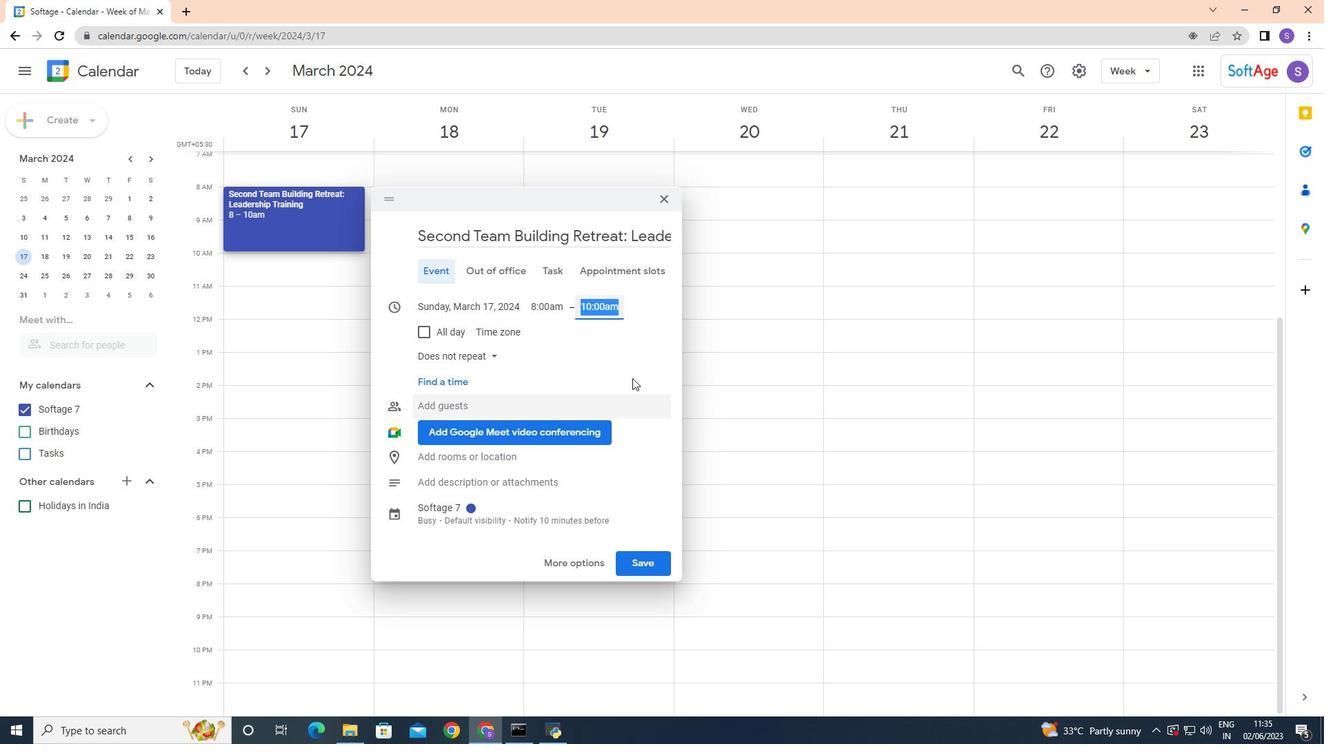 
Action: Mouse pressed left at (628, 373)
Screenshot: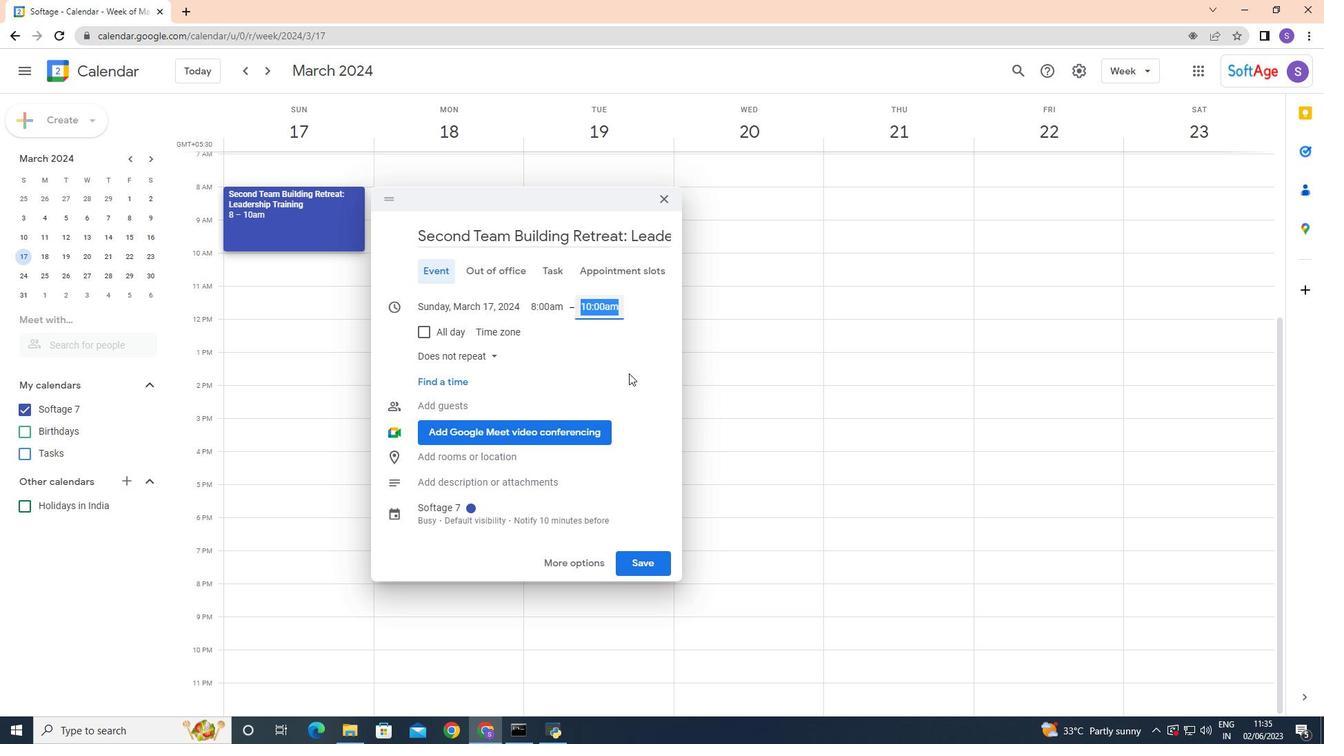 
Action: Mouse moved to (481, 479)
Screenshot: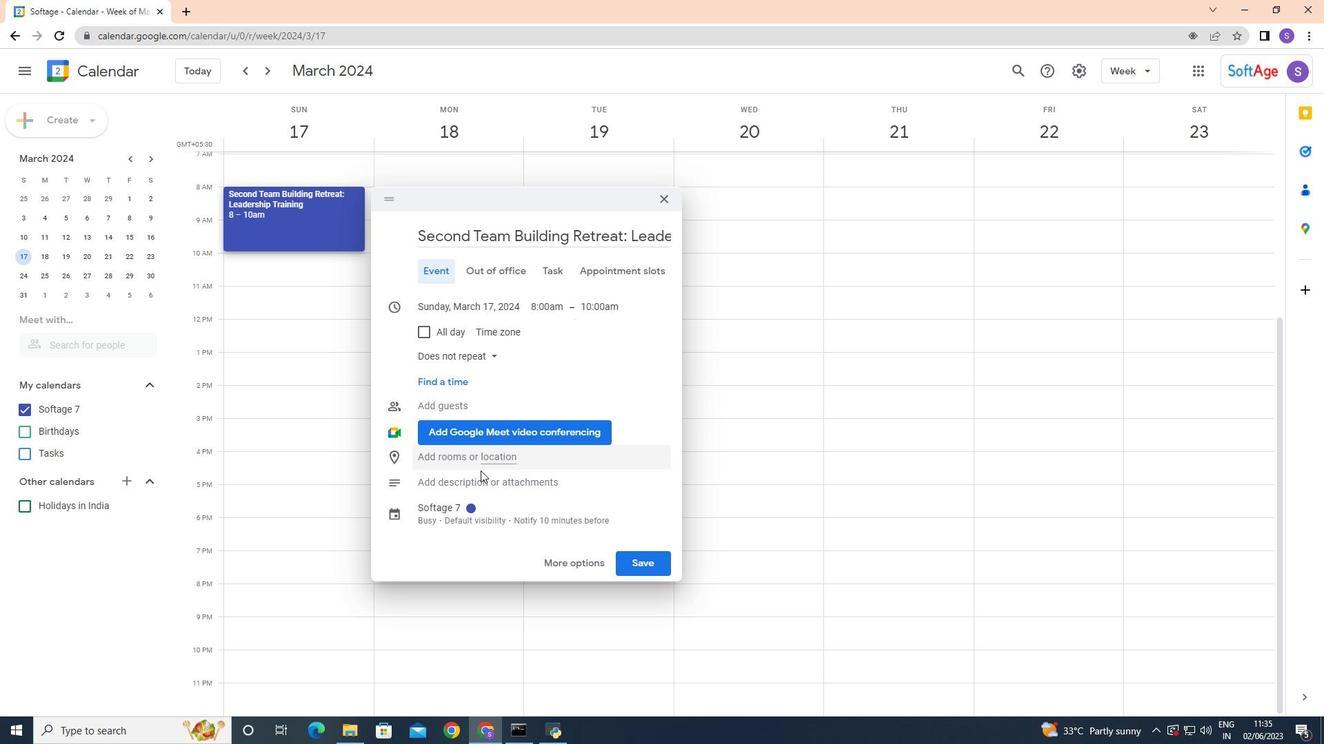 
Action: Mouse pressed left at (481, 479)
Screenshot: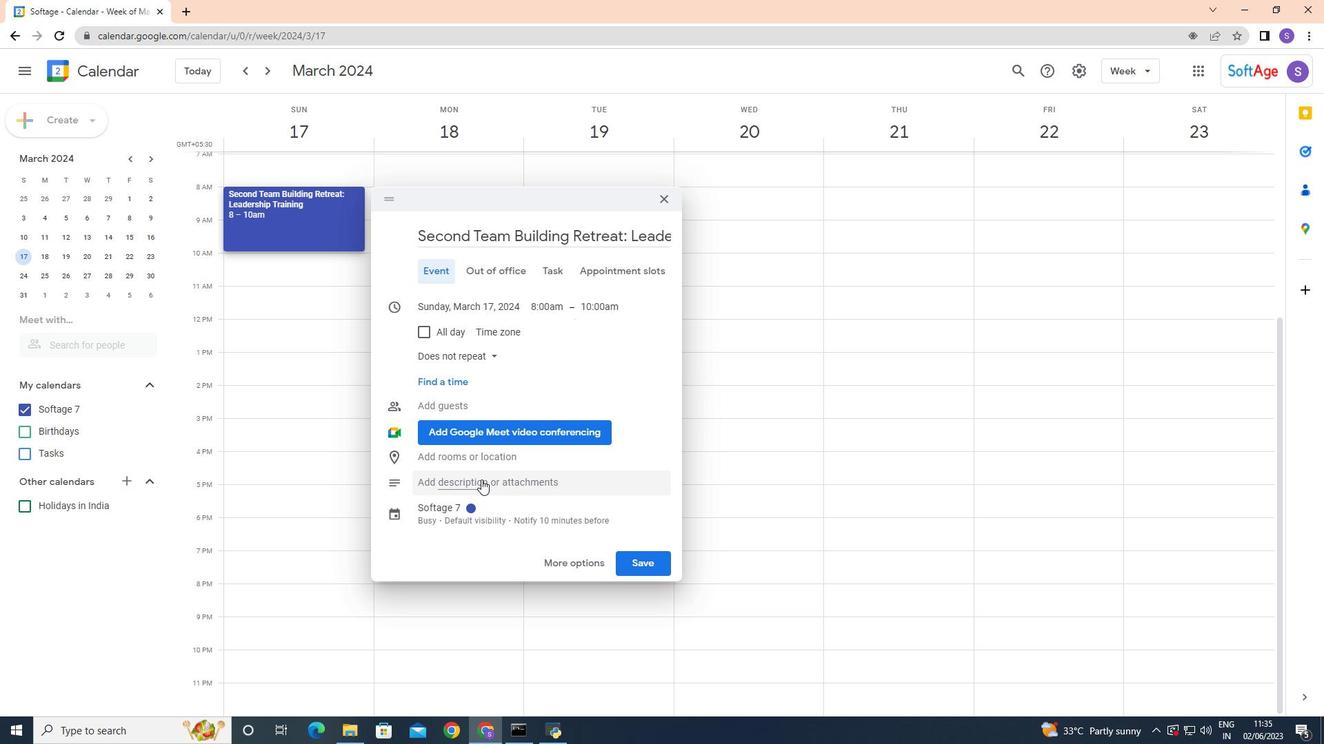 
Action: Mouse moved to (473, 516)
Screenshot: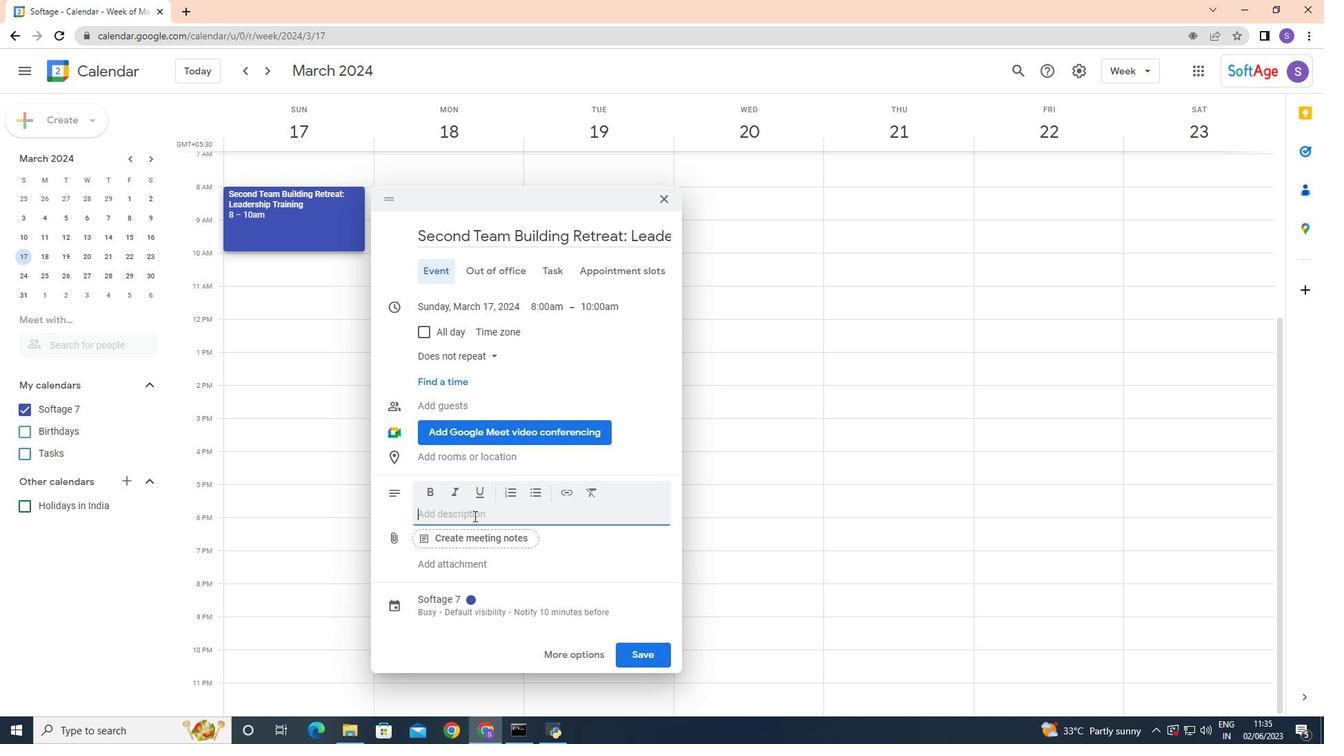 
Action: Mouse pressed left at (473, 516)
Screenshot: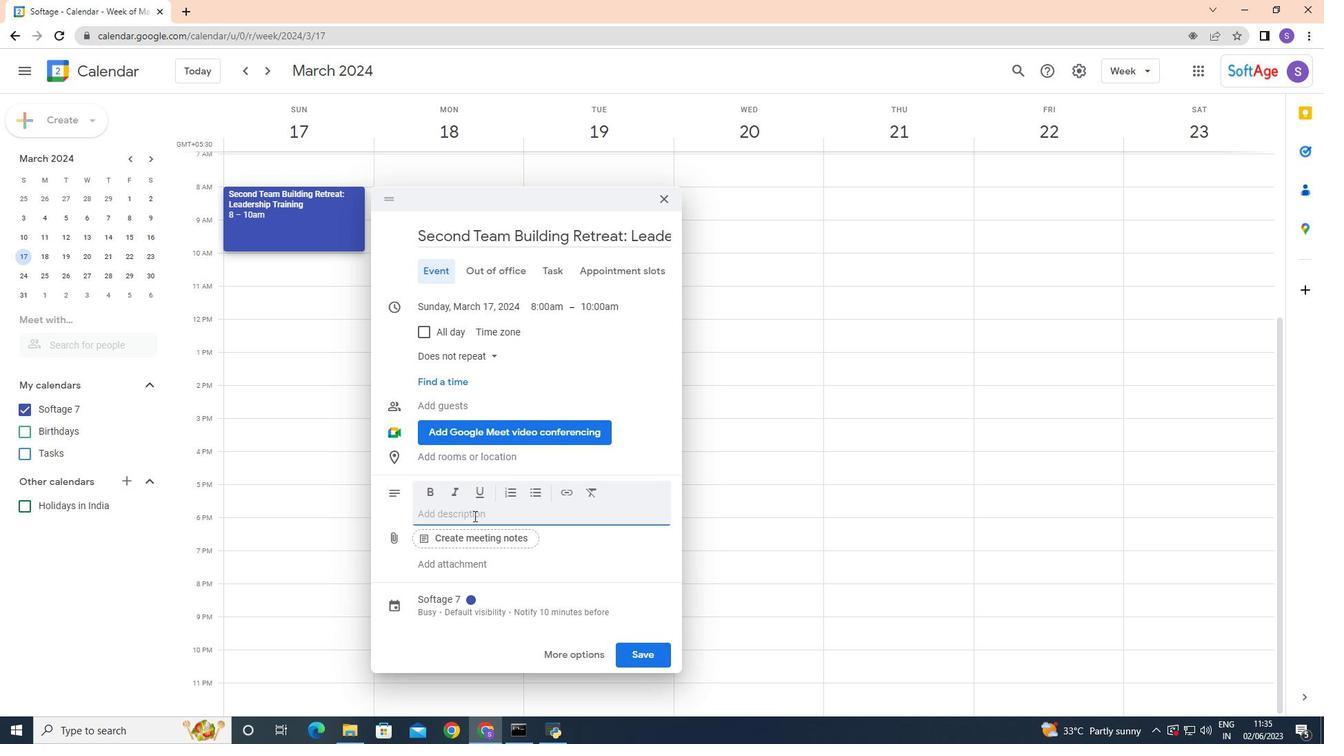 
Action: Key pressed <Key.shift><Key.shift><Key.shift><Key.shift><Key.shift><Key.shift><Key.shift><Key.shift><Key.shift><Key.shift><Key.shift><Key.shift><Key.shift><Key.shift><Key.shift><Key.shift><Key.shift>A<Key.space>lunch<Key.space>and<Key.space>learn<Key.space>session<Key.space>is<Key.space>a<Key.space>unique<Key.space>professional<Key.space>development<Key.space>opportunity<Key.space>where<Key.space>employees<Key.space>gather<Key.space>during<Key.space>their<Key.space>lunch<Key.space>break<Key.space>to<Key.space>learn<Key.space>and<Key.space>engage<Key.space>in<Key.space>educational<Key.space>activities.<Key.space><Key.shift>It<Key.space>combina<Key.backspace>es<Key.space>the<Key.space>conver<Key.backspace>nience<Key.space>of<Key.space>creating<Key.space>a<Key.space>relaxed<Key.space>a<Key.space><Key.backspace><Key.backspace>and<Key.space>interactive<Key.space>environment<Key.space>for<Key.space>knowledge<Key.space>sharing<Key.space>and<Key.space>skill<Key.space>enhancement.
Screenshot: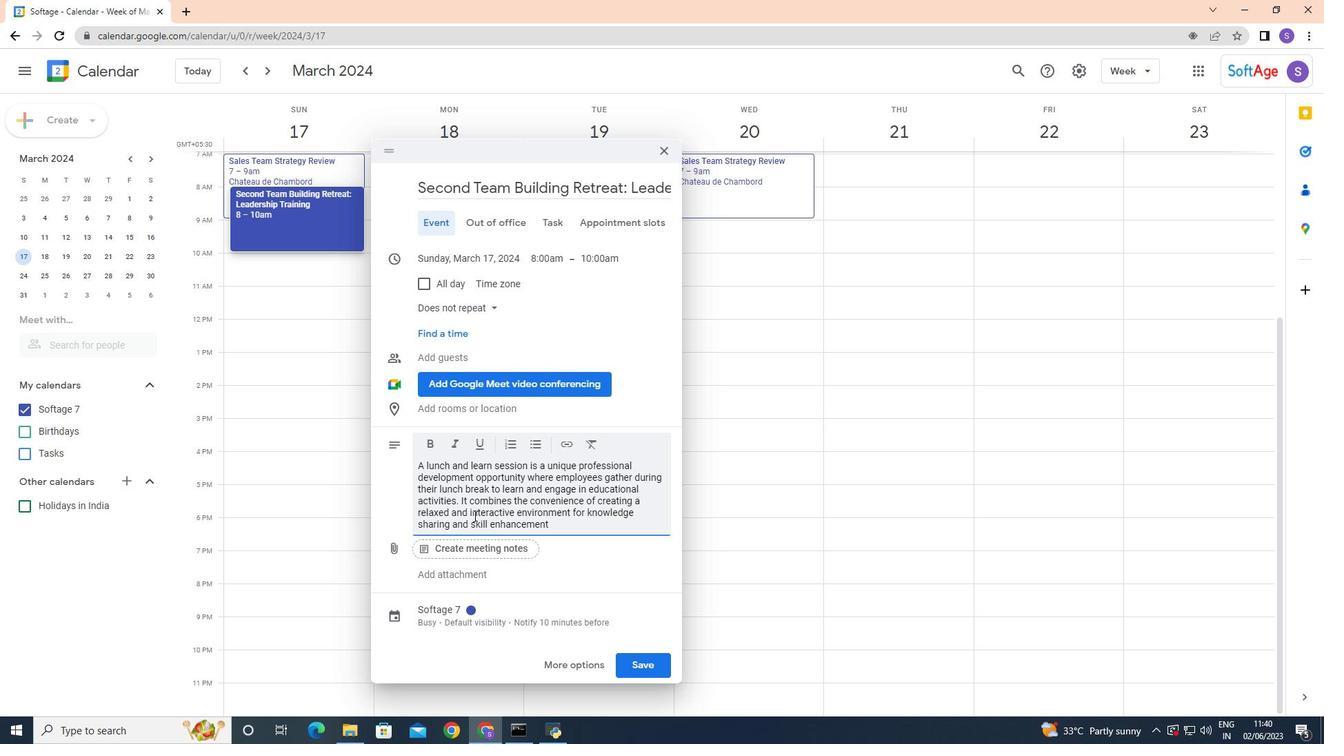 
Action: Mouse moved to (560, 565)
Screenshot: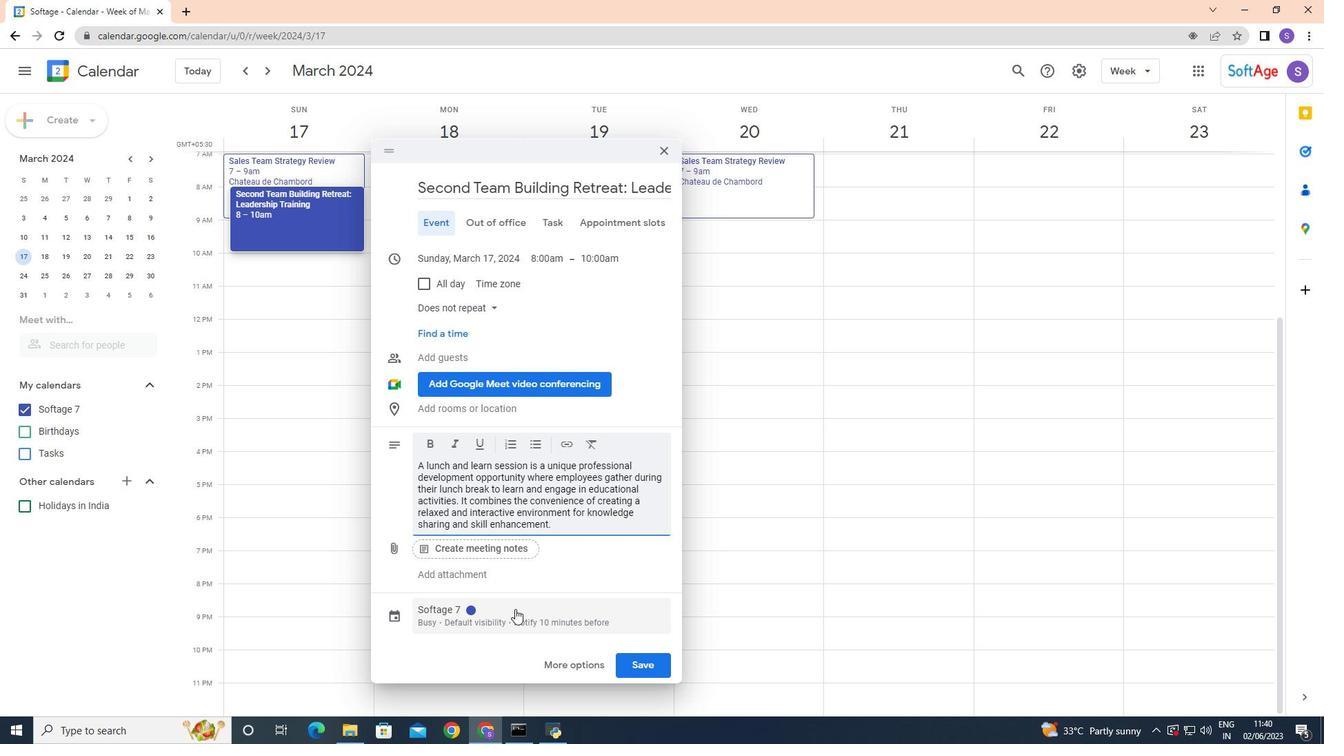
Action: Mouse scrolled (560, 564) with delta (0, 0)
Screenshot: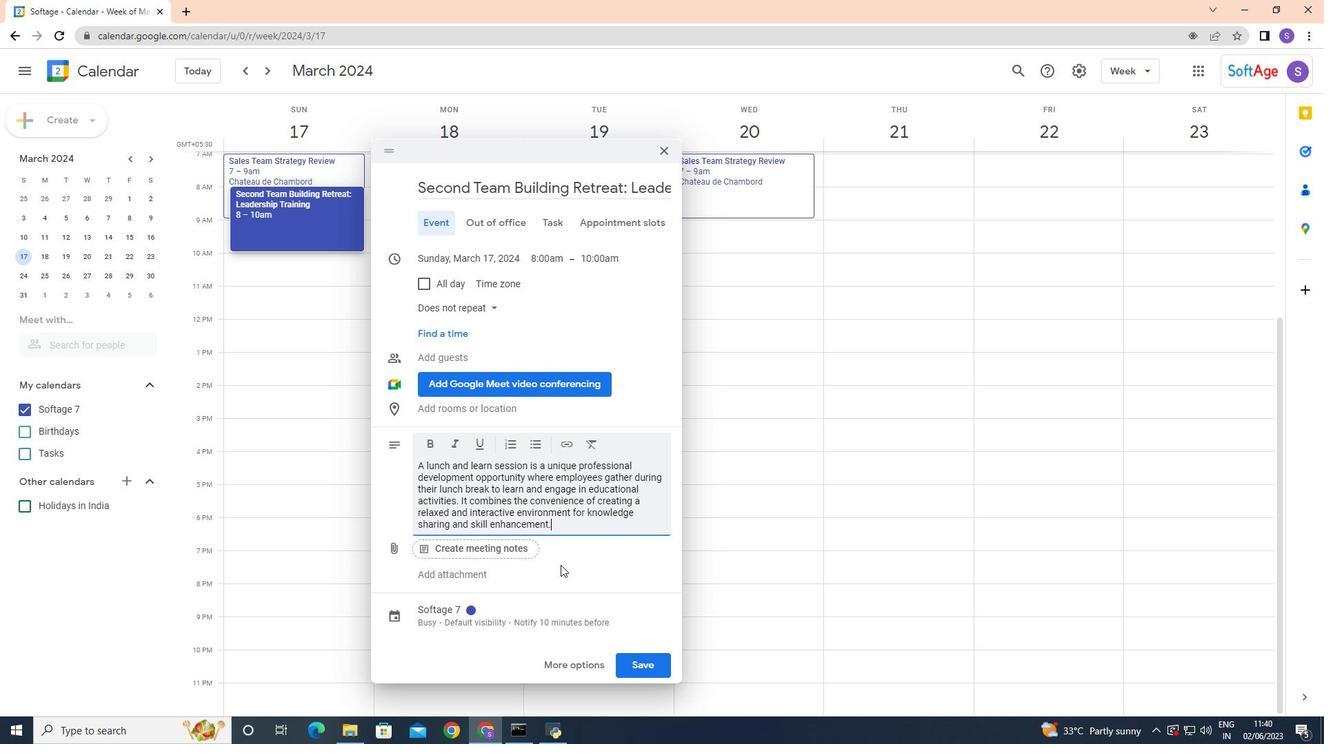
Action: Mouse scrolled (560, 564) with delta (0, 0)
Screenshot: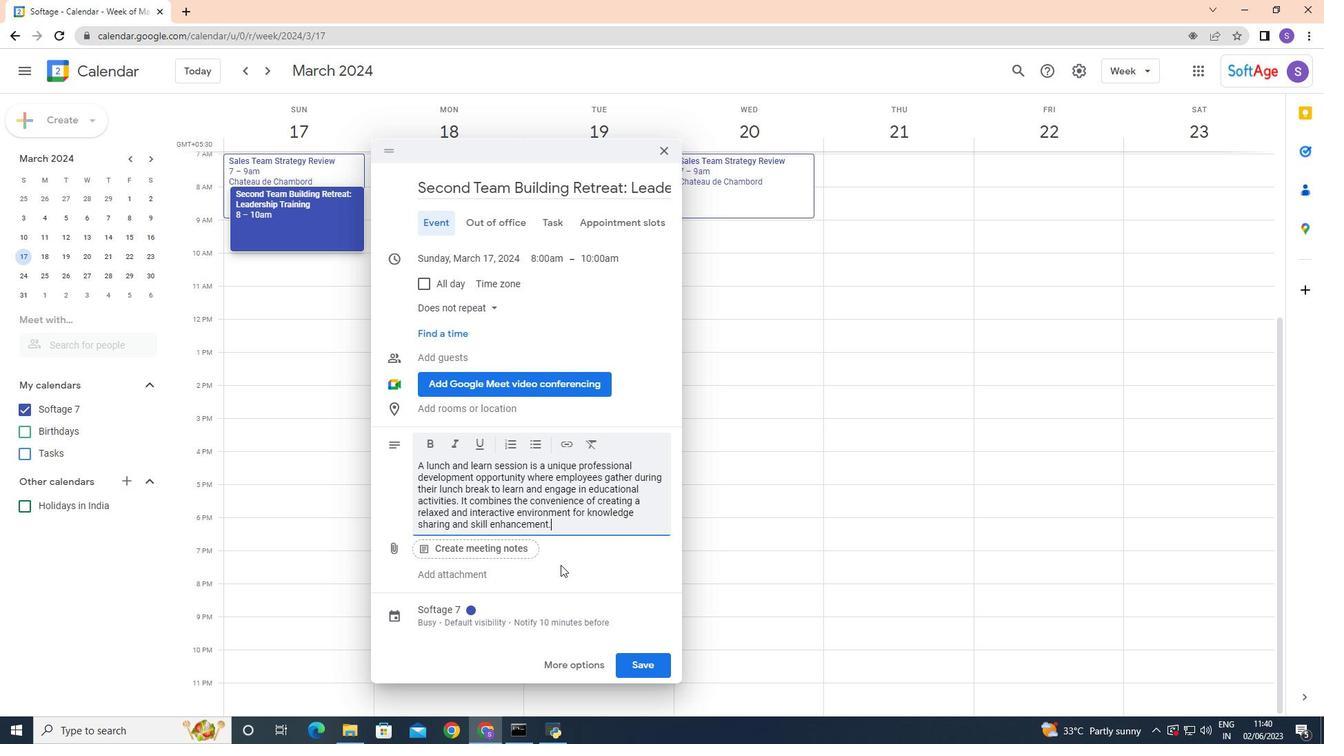 
Action: Mouse moved to (479, 607)
Screenshot: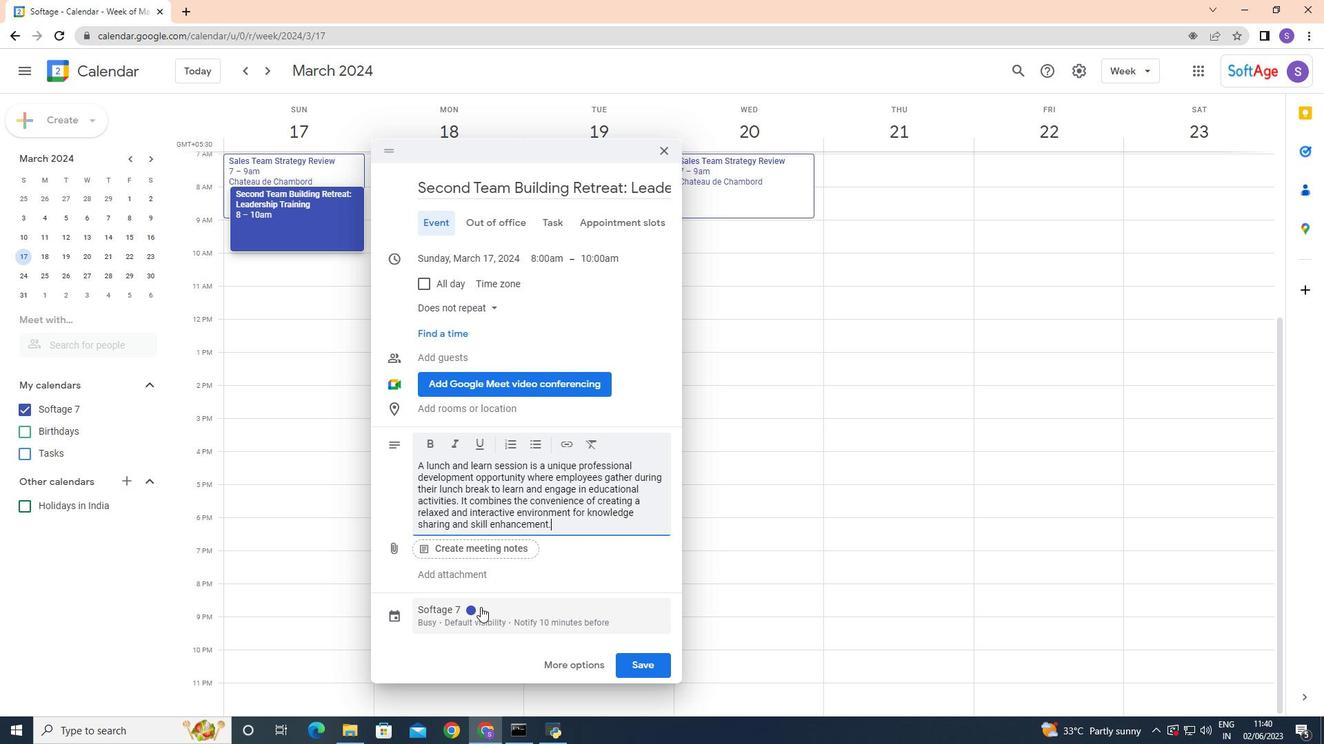 
Action: Mouse pressed left at (479, 607)
Screenshot: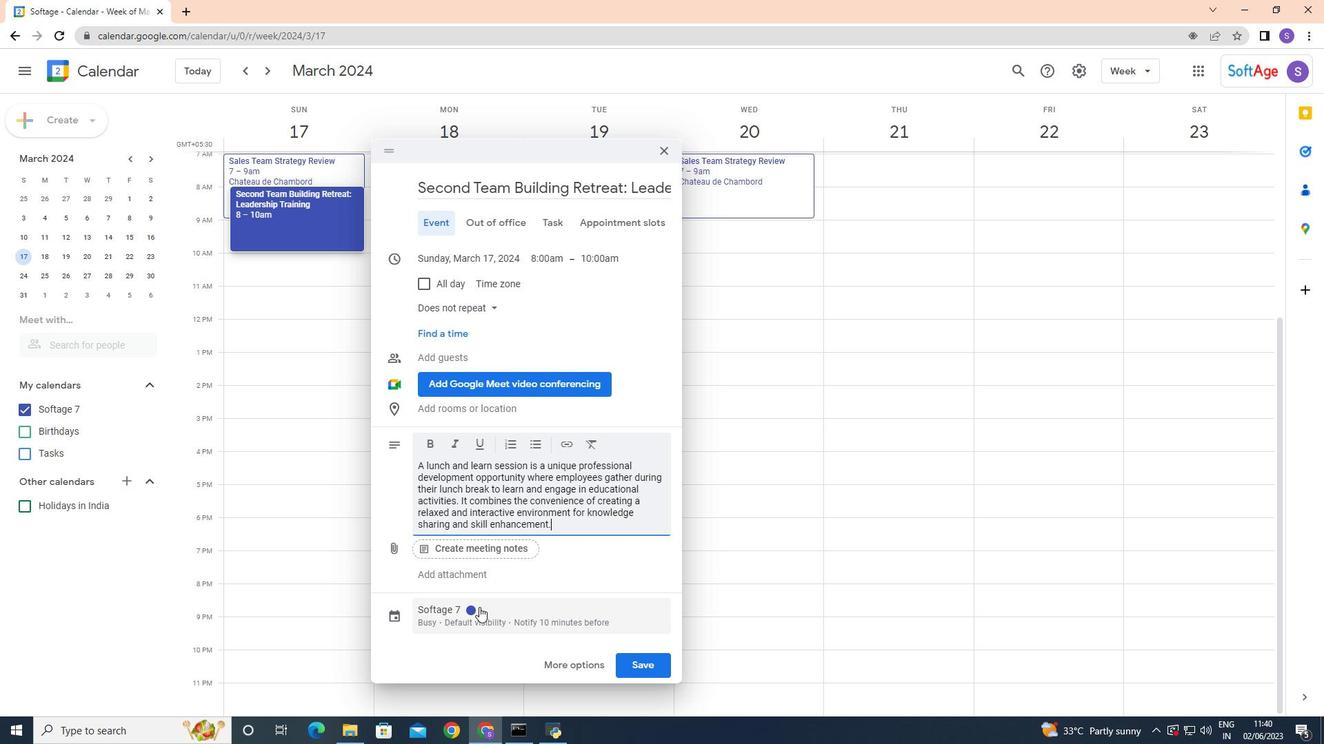 
Action: Mouse moved to (493, 513)
Screenshot: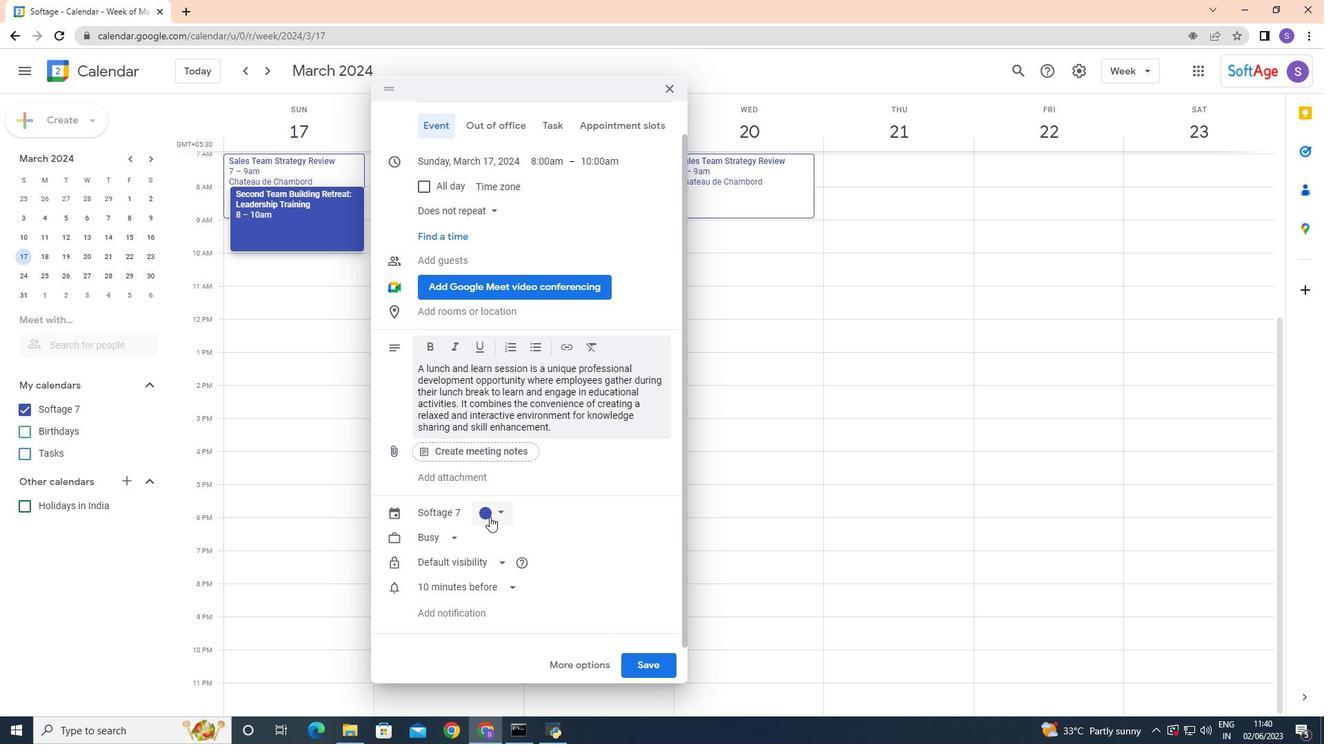 
Action: Mouse pressed left at (493, 513)
Screenshot: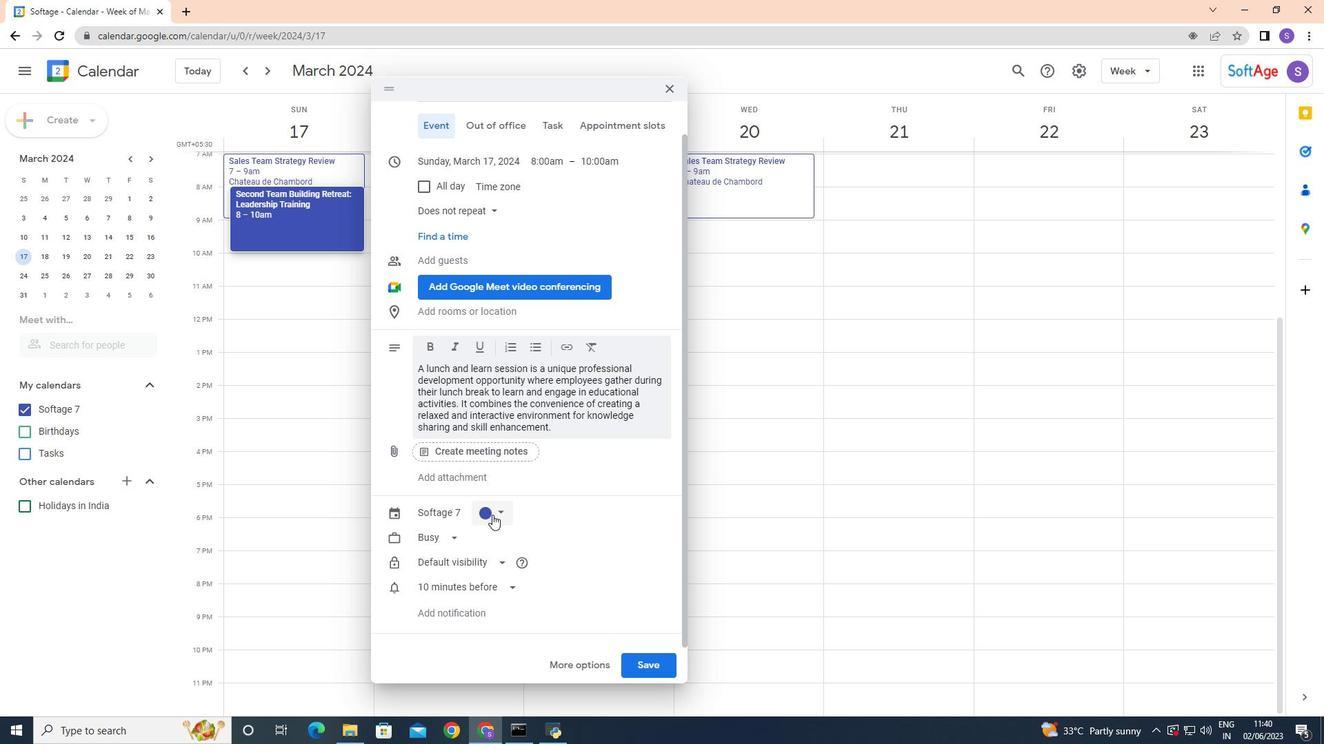 
Action: Mouse moved to (500, 549)
Screenshot: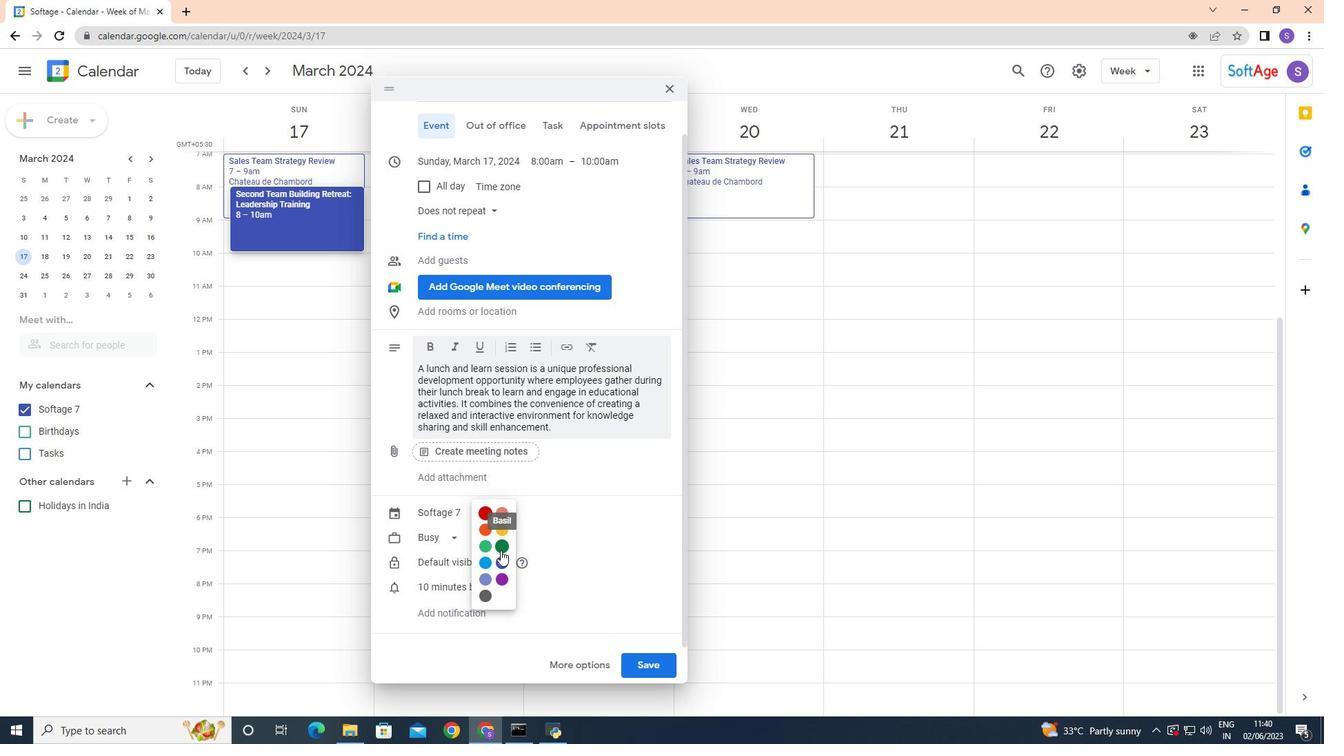 
Action: Mouse pressed left at (500, 549)
Screenshot: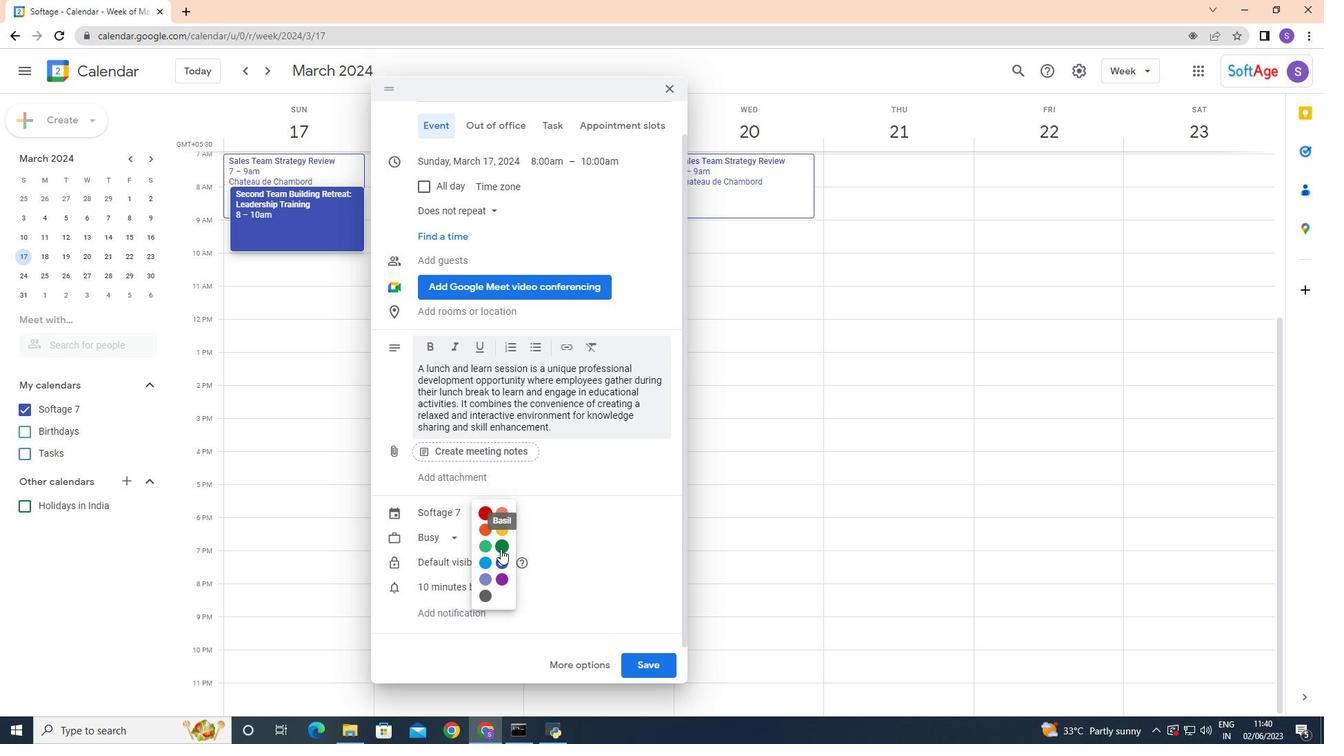 
Action: Mouse moved to (497, 514)
Screenshot: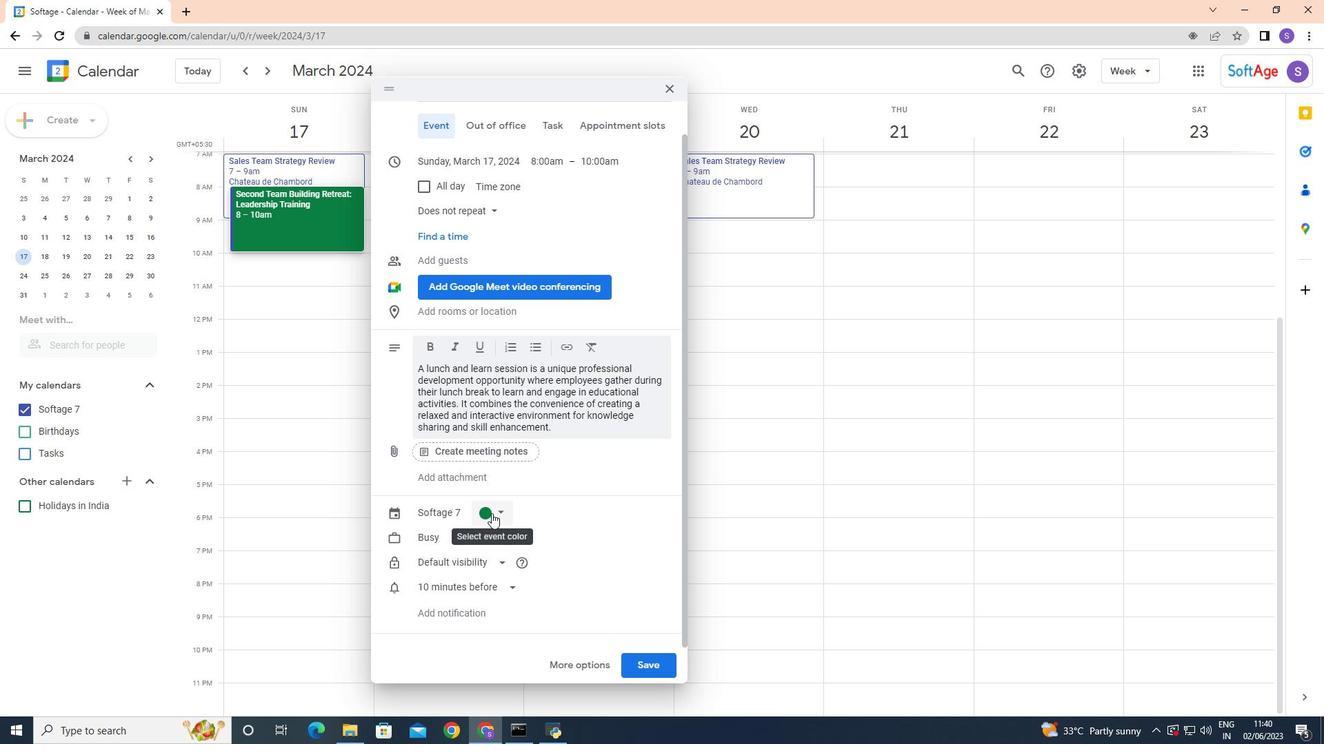 
Action: Mouse pressed left at (497, 514)
Screenshot: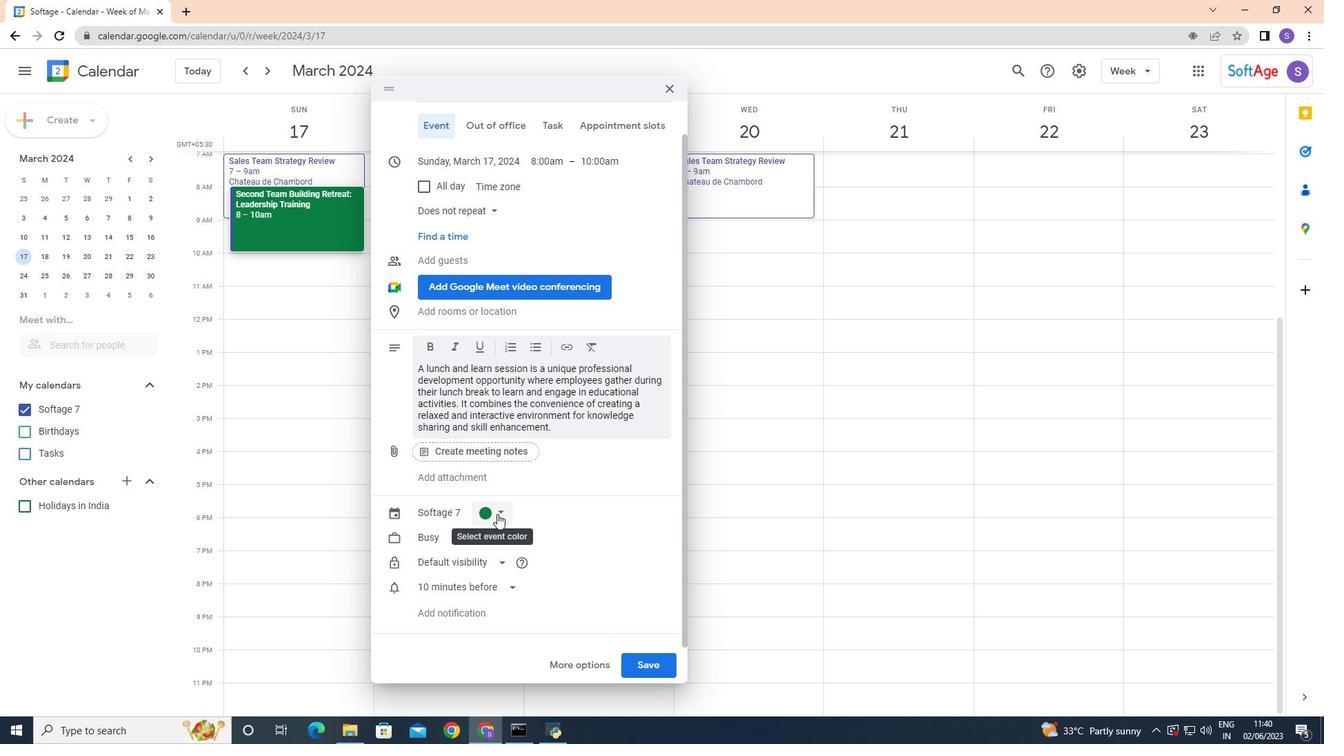 
Action: Mouse moved to (486, 546)
Screenshot: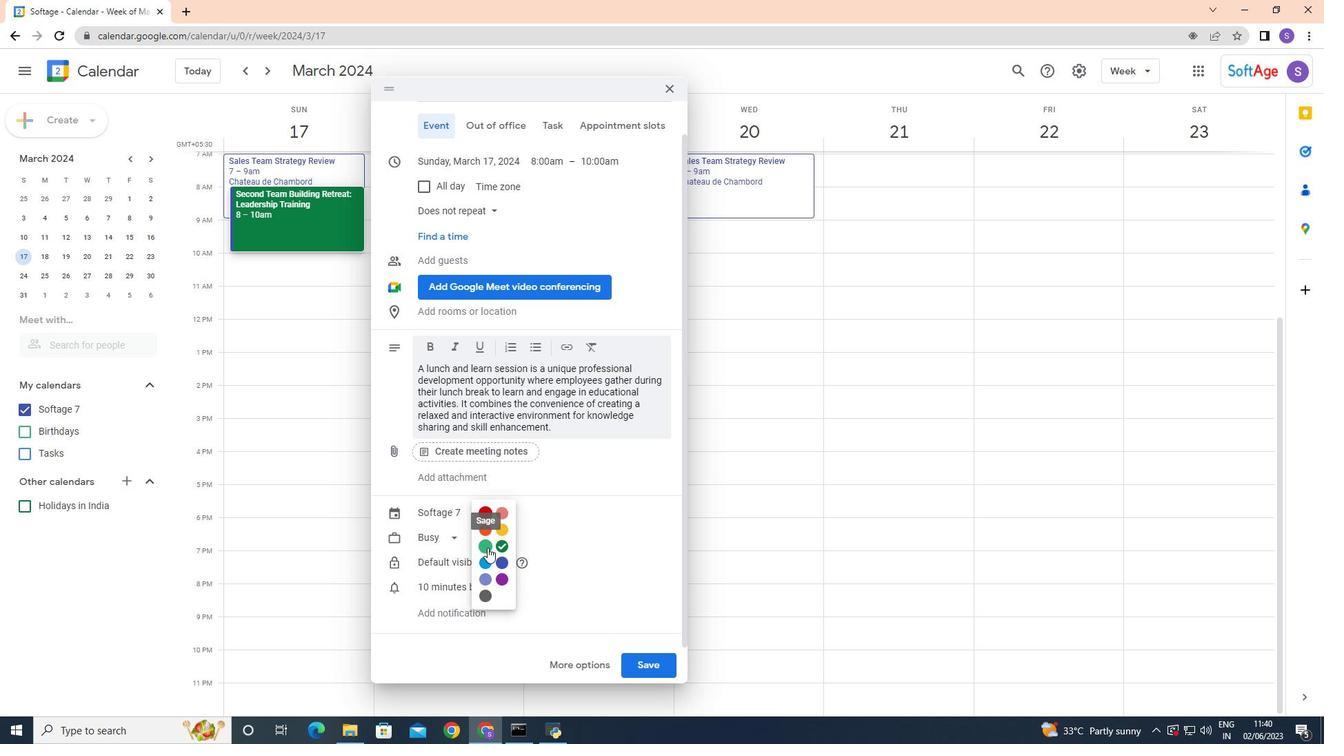 
Action: Mouse pressed left at (486, 546)
Screenshot: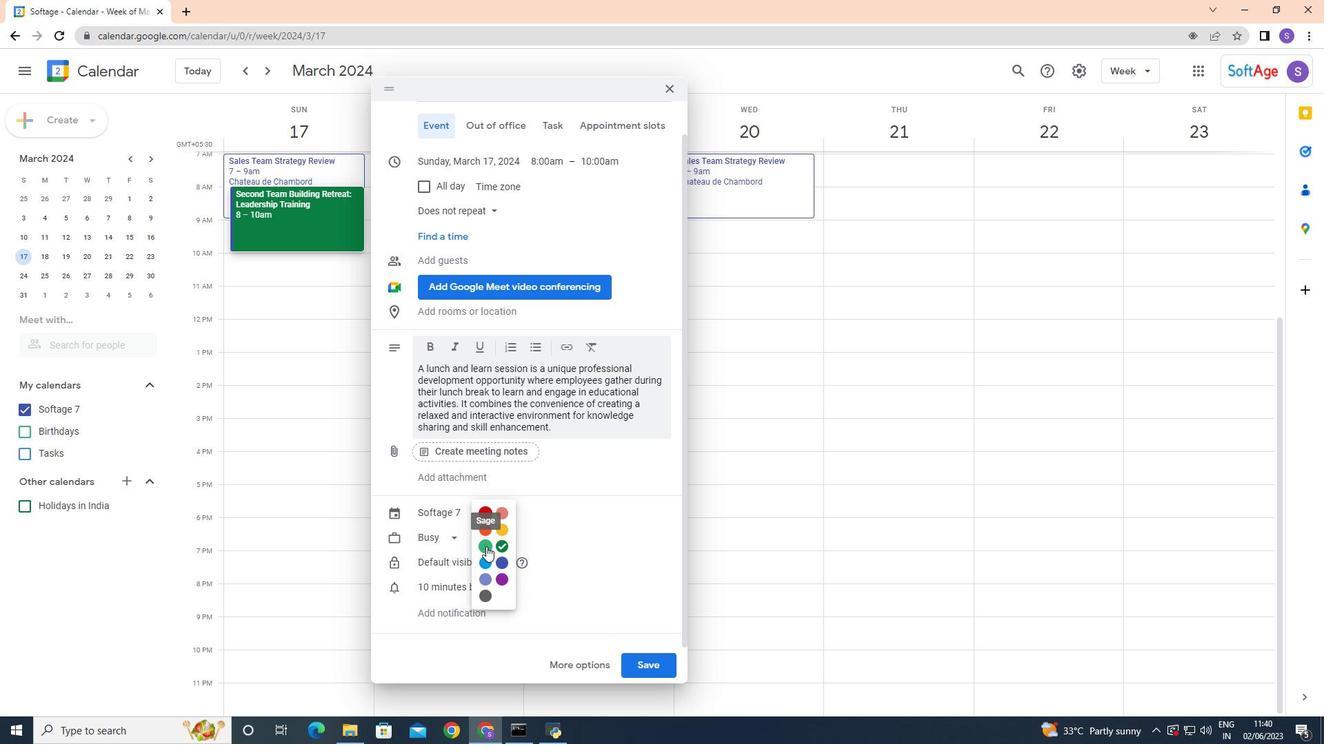 
Action: Mouse moved to (495, 311)
Screenshot: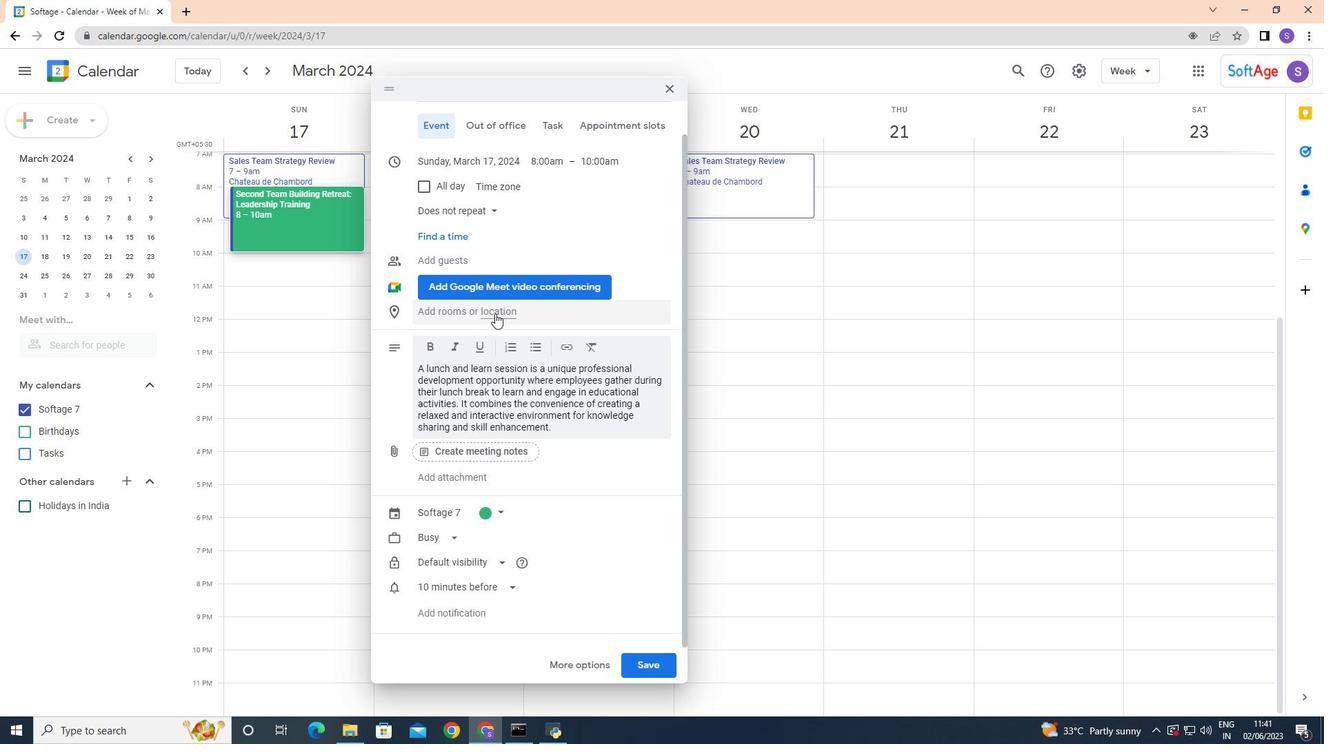 
Action: Mouse pressed left at (495, 311)
Screenshot: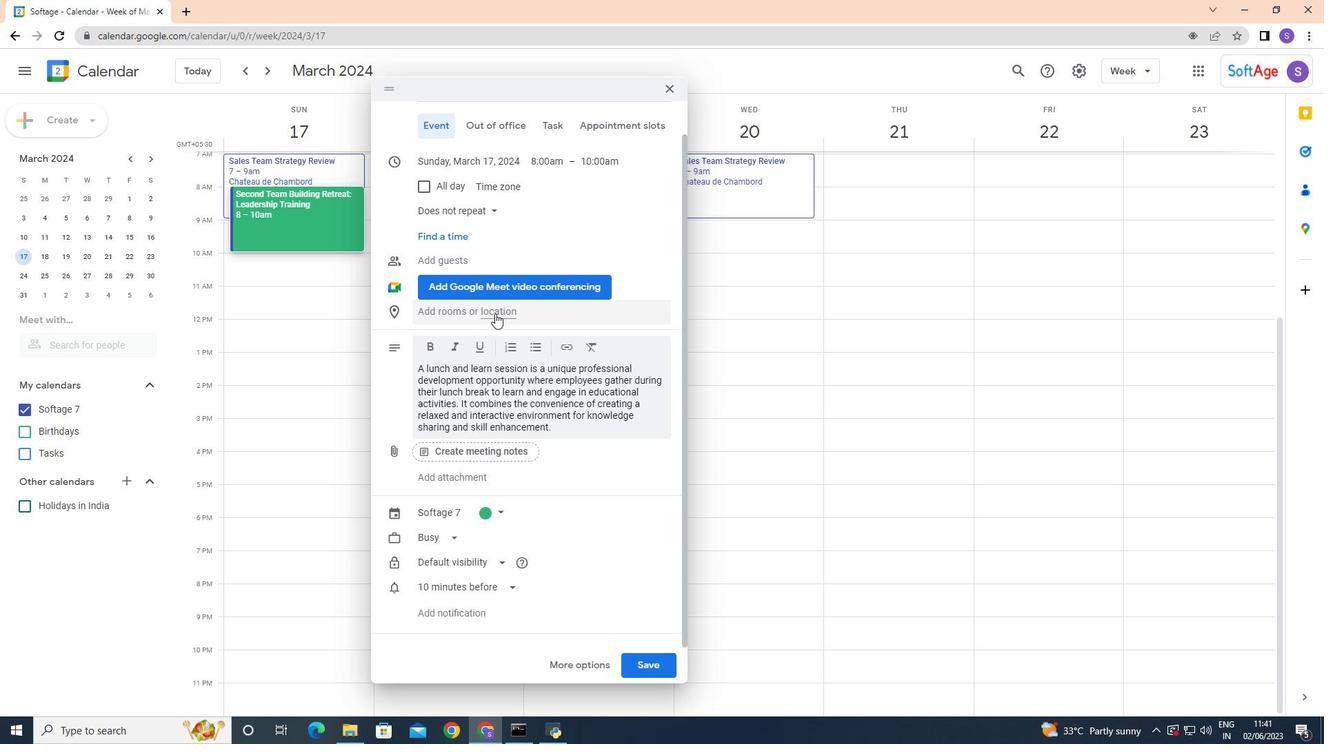 
Action: Mouse moved to (469, 348)
Screenshot: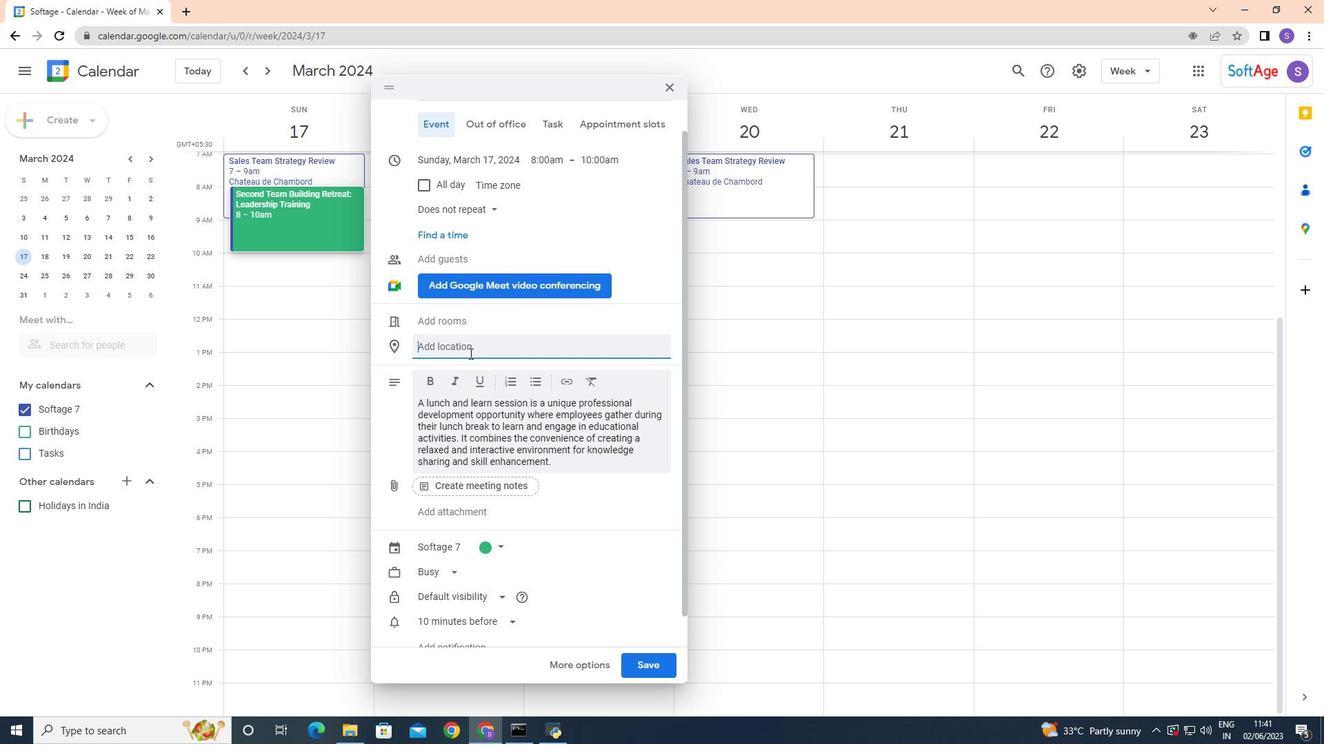 
Action: Mouse pressed left at (469, 348)
Screenshot: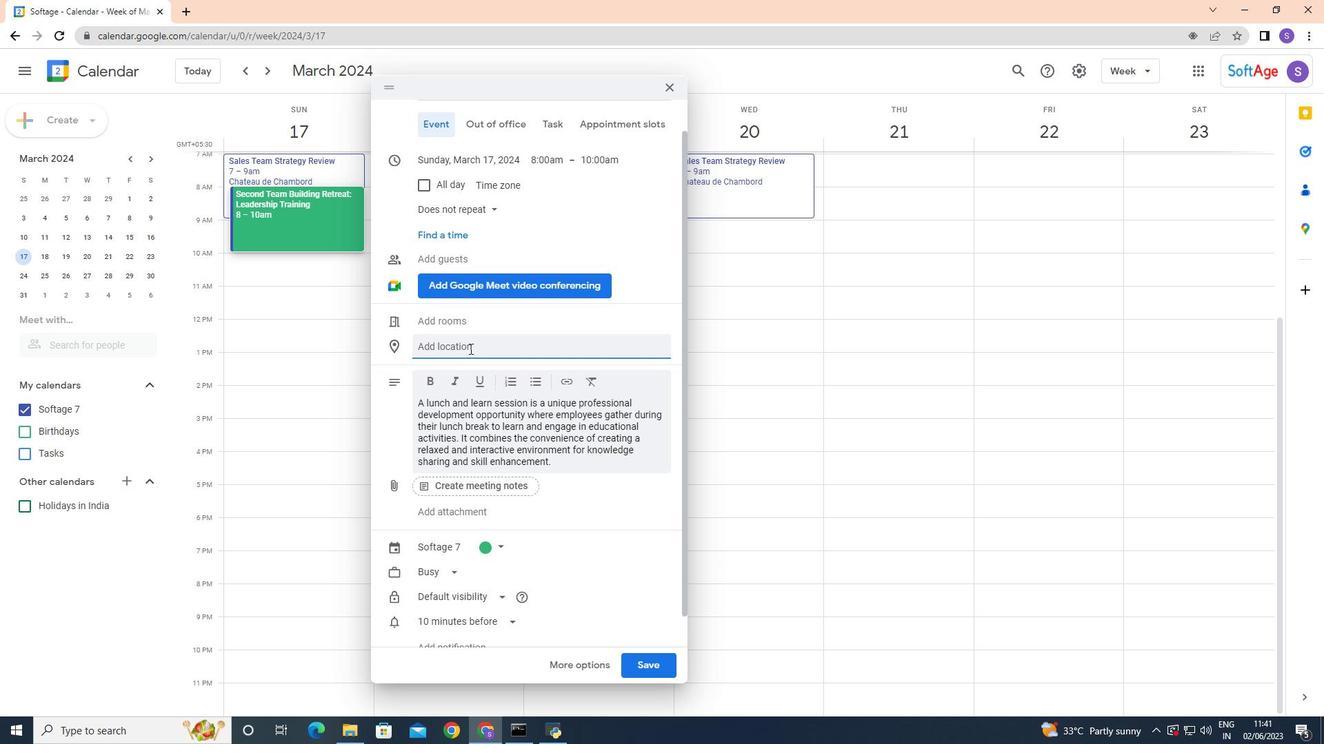 
Action: Key pressed 654<Key.space><Key.shift>Marais<Key.space><Key.shift>District<Key.space><Key.shift><Key.shift><Key.shift><Key.shift>Paris,<Key.space><Key.shift>France
Screenshot: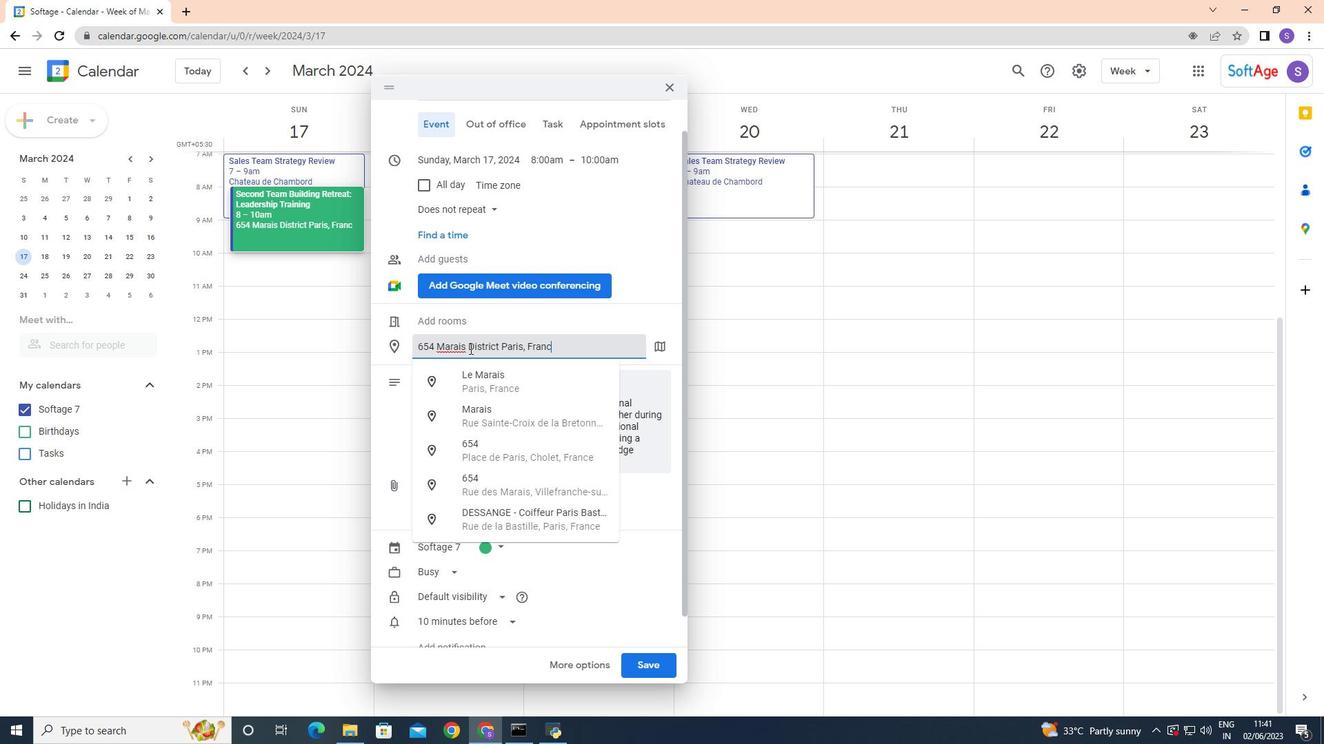 
Action: Mouse moved to (664, 506)
Screenshot: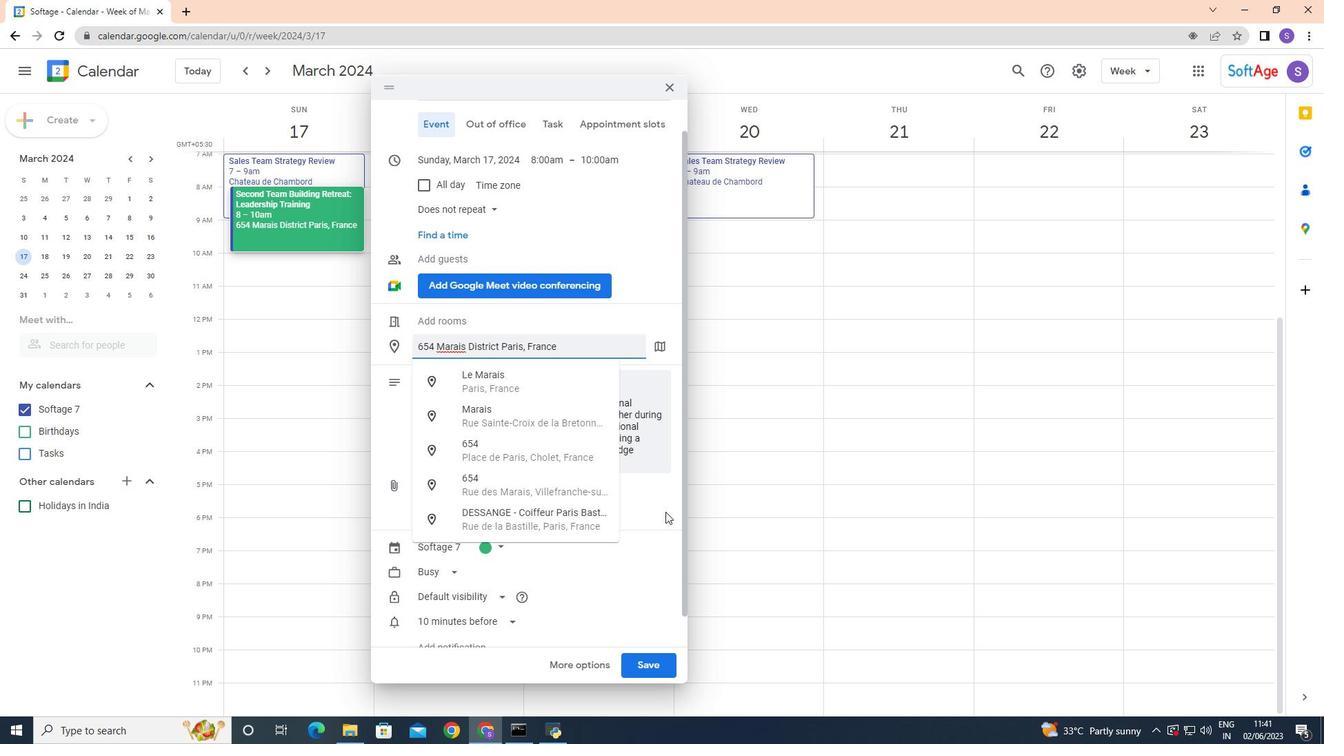 
Action: Mouse pressed left at (664, 506)
Screenshot: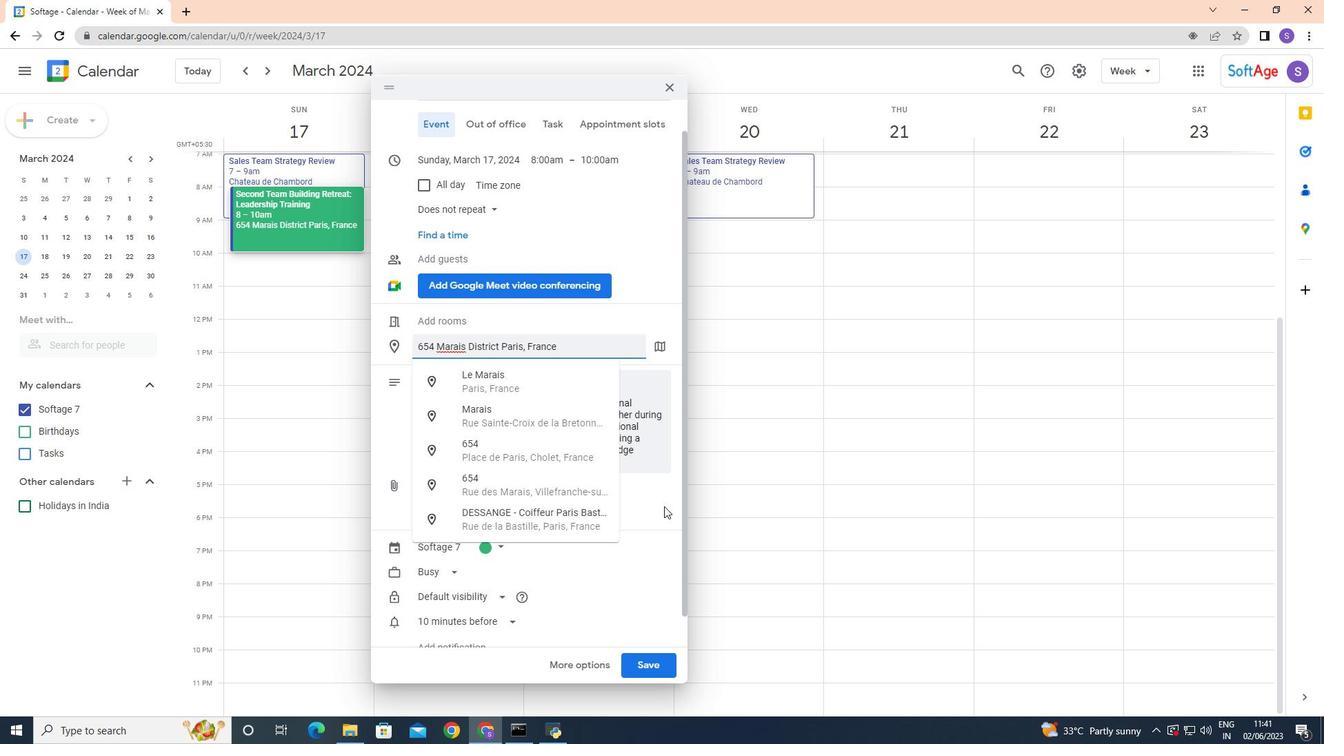 
Action: Mouse moved to (471, 259)
Screenshot: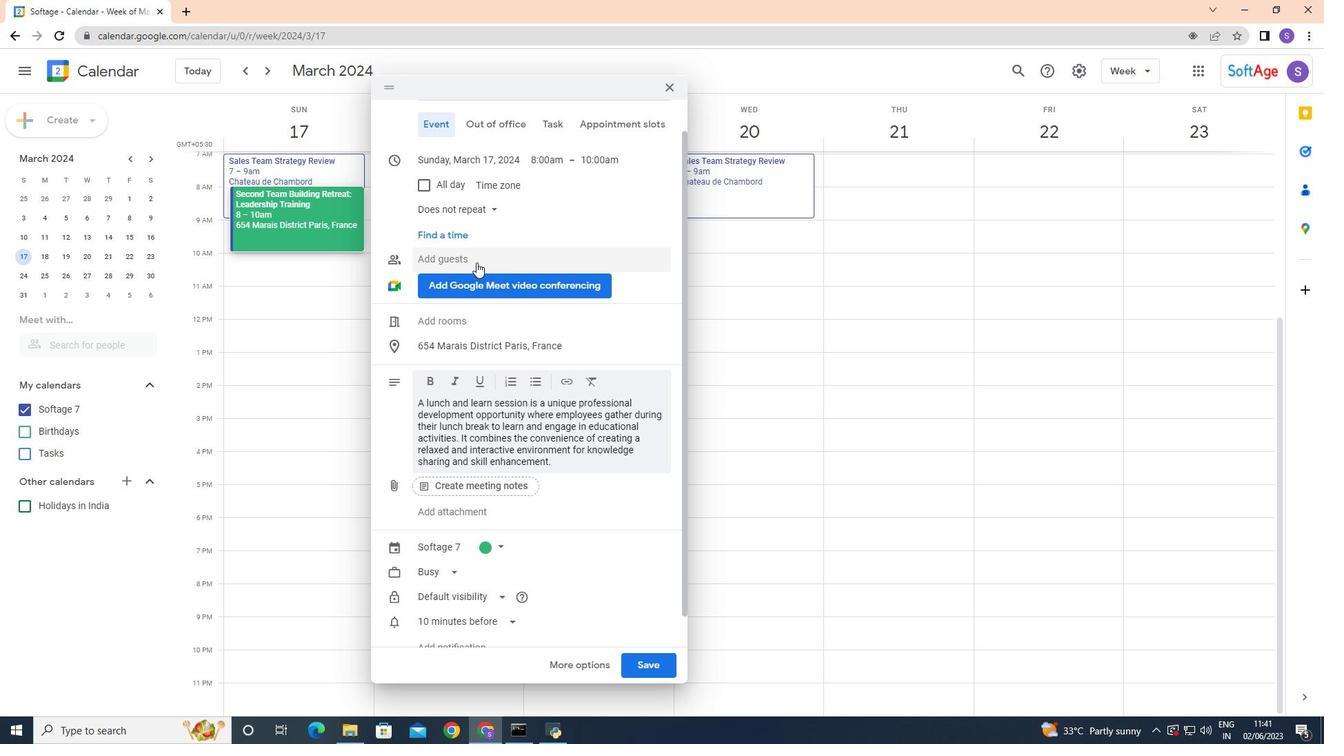 
Action: Mouse pressed left at (471, 259)
Screenshot: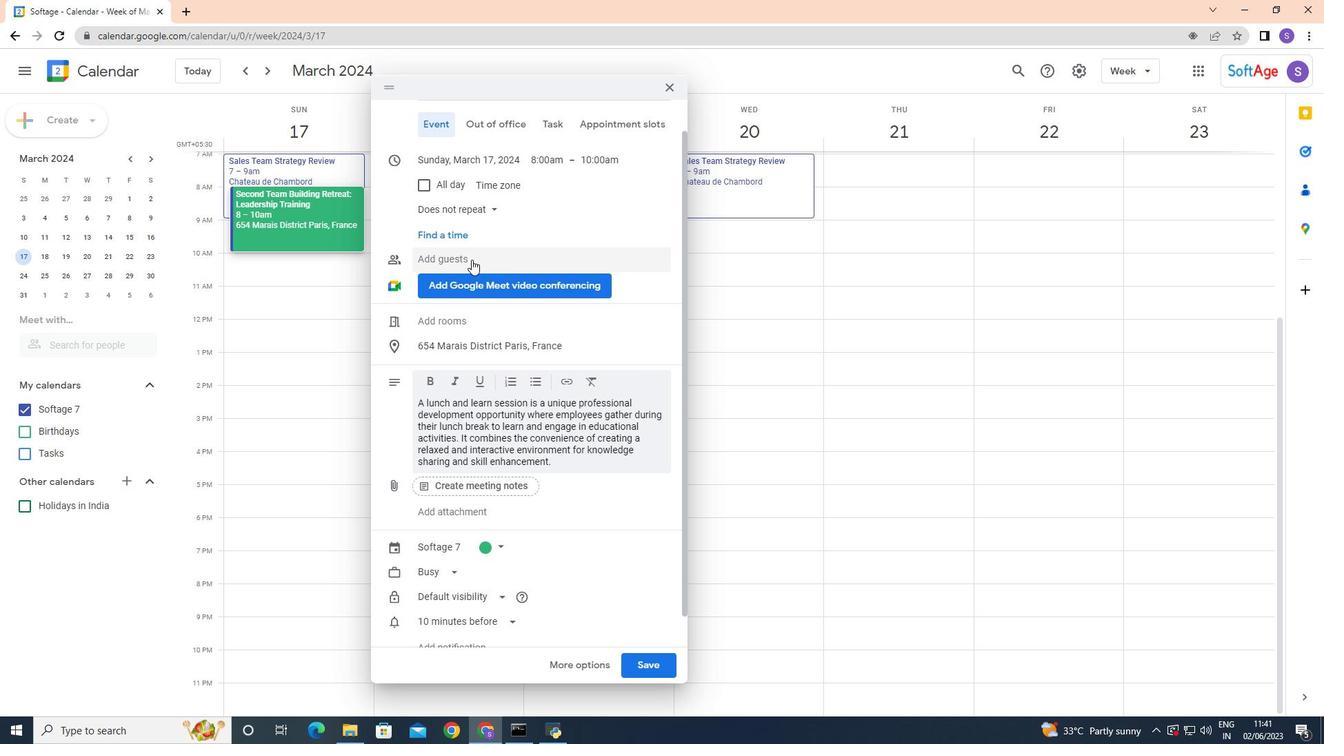 
Action: Key pressed softage.5
Screenshot: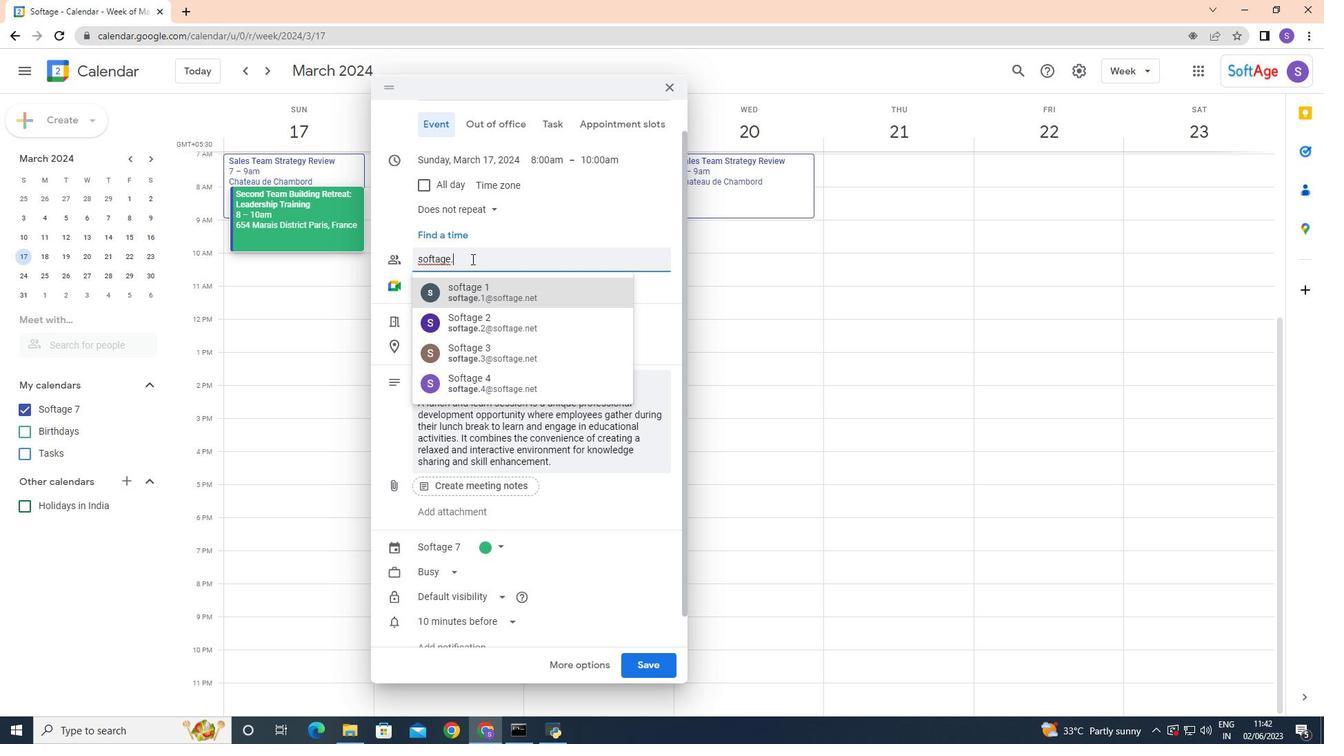 
Action: Mouse moved to (508, 288)
Screenshot: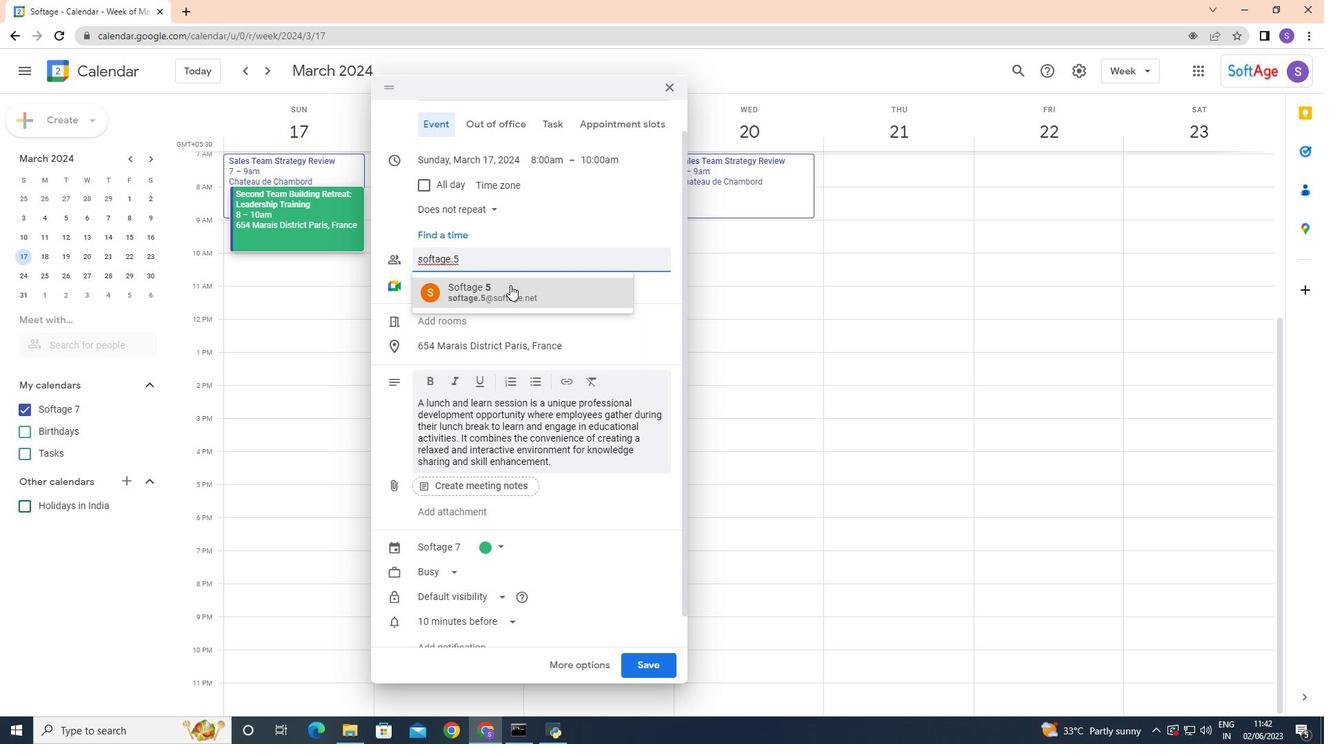 
Action: Mouse pressed left at (508, 288)
Screenshot: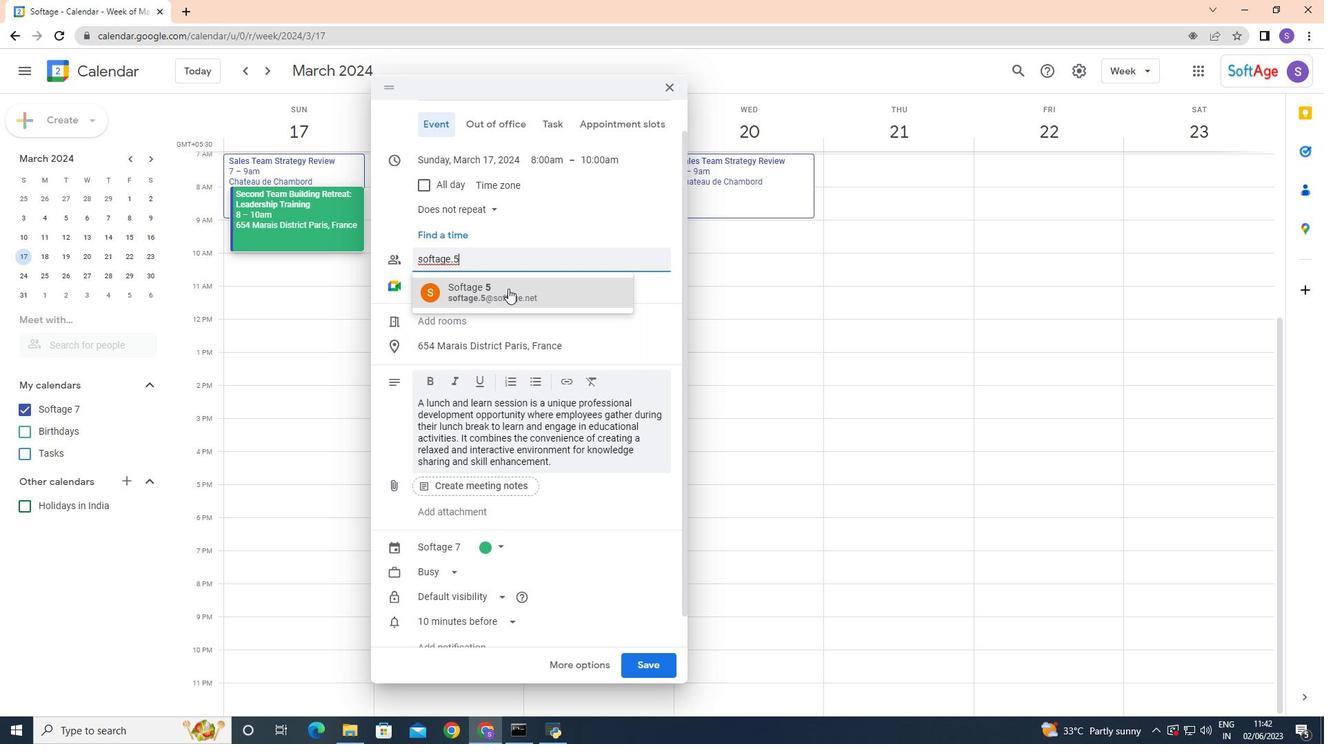 
Action: Mouse moved to (653, 304)
Screenshot: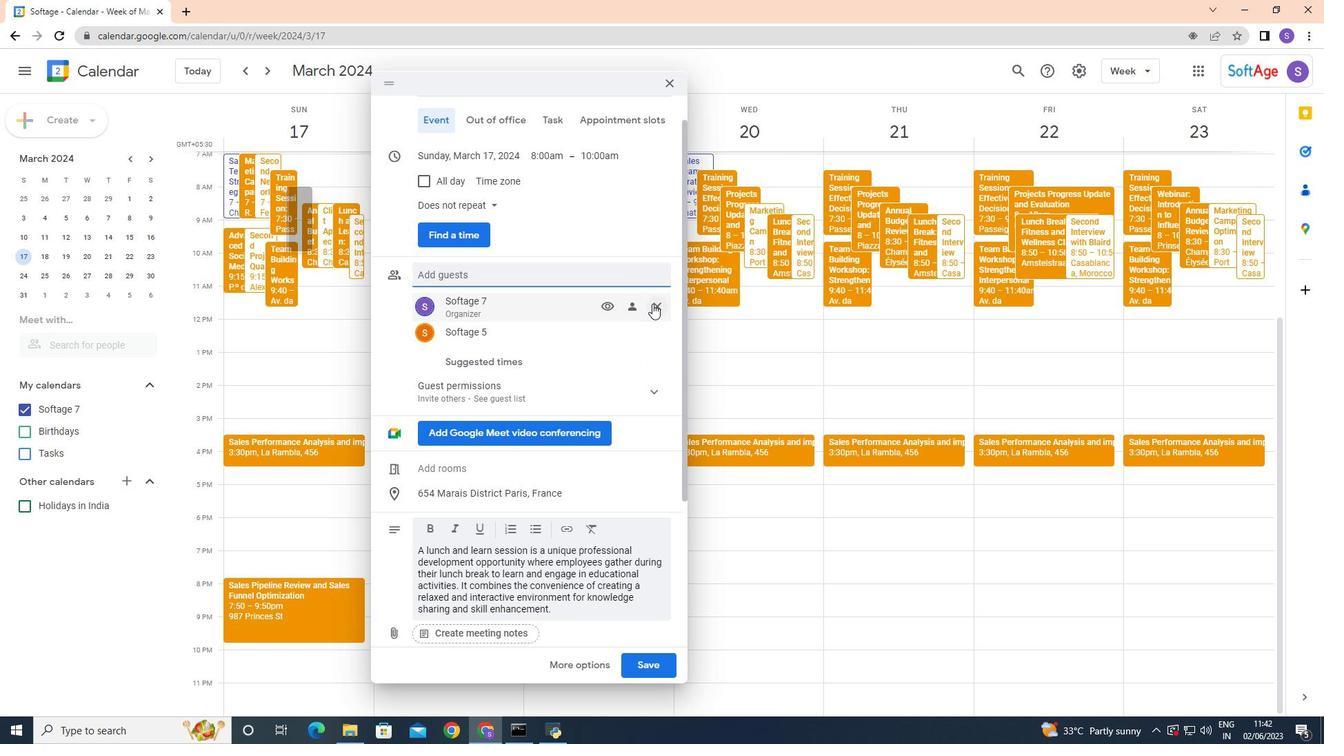 
Action: Mouse pressed left at (653, 304)
Screenshot: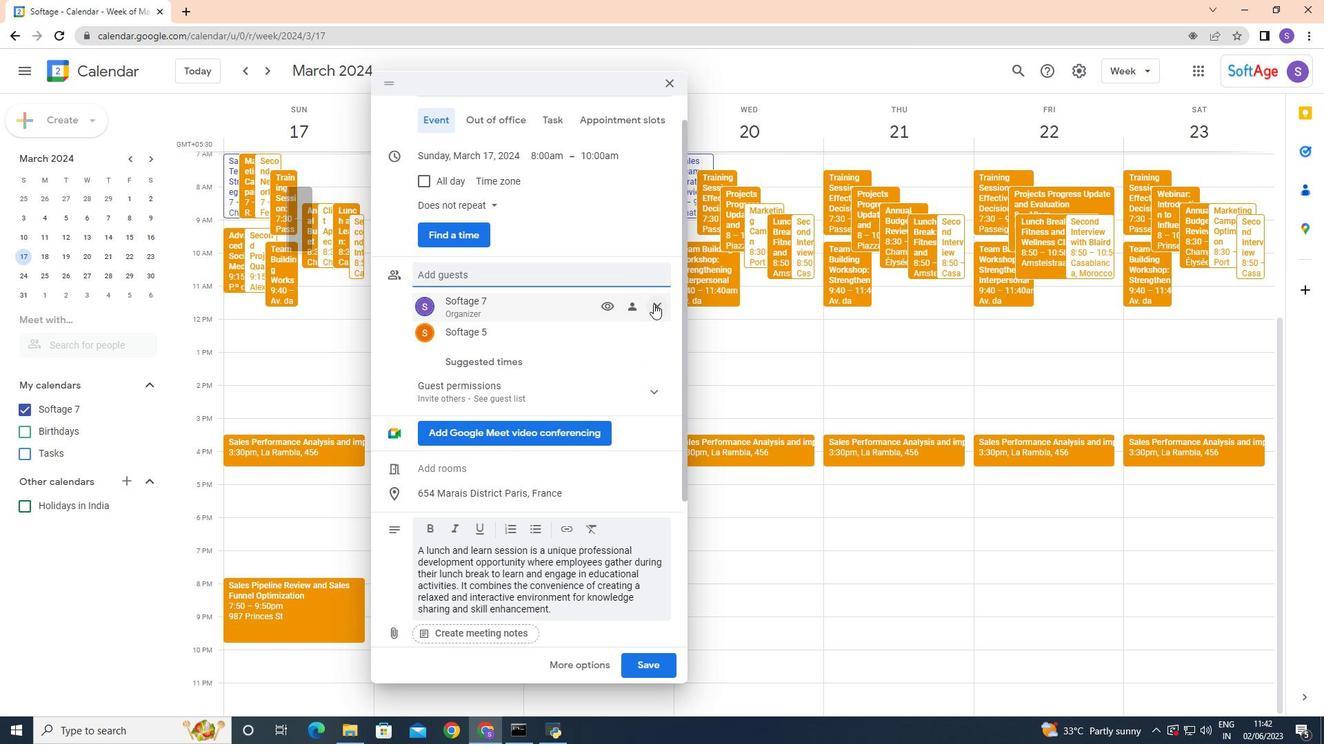 
Action: Mouse moved to (529, 279)
Screenshot: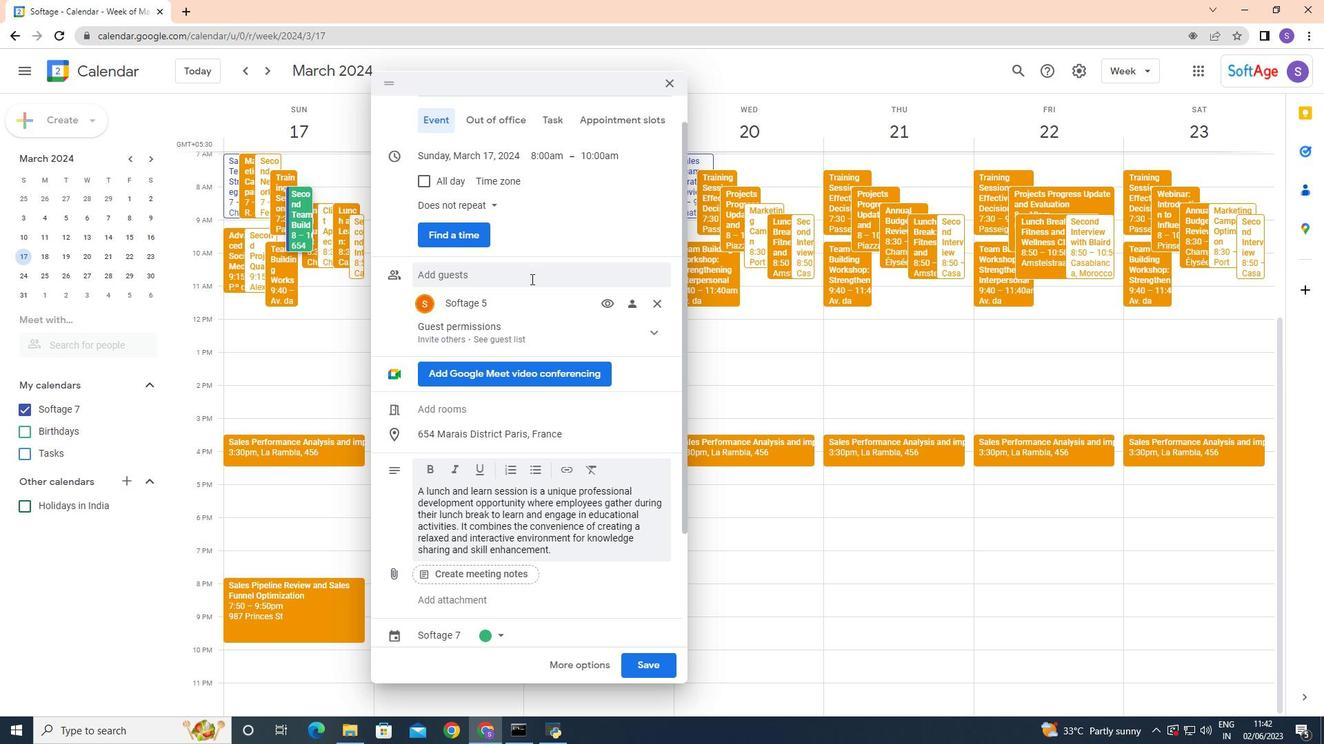 
Action: Mouse pressed left at (529, 279)
Screenshot: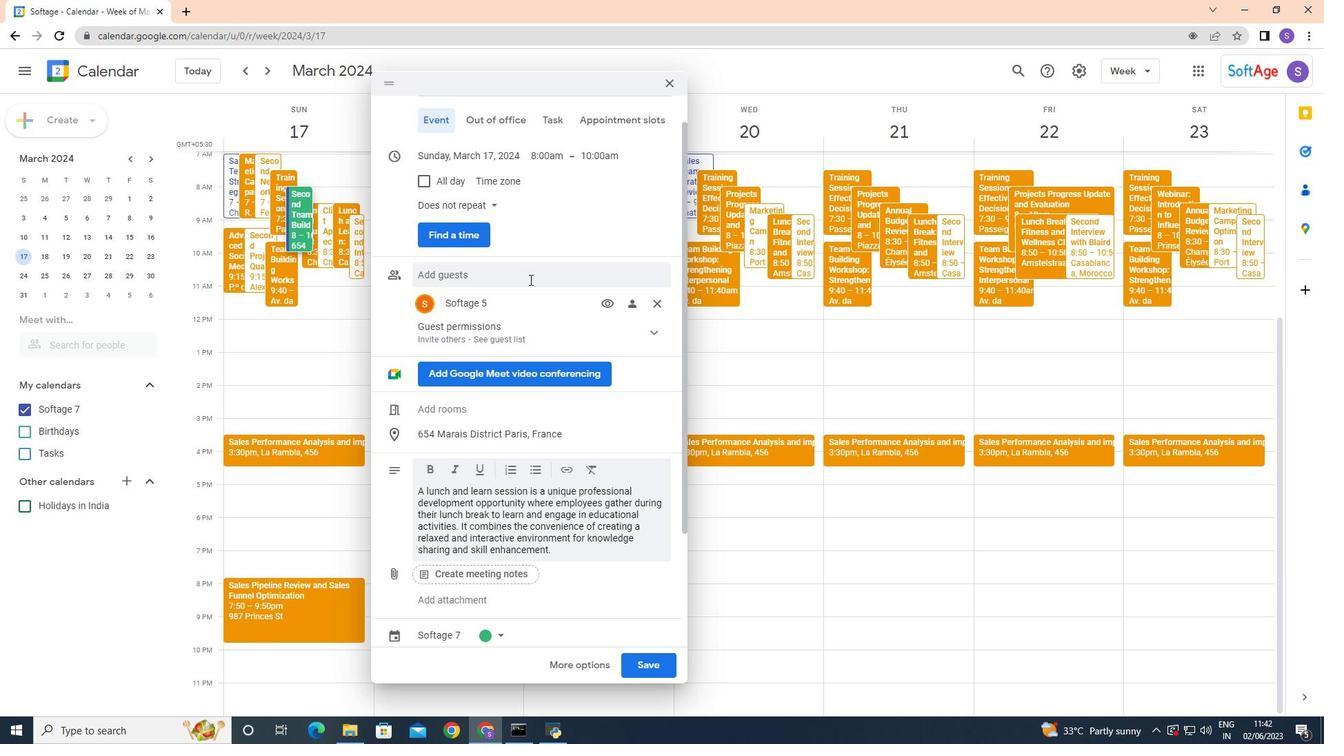 
Action: Key pressed softage.1
Screenshot: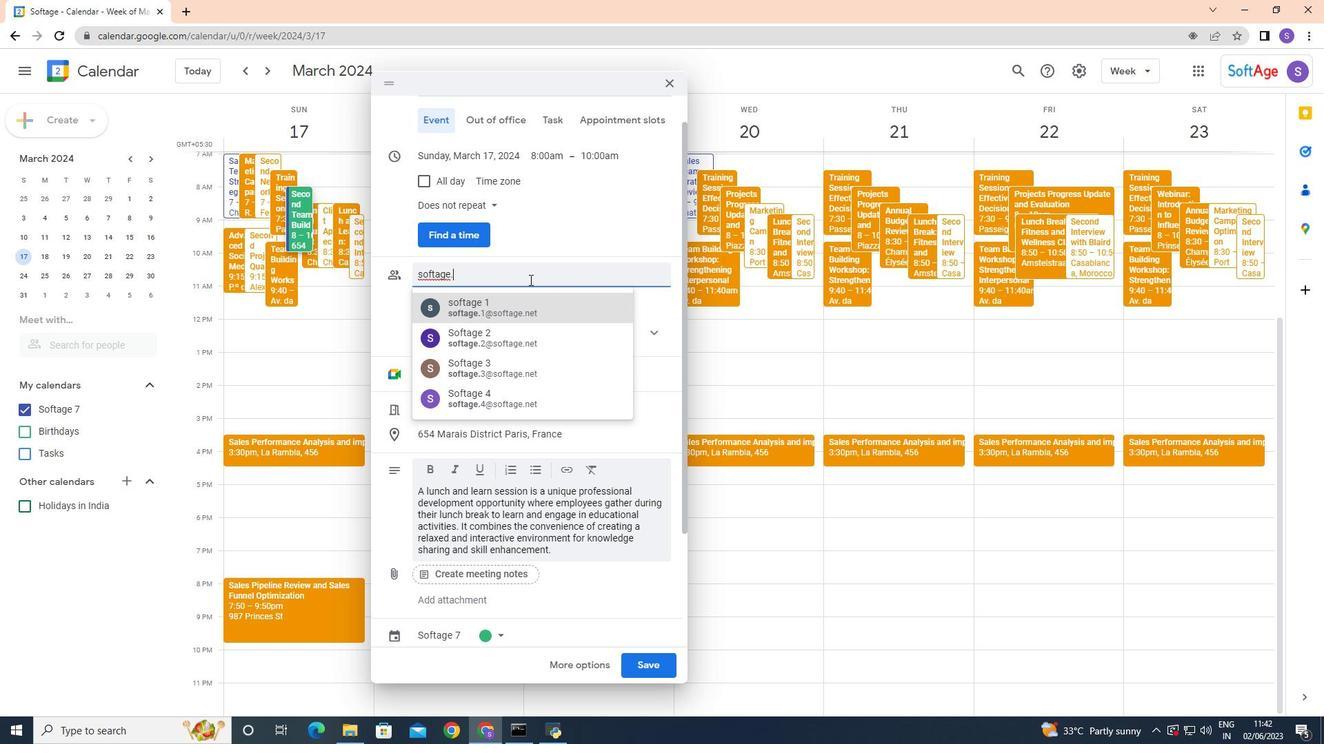 
Action: Mouse moved to (517, 304)
Screenshot: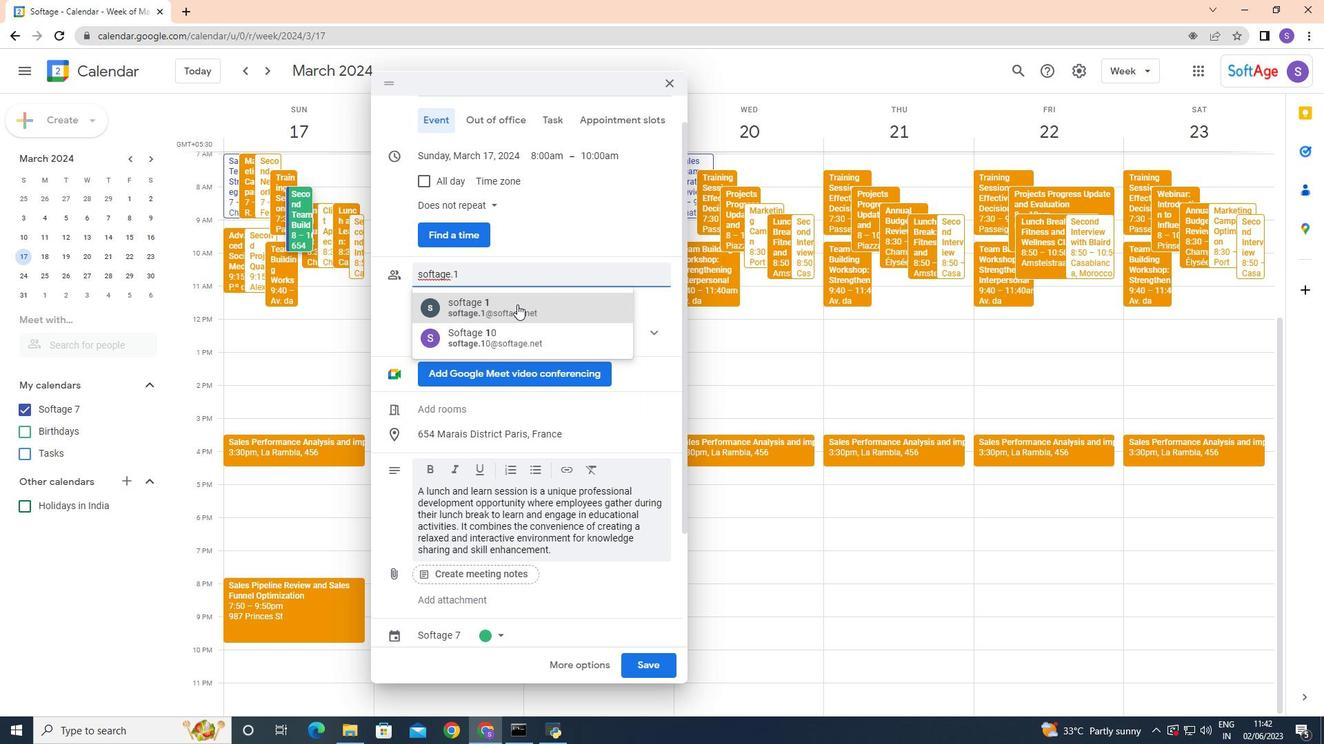 
Action: Mouse pressed left at (517, 304)
Screenshot: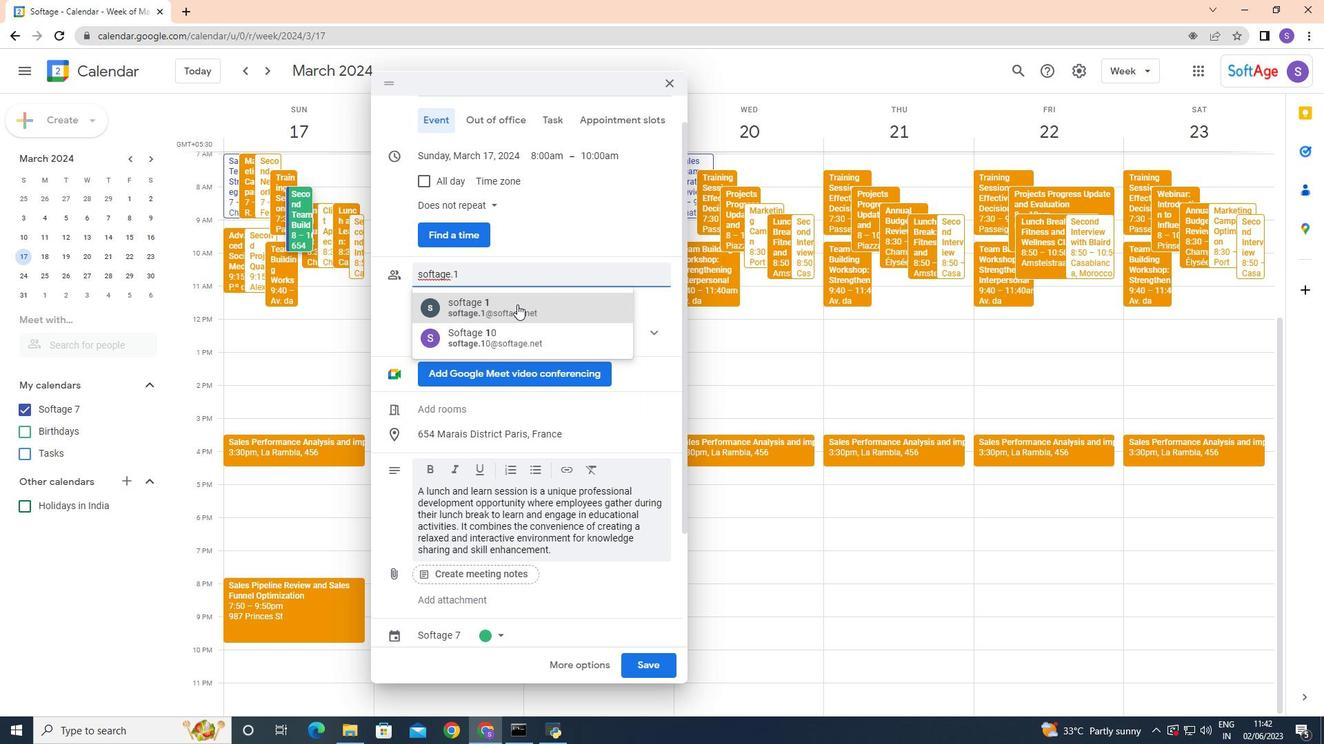 
Action: Mouse moved to (522, 388)
Screenshot: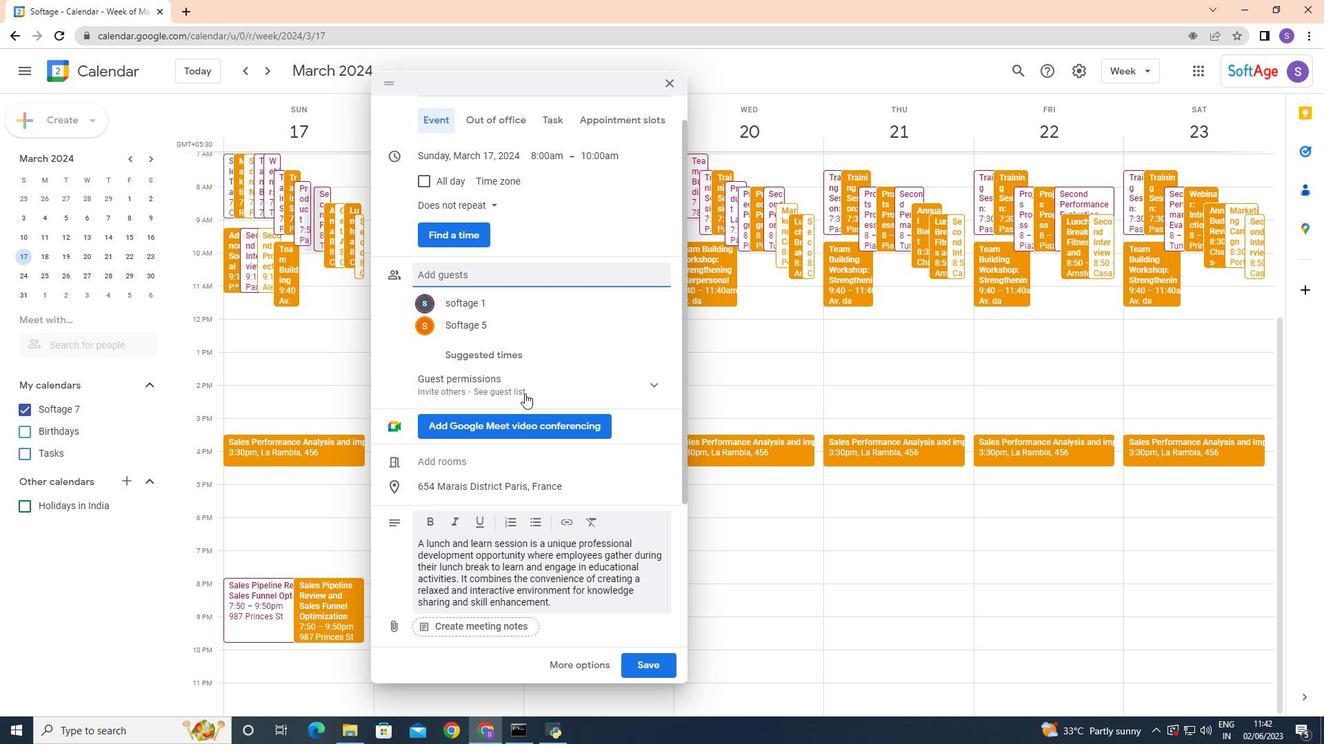 
Action: Mouse pressed left at (522, 388)
Screenshot: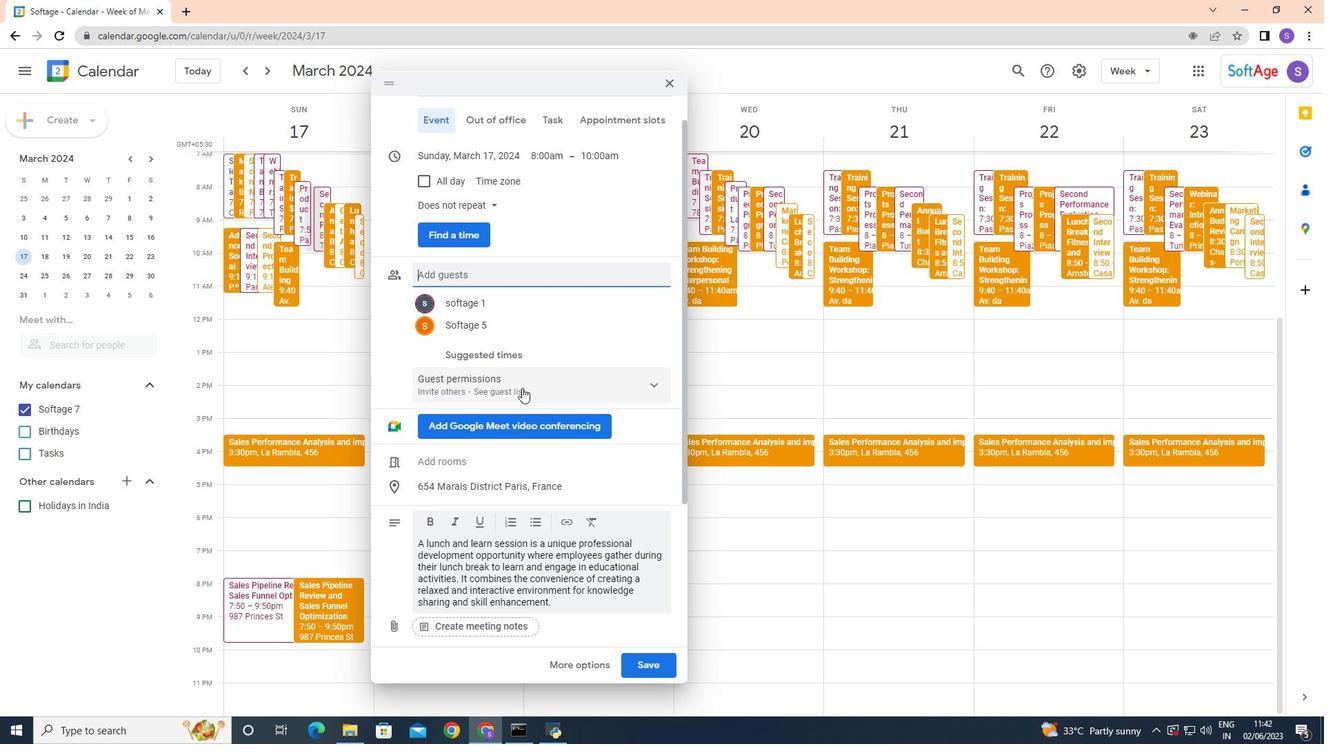 
Action: Mouse moved to (429, 446)
Screenshot: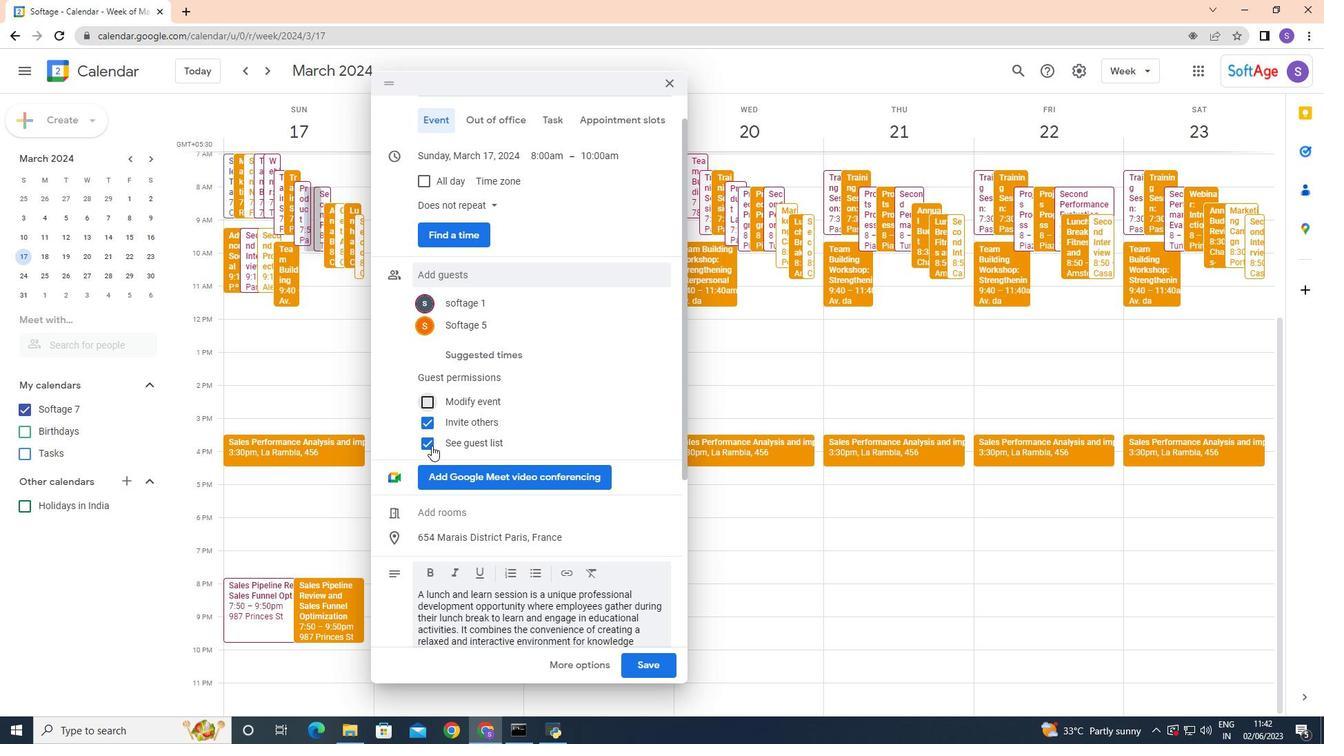 
Action: Mouse pressed left at (429, 446)
Screenshot: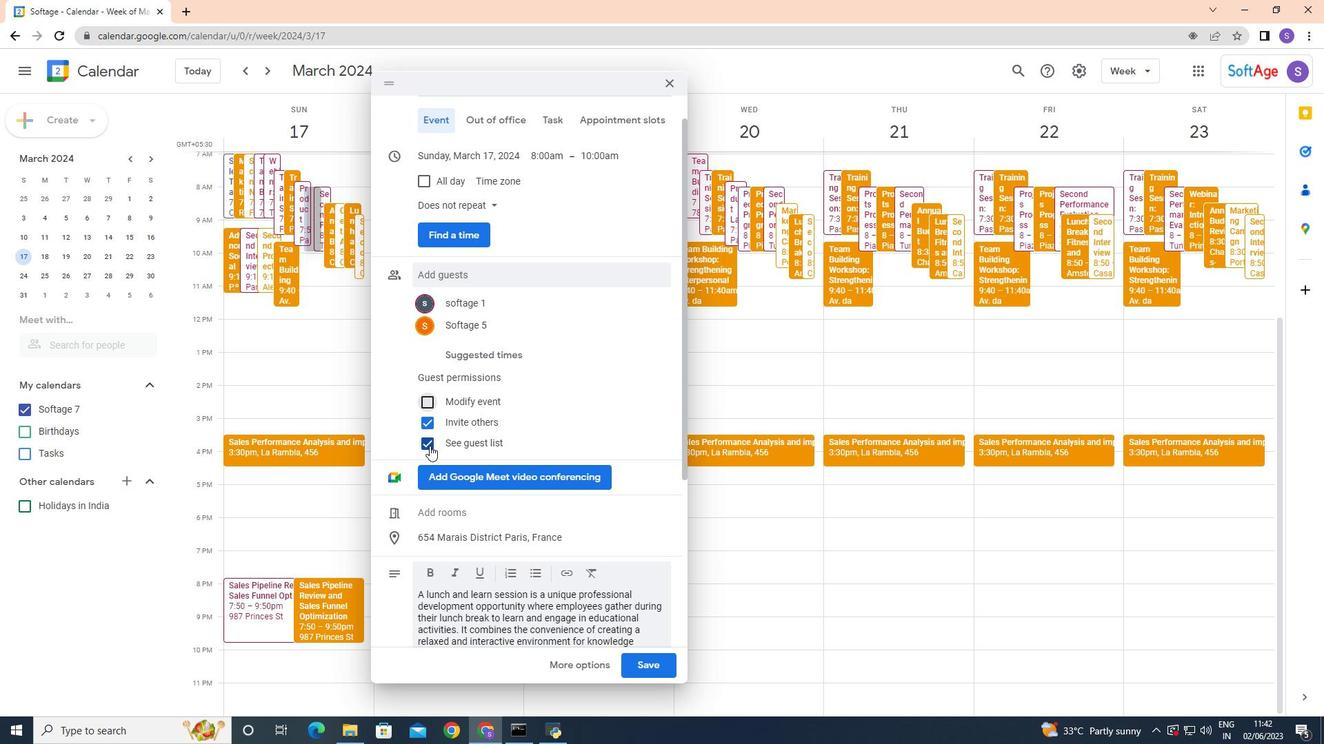 
Action: Mouse moved to (519, 433)
Screenshot: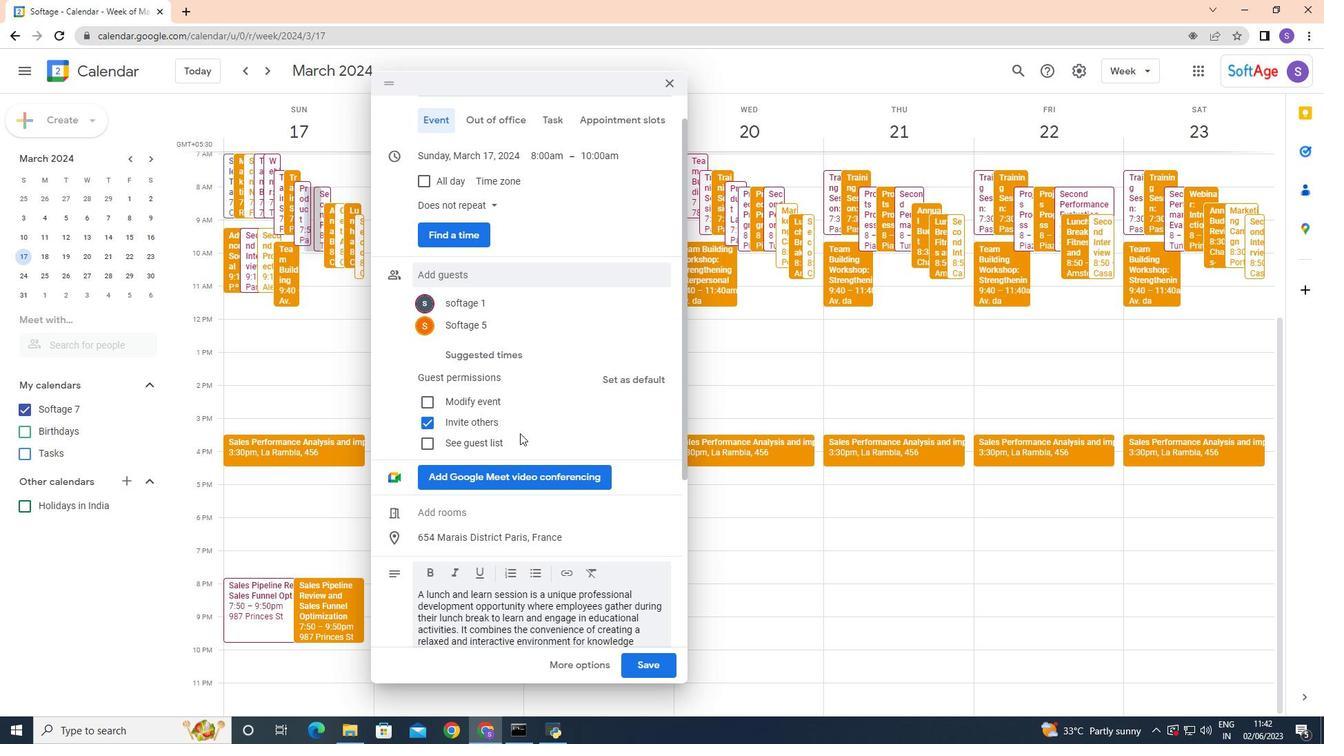 
Action: Mouse scrolled (519, 433) with delta (0, 0)
Screenshot: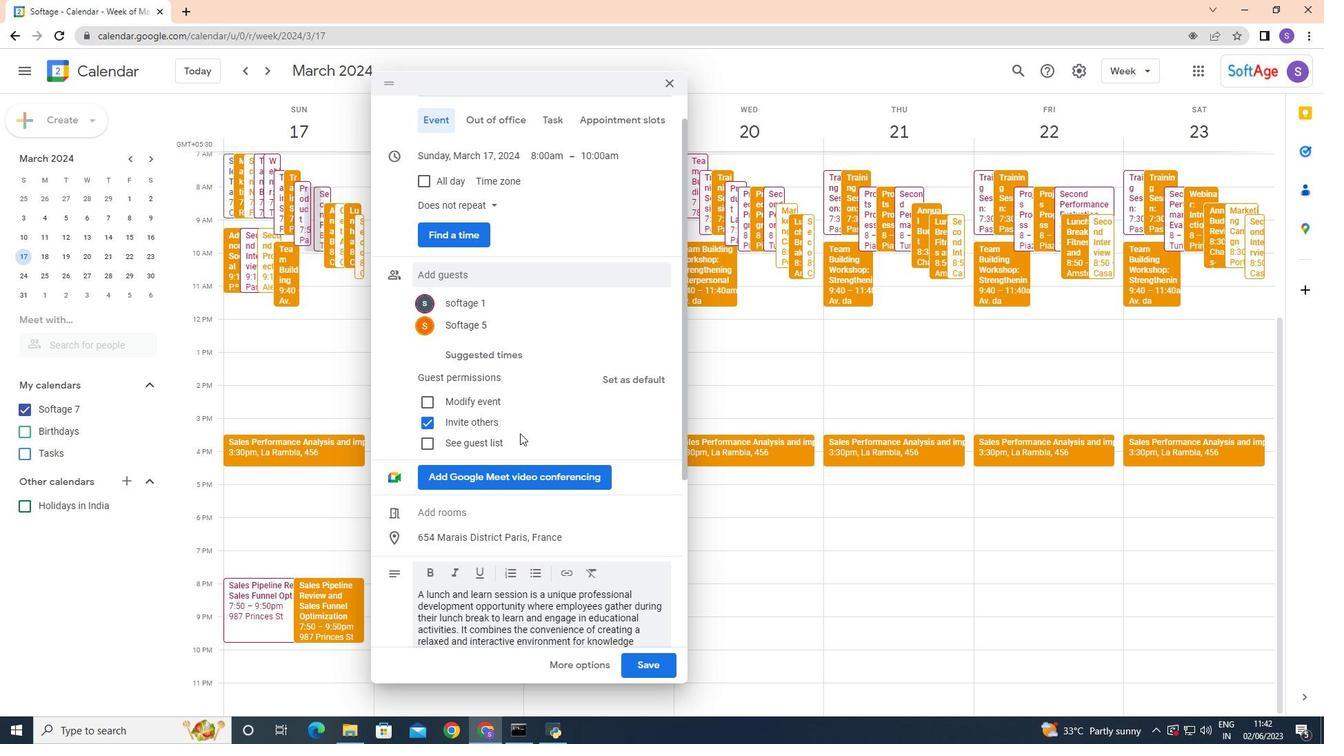 
Action: Mouse scrolled (519, 433) with delta (0, 0)
Screenshot: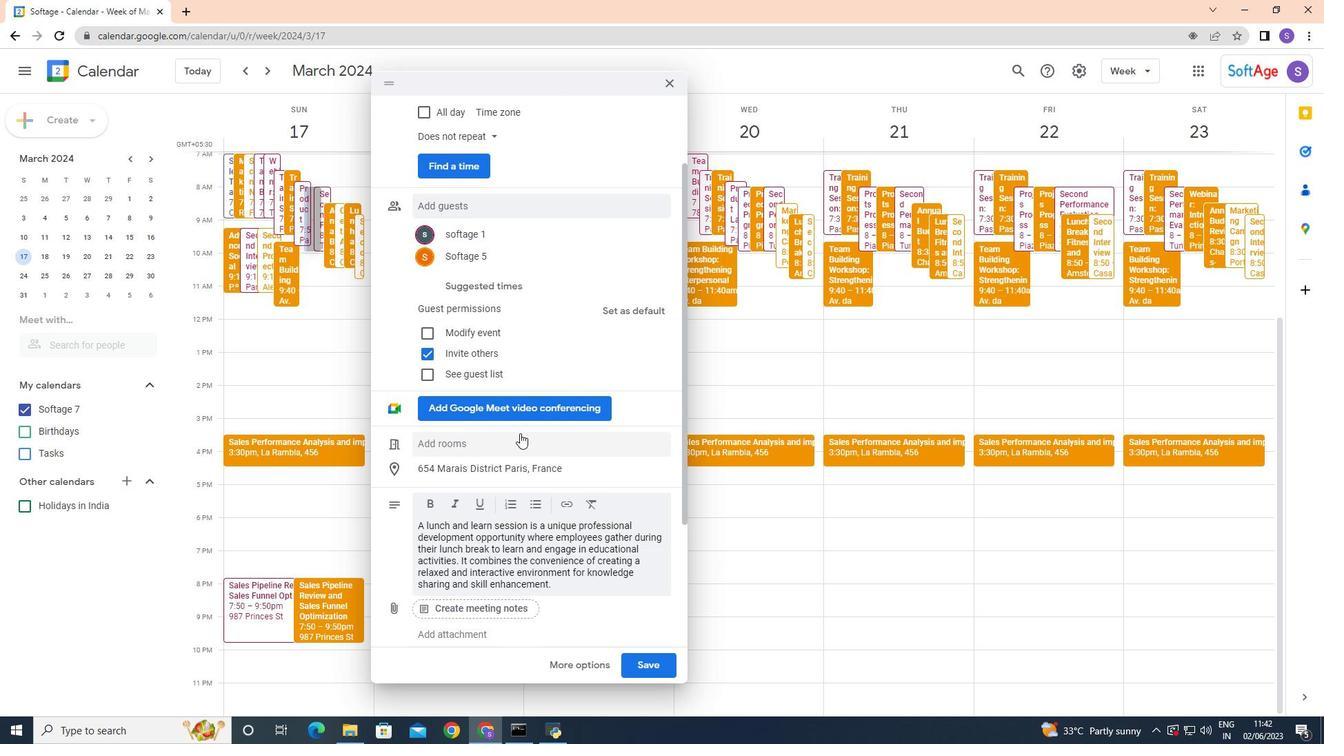 
Action: Mouse moved to (534, 392)
Screenshot: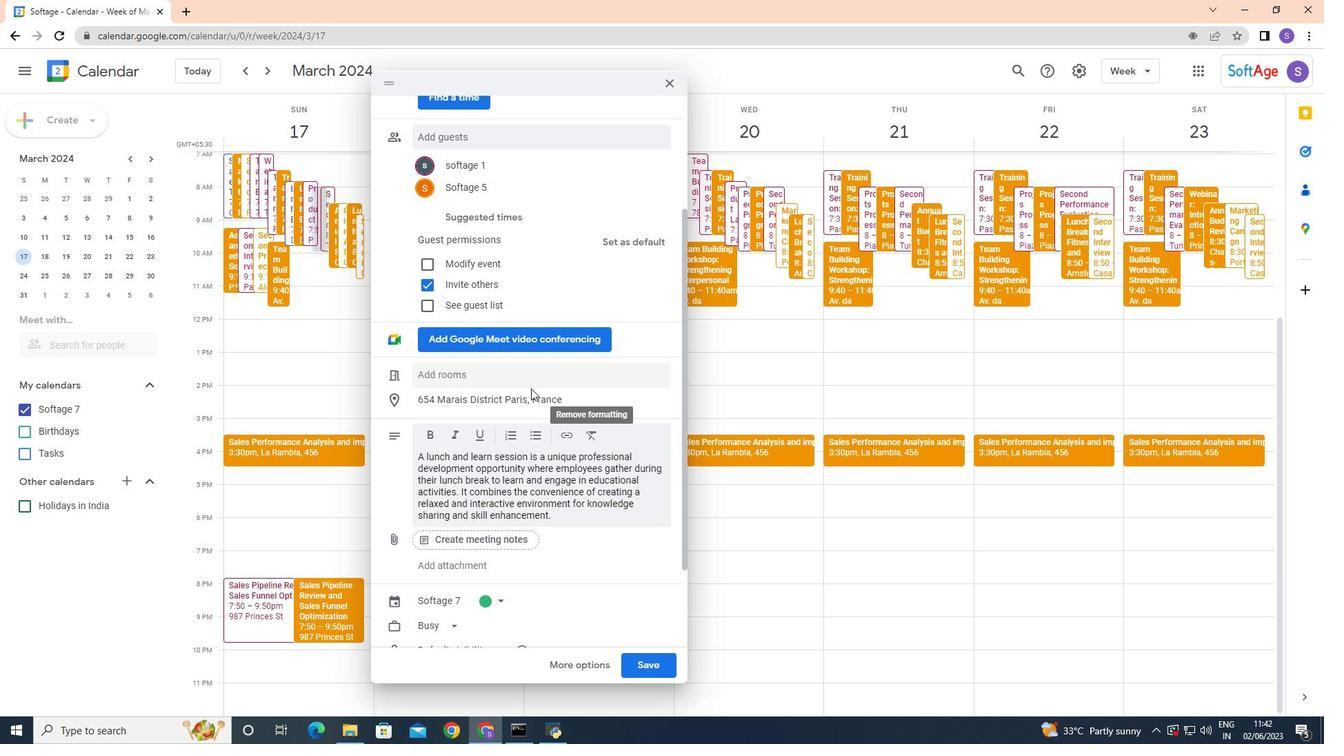 
Action: Mouse scrolled (534, 393) with delta (0, 0)
Screenshot: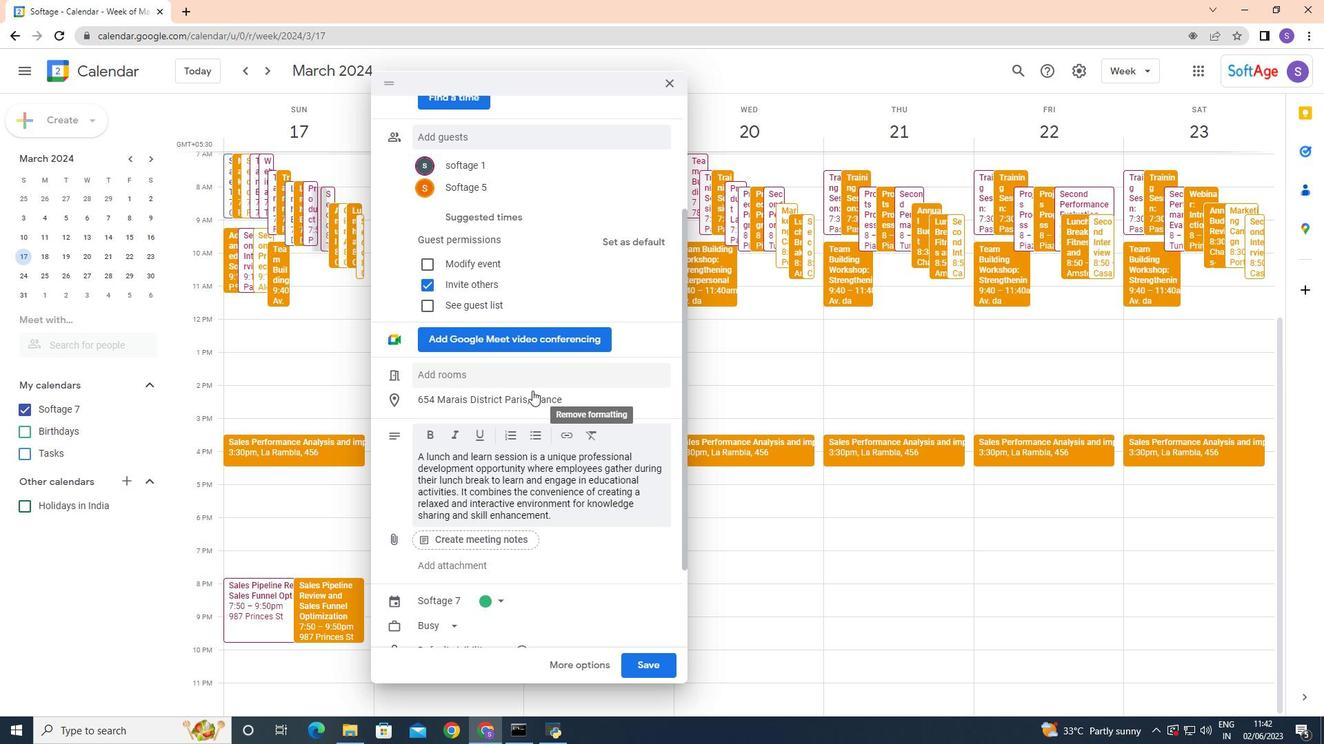 
Action: Mouse moved to (534, 393)
Screenshot: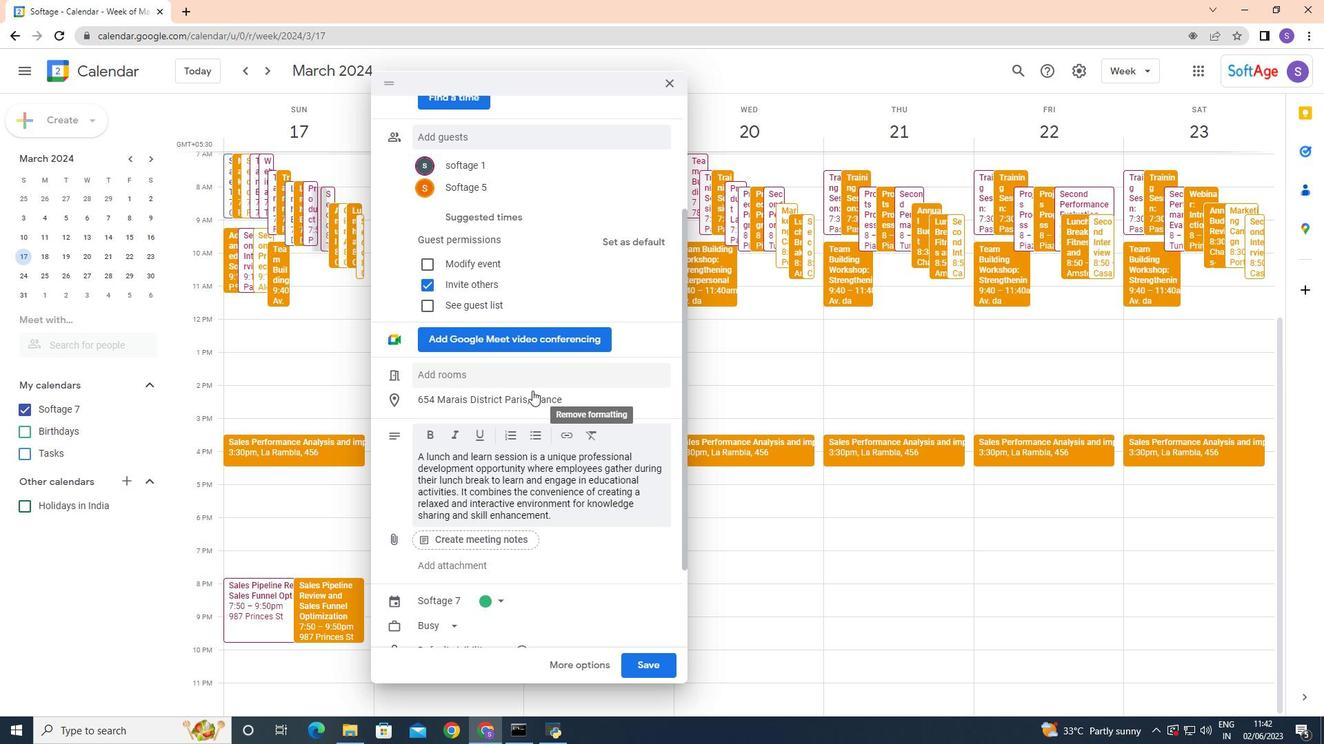 
Action: Mouse scrolled (534, 393) with delta (0, 0)
Screenshot: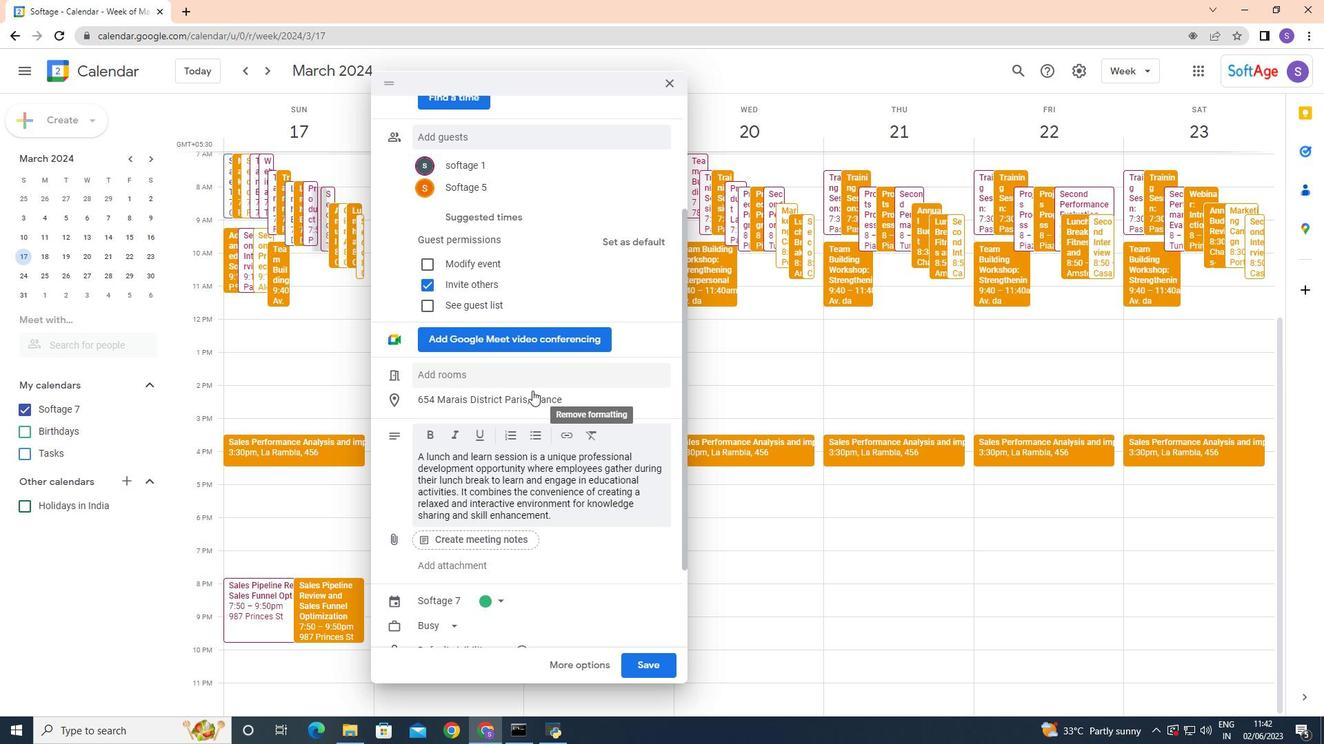 
Action: Mouse moved to (535, 393)
Screenshot: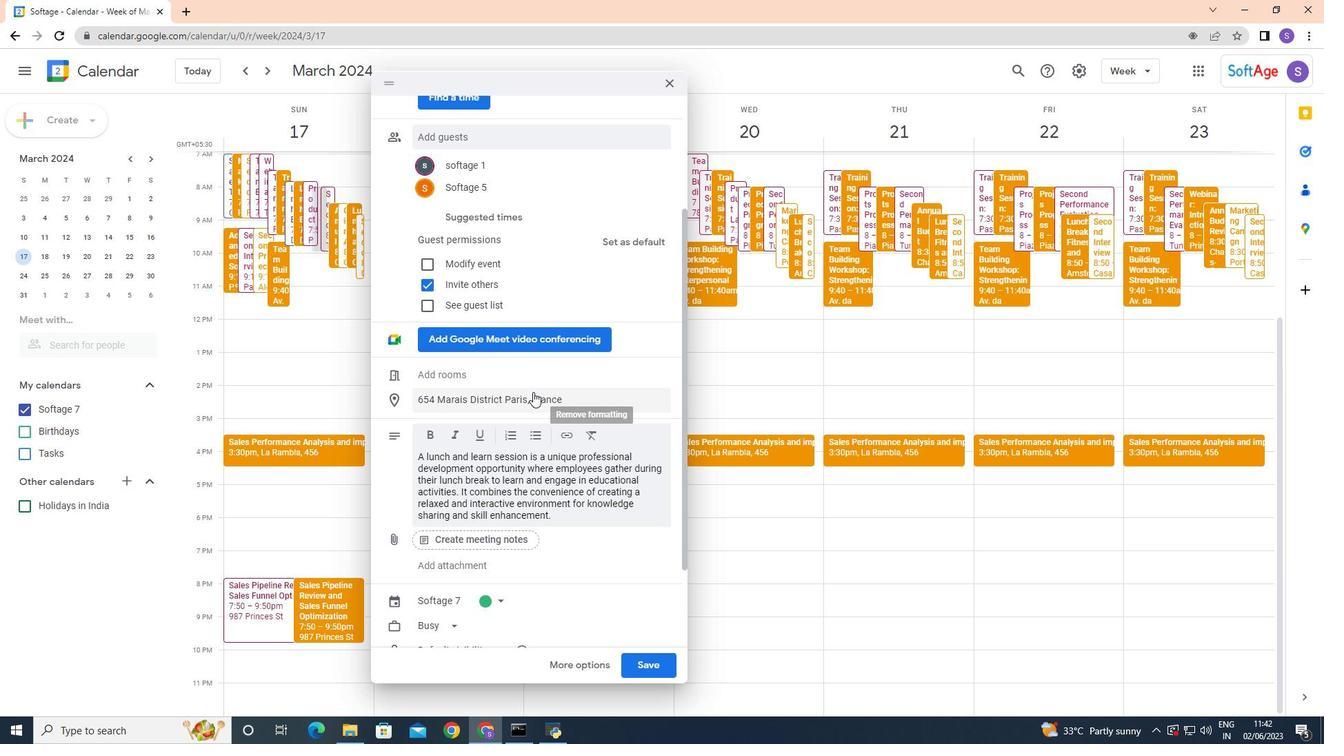 
Action: Mouse scrolled (535, 393) with delta (0, 0)
Screenshot: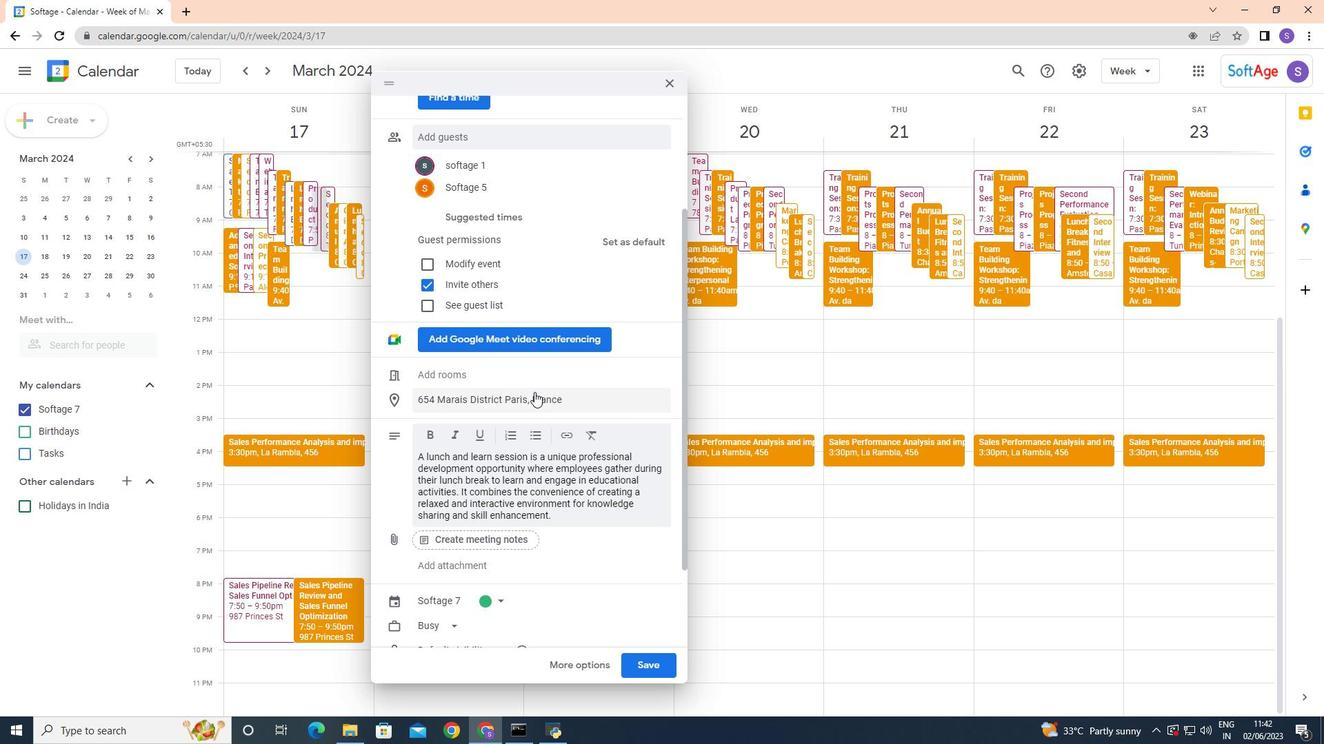 
Action: Mouse moved to (534, 394)
Screenshot: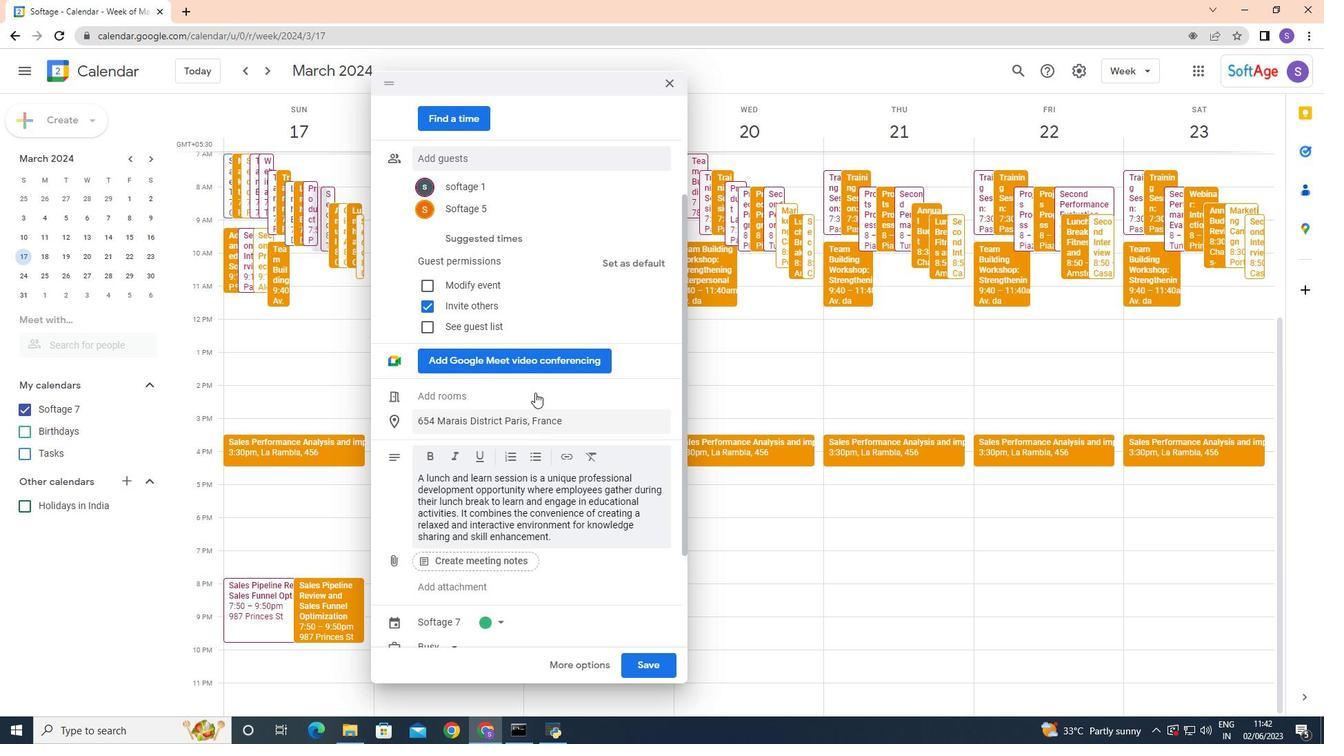 
Action: Mouse scrolled (534, 395) with delta (0, 0)
Screenshot: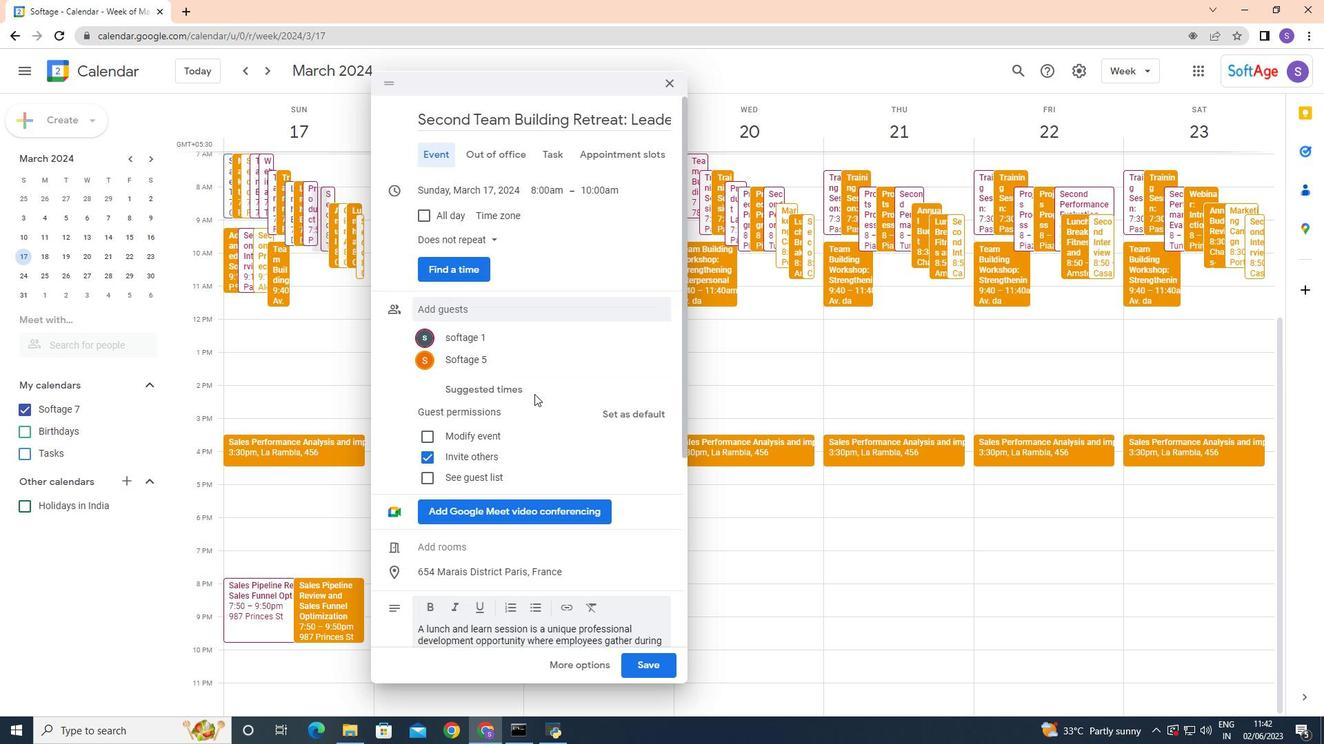 
Action: Mouse scrolled (534, 395) with delta (0, 0)
Screenshot: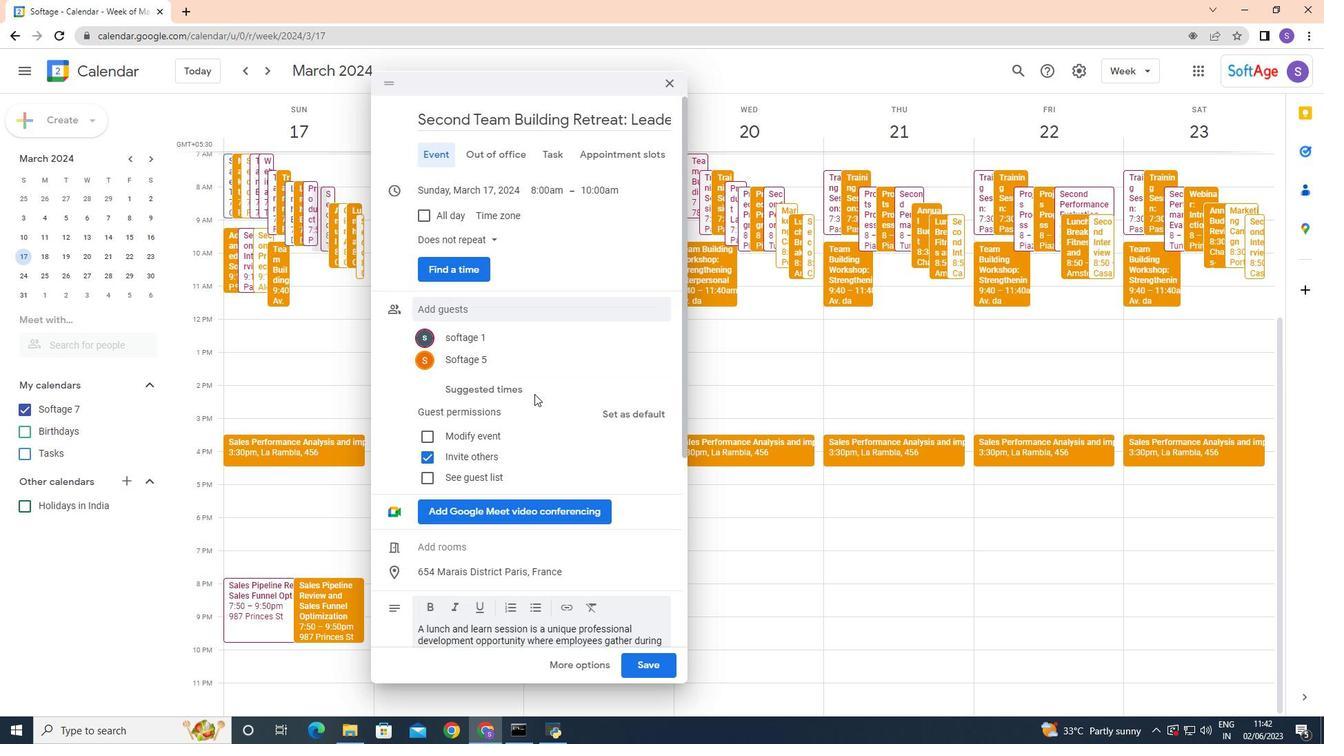 
Action: Mouse moved to (468, 246)
Screenshot: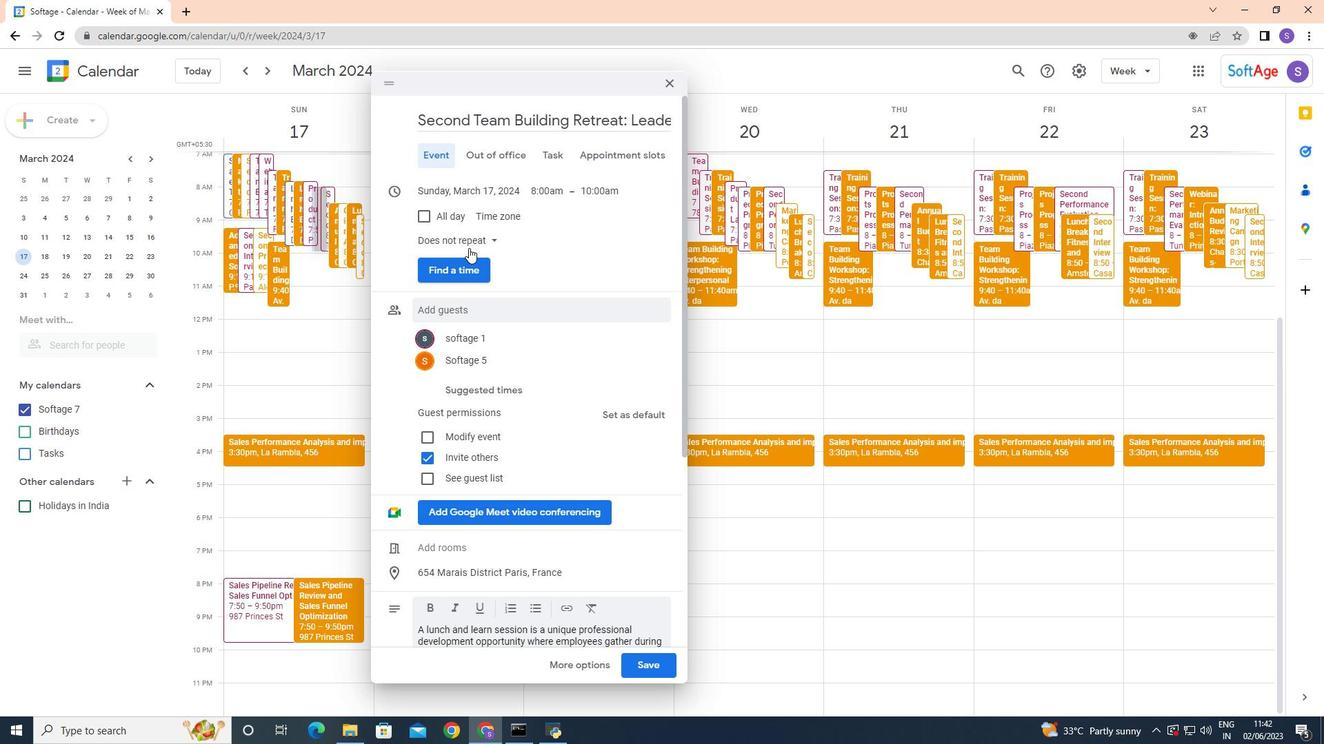 
Action: Mouse pressed left at (468, 246)
Screenshot: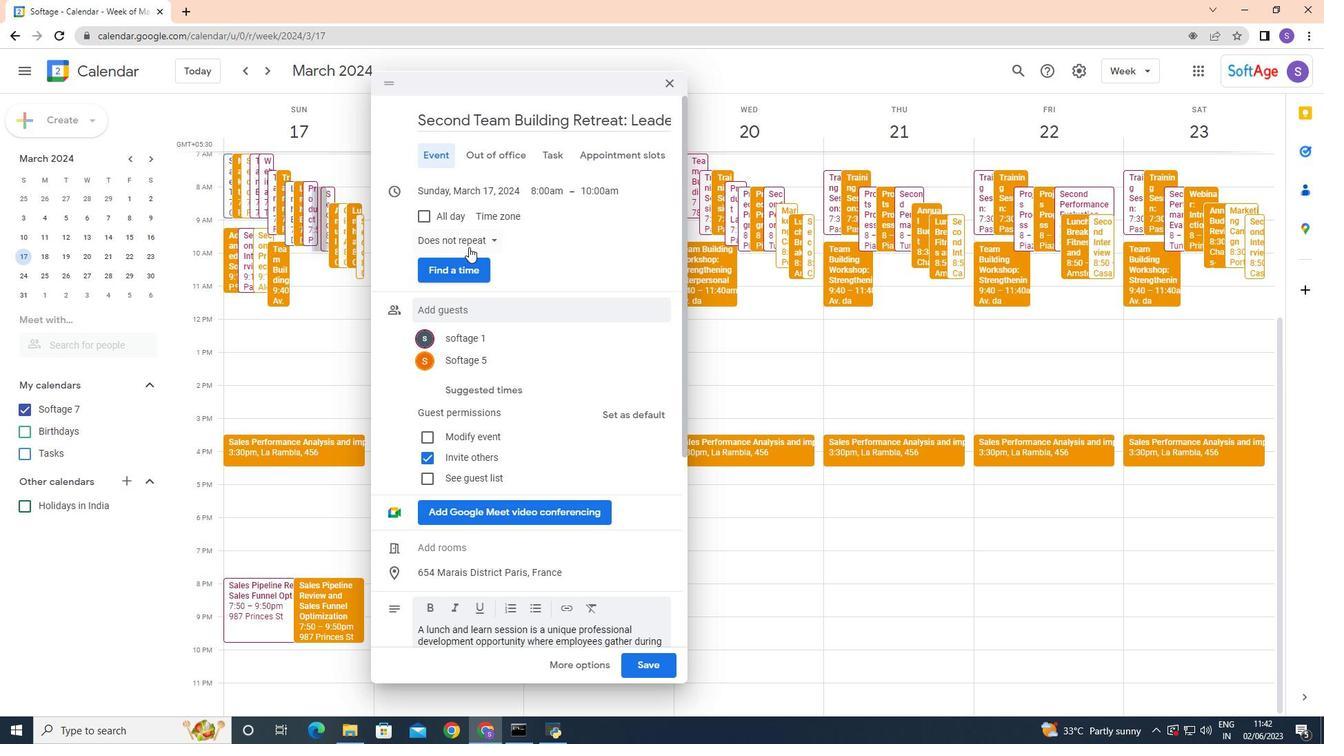 
Action: Mouse moved to (446, 265)
Screenshot: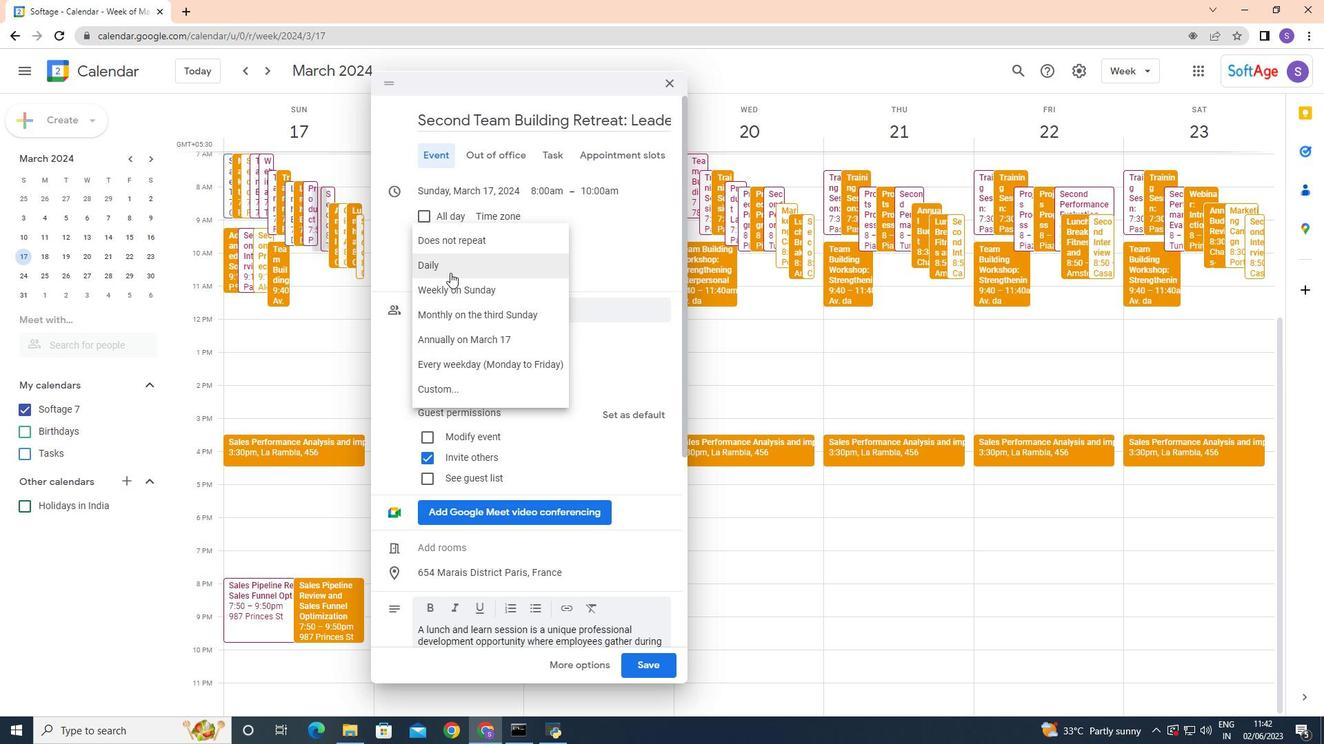 
Action: Mouse pressed left at (446, 265)
Screenshot: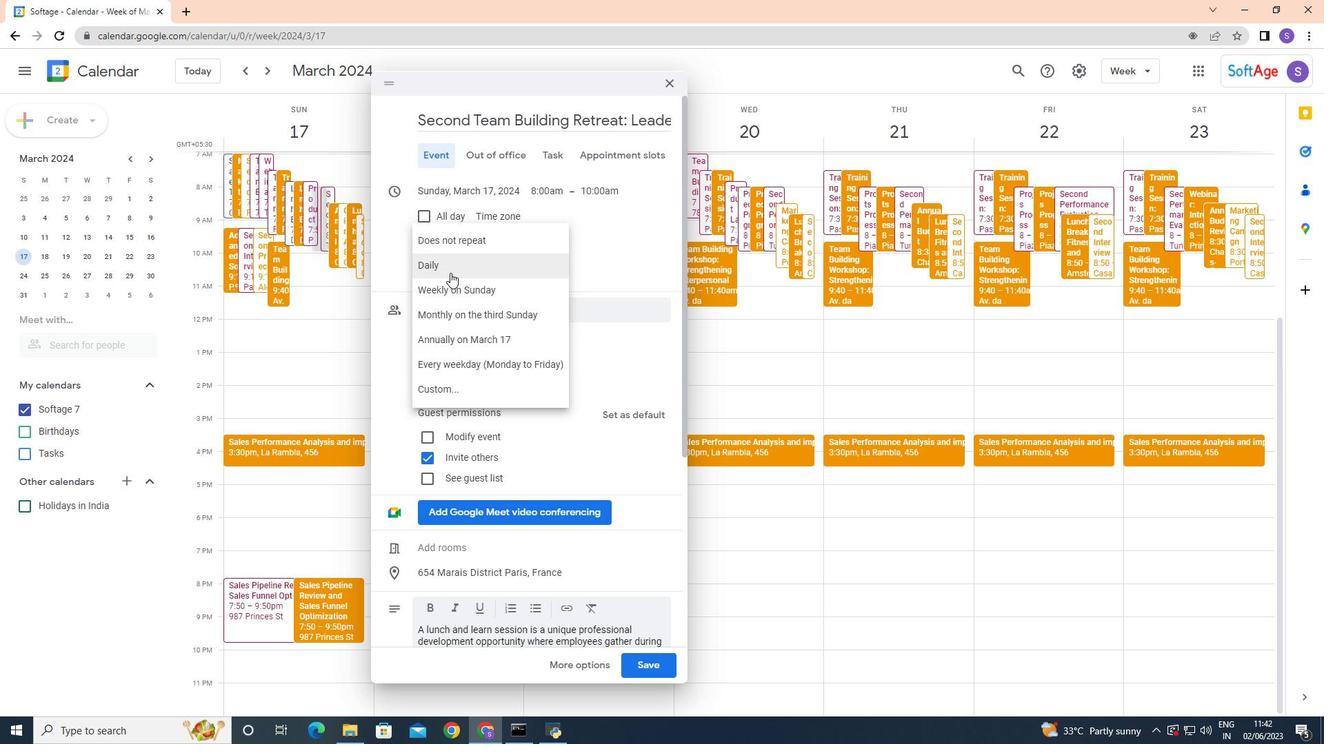 
Action: Mouse moved to (567, 520)
Screenshot: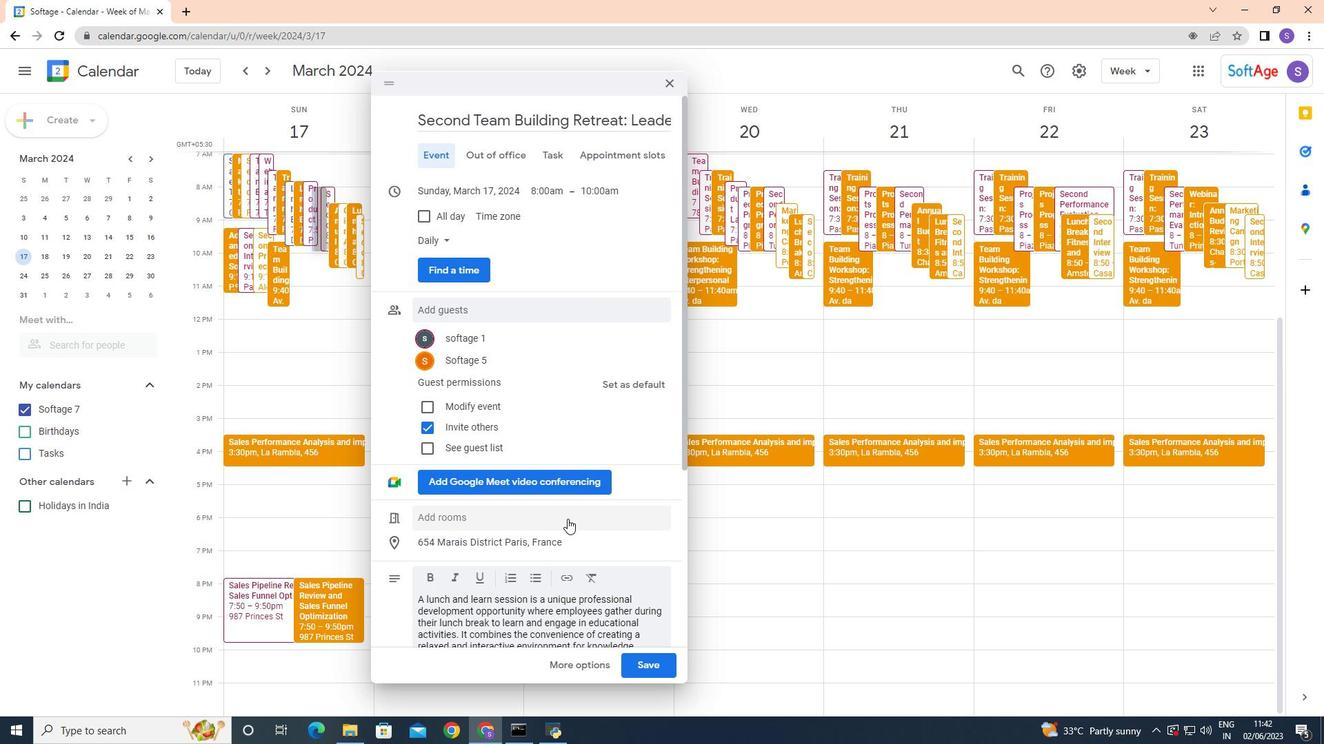 
Action: Mouse scrolled (567, 519) with delta (0, 0)
Screenshot: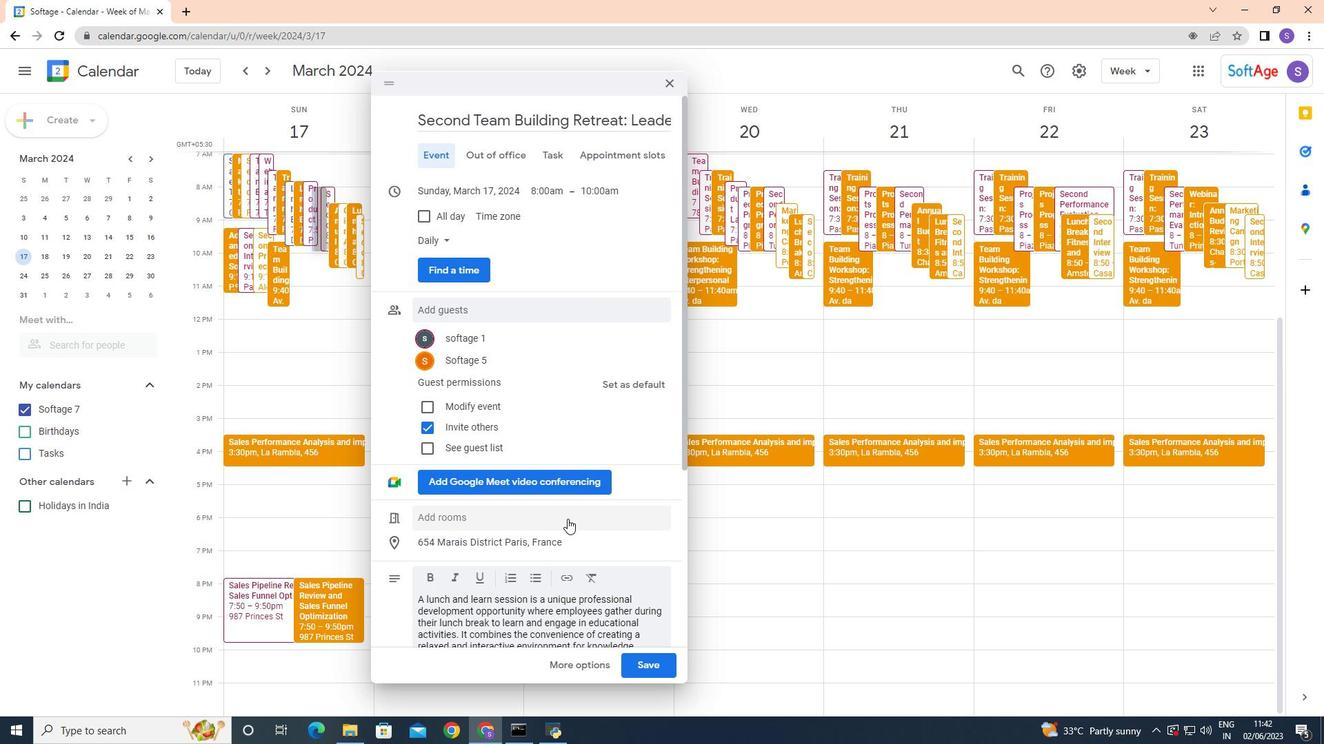 
Action: Mouse moved to (567, 521)
Screenshot: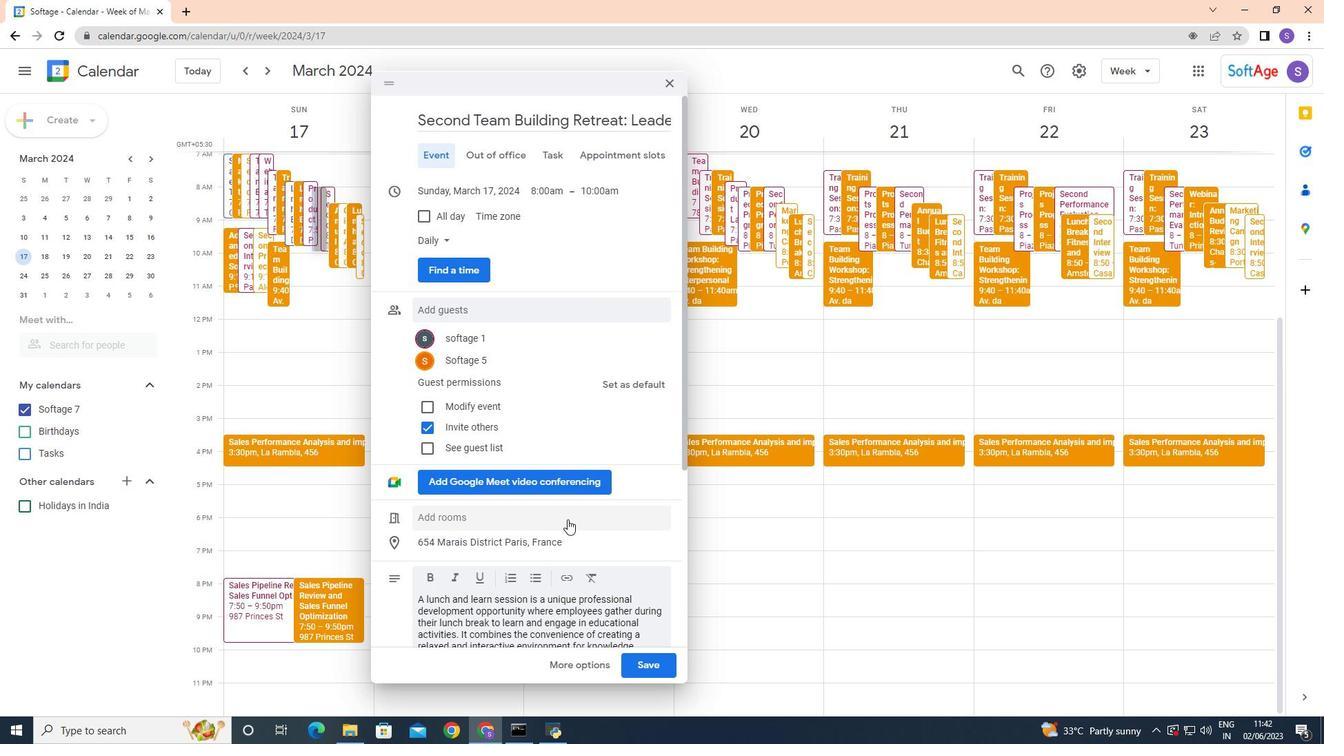 
Action: Mouse scrolled (567, 520) with delta (0, 0)
Screenshot: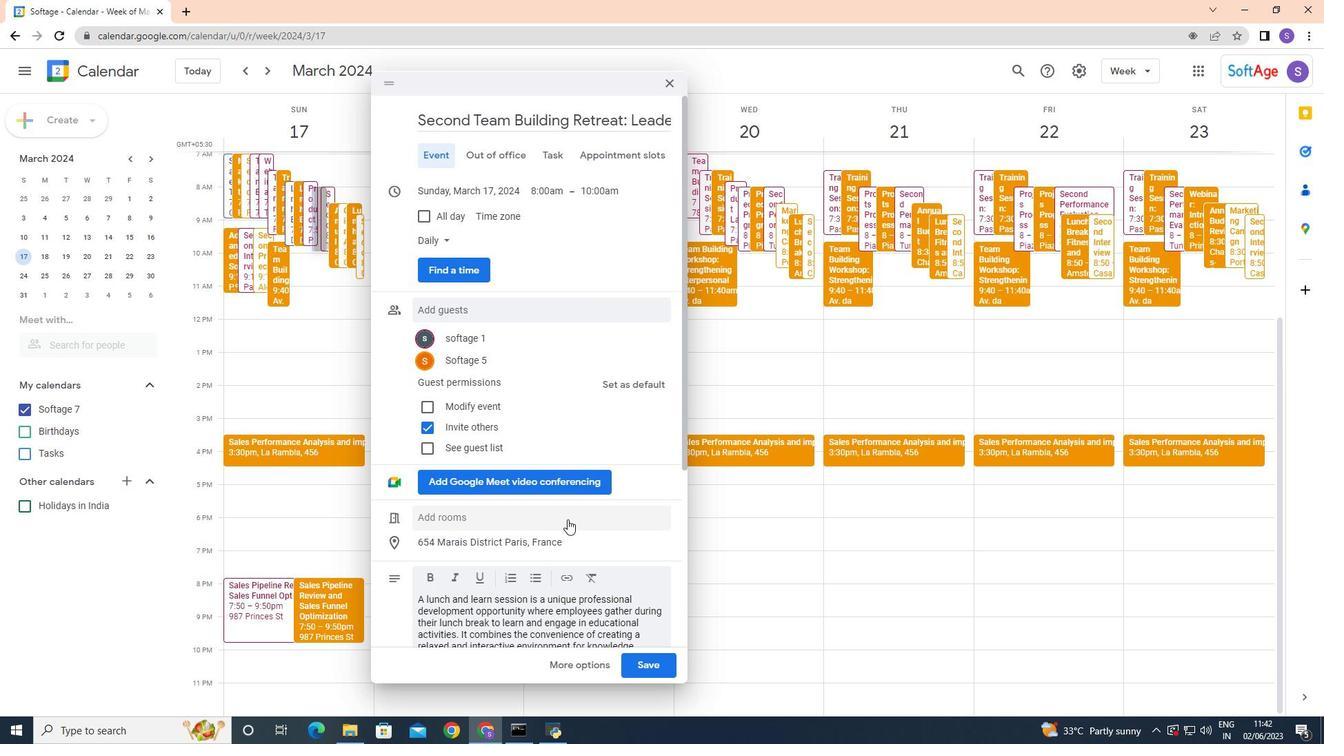 
Action: Mouse moved to (567, 522)
Screenshot: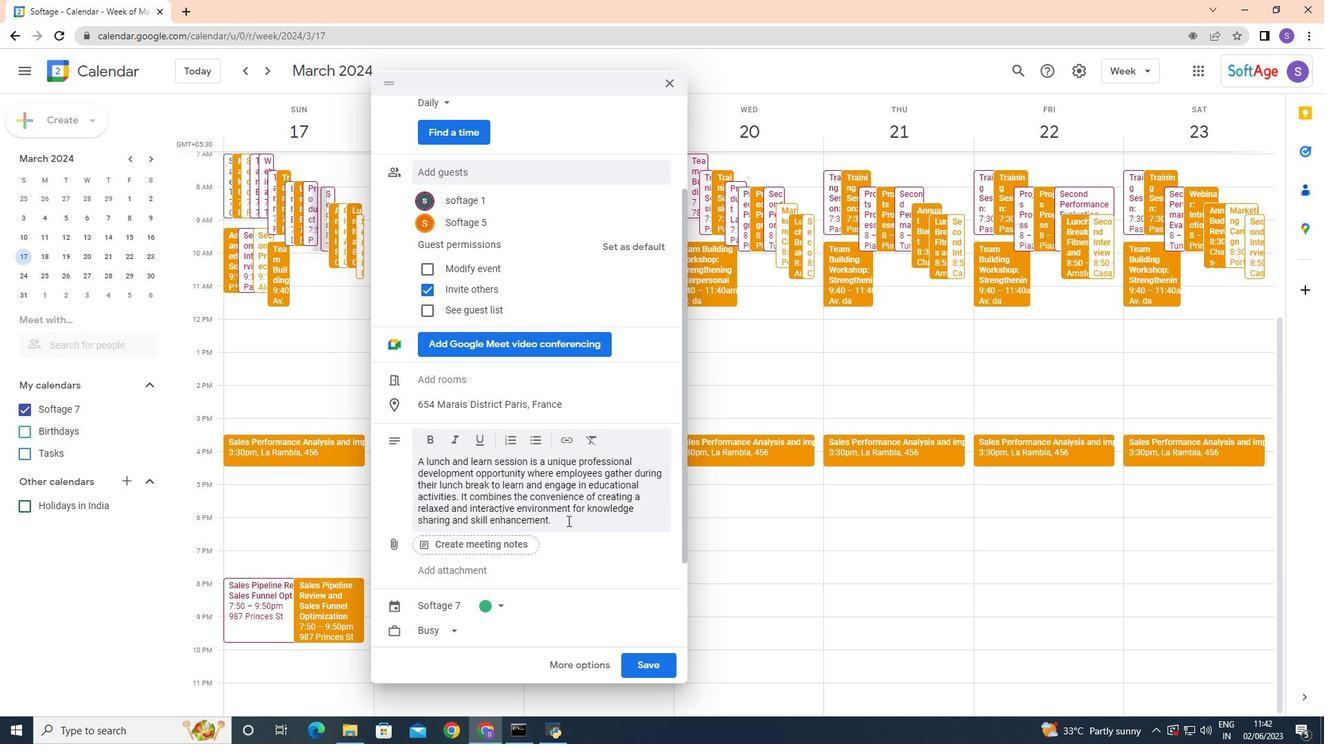 
Action: Mouse scrolled (567, 521) with delta (0, 0)
Screenshot: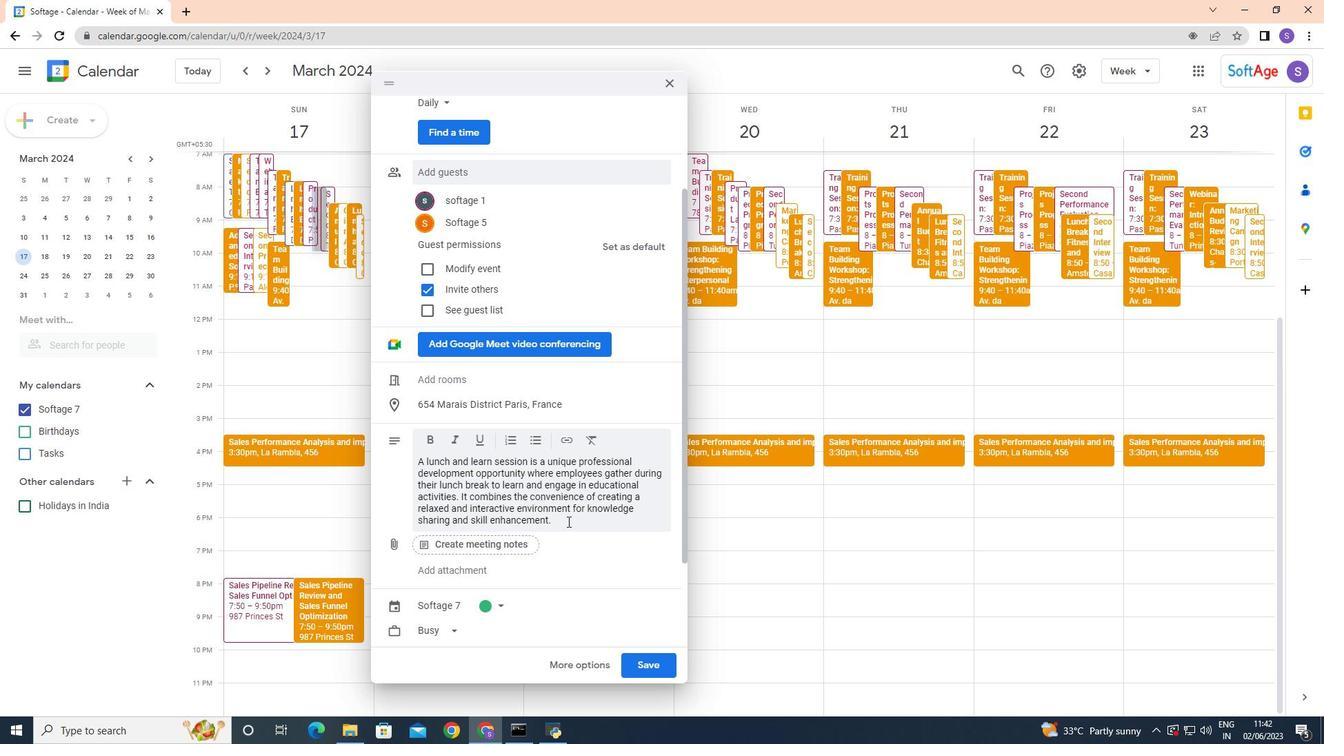 
Action: Mouse scrolled (567, 521) with delta (0, 0)
Screenshot: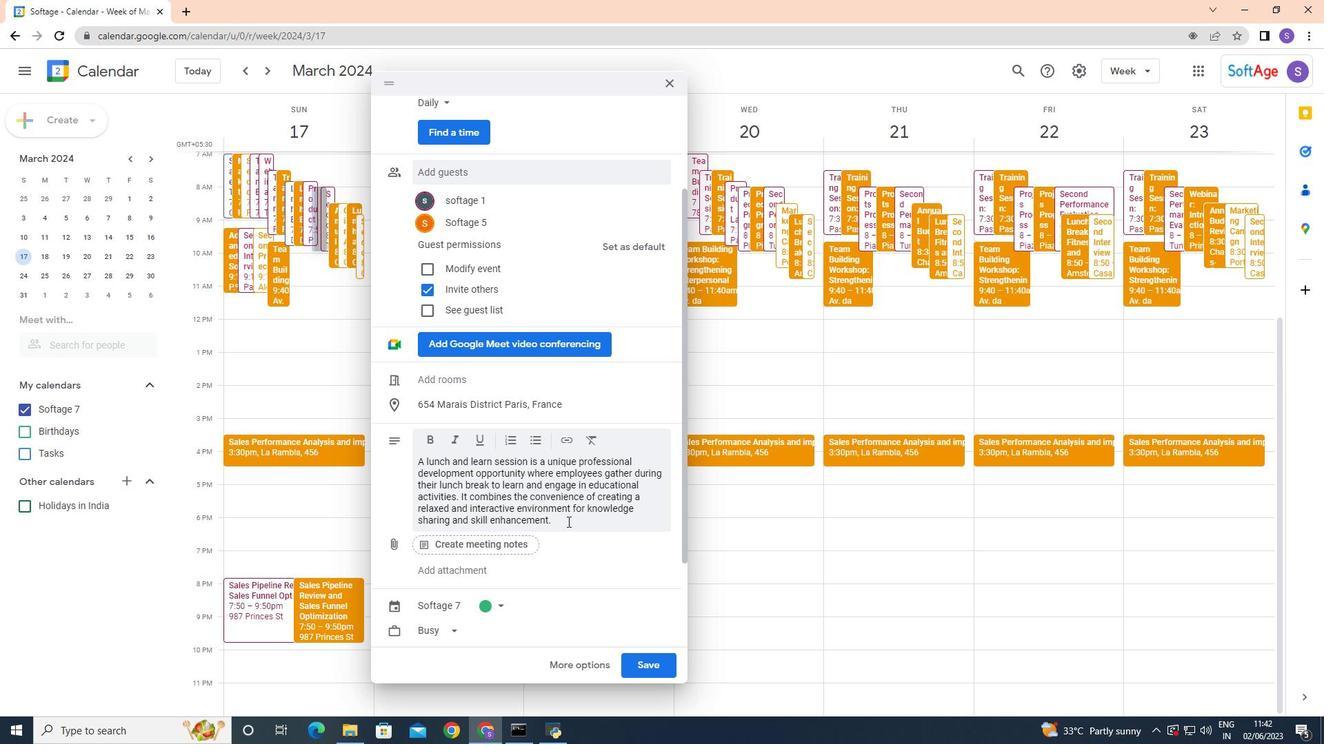 
Action: Mouse moved to (662, 664)
Screenshot: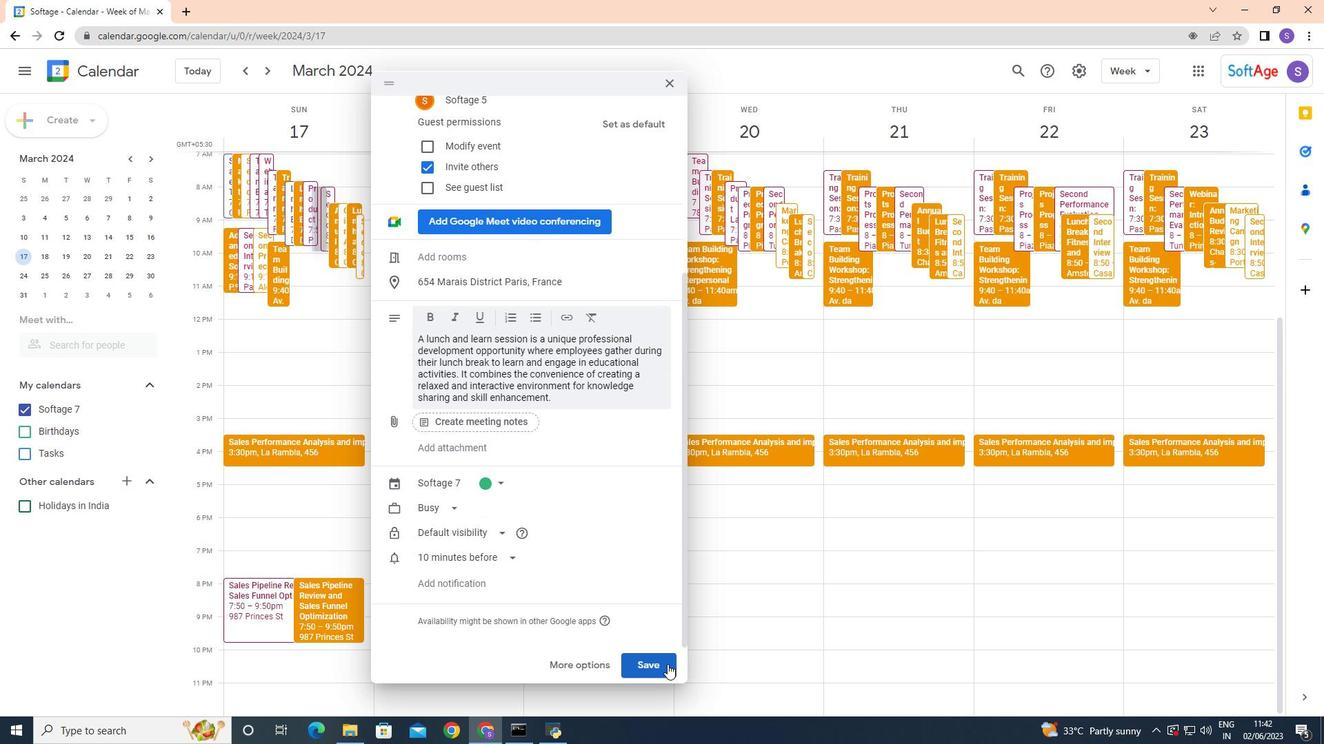 
Action: Mouse pressed left at (662, 664)
Screenshot: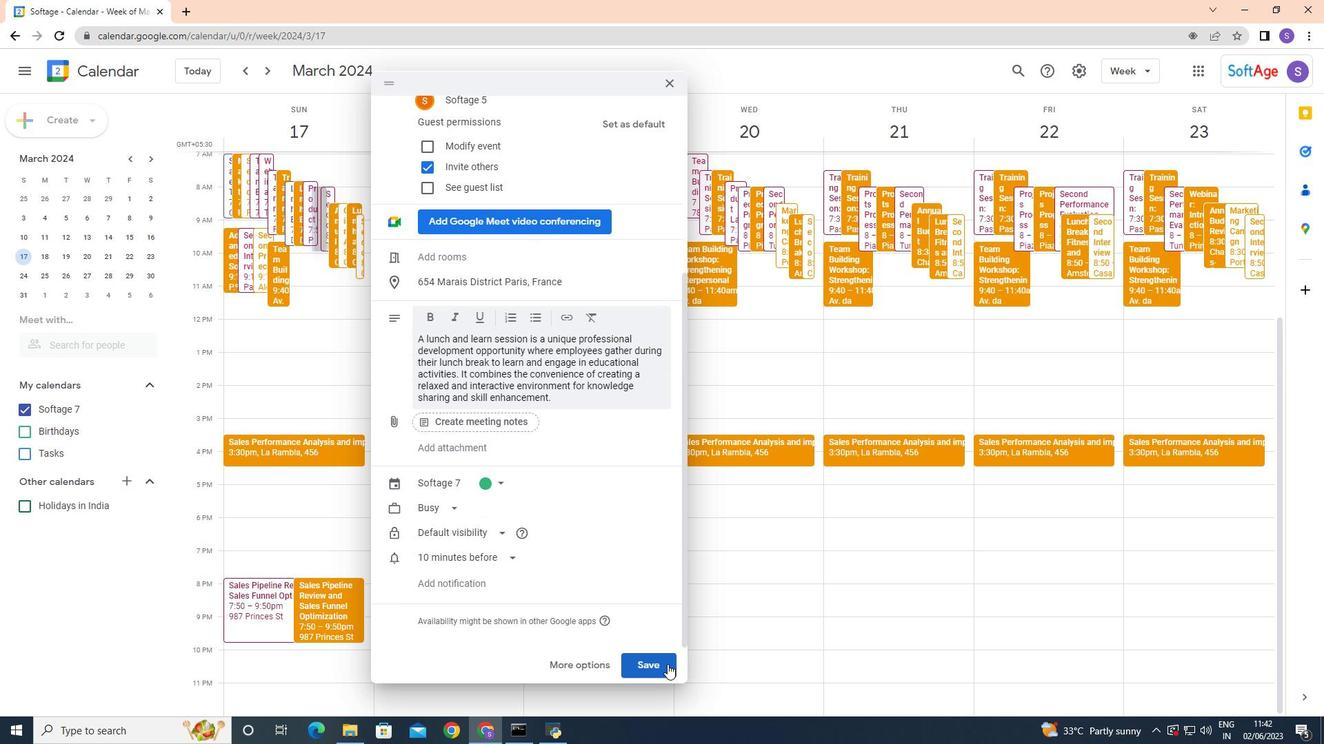 
Action: Mouse moved to (786, 418)
Screenshot: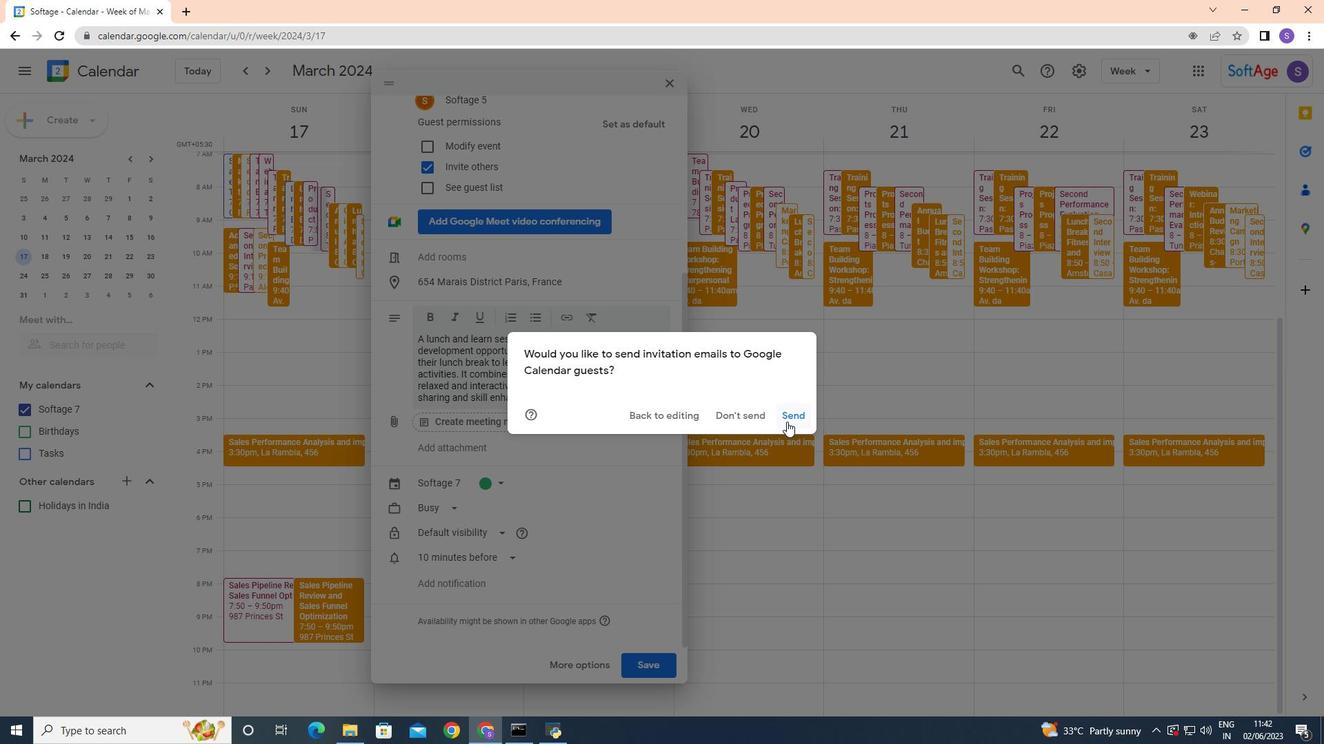 
